 Task: Send an email with the signature Gary Collins with the subject Request for advice and the message I apologize for any misunderstandings and would like to clarify the situation. from softage.1@softage.net to softage.2@softage.net and softage.3@softage.net with an attached document Report.docx
Action: Mouse moved to (436, 541)
Screenshot: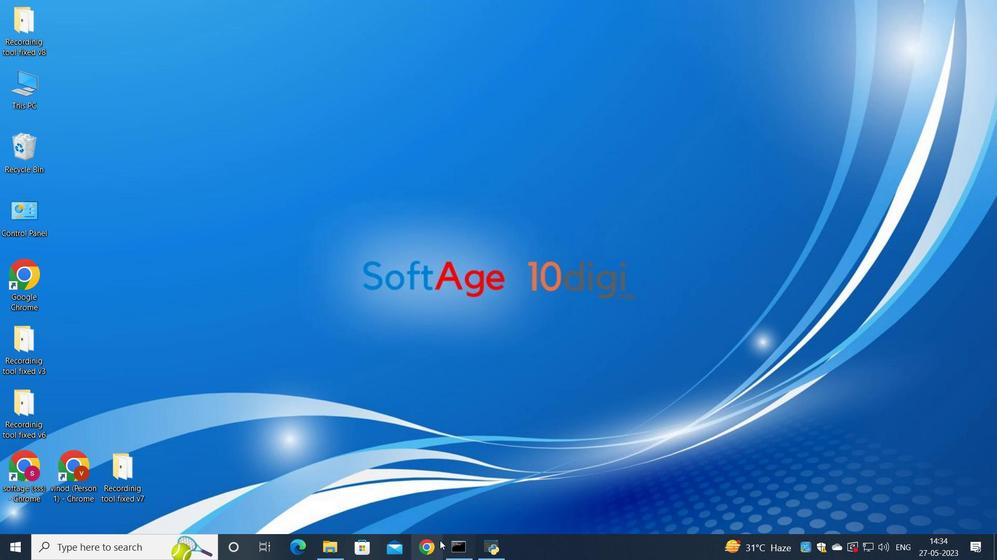 
Action: Mouse pressed left at (436, 541)
Screenshot: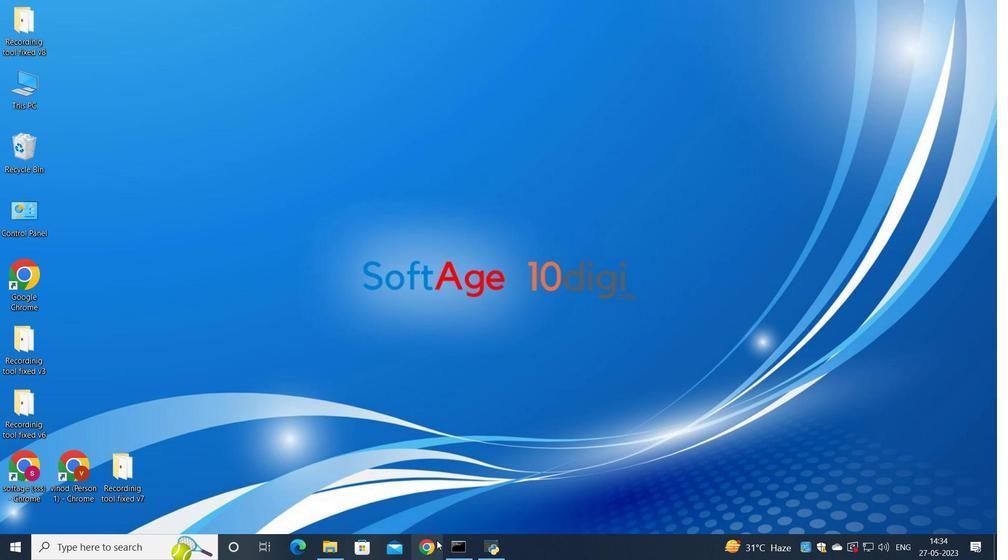 
Action: Mouse moved to (453, 343)
Screenshot: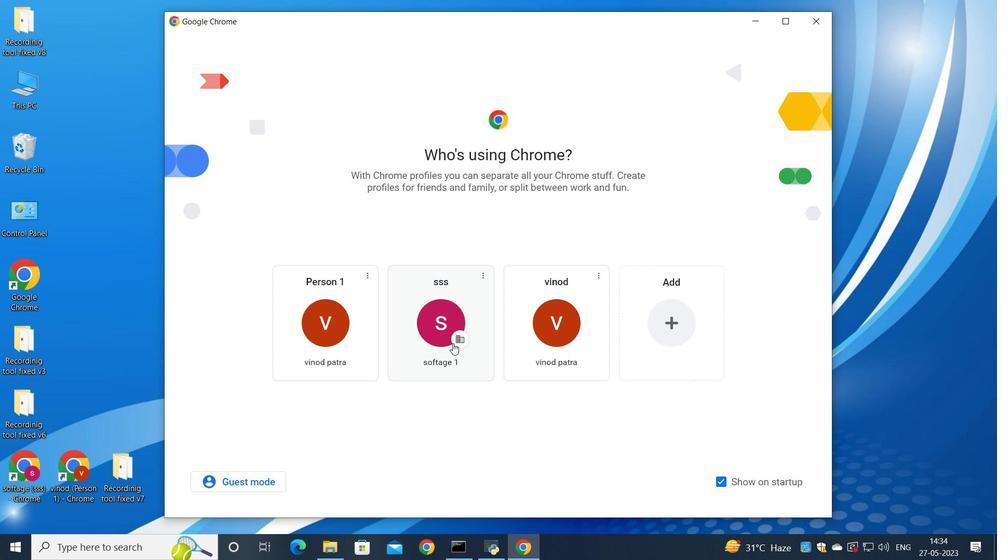 
Action: Mouse pressed left at (453, 343)
Screenshot: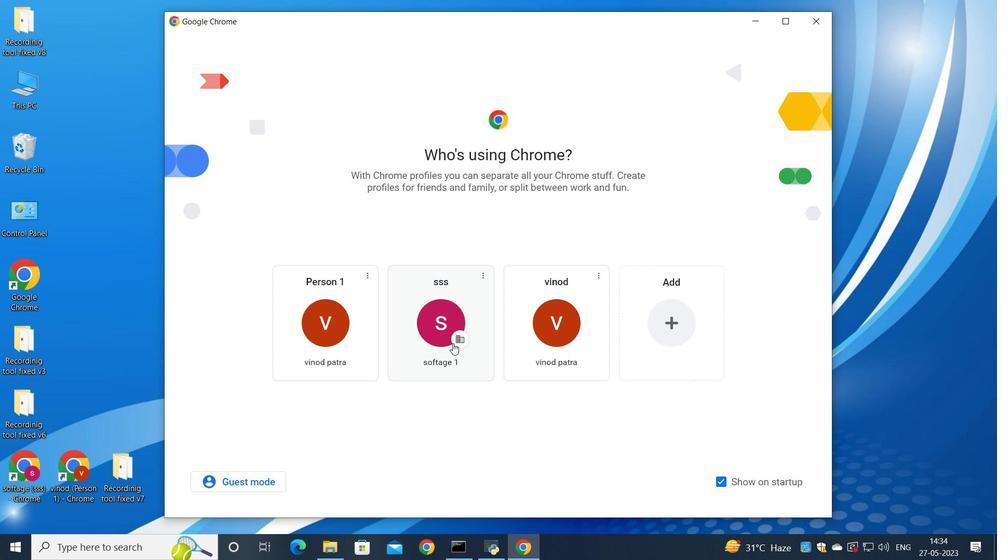 
Action: Mouse moved to (865, 67)
Screenshot: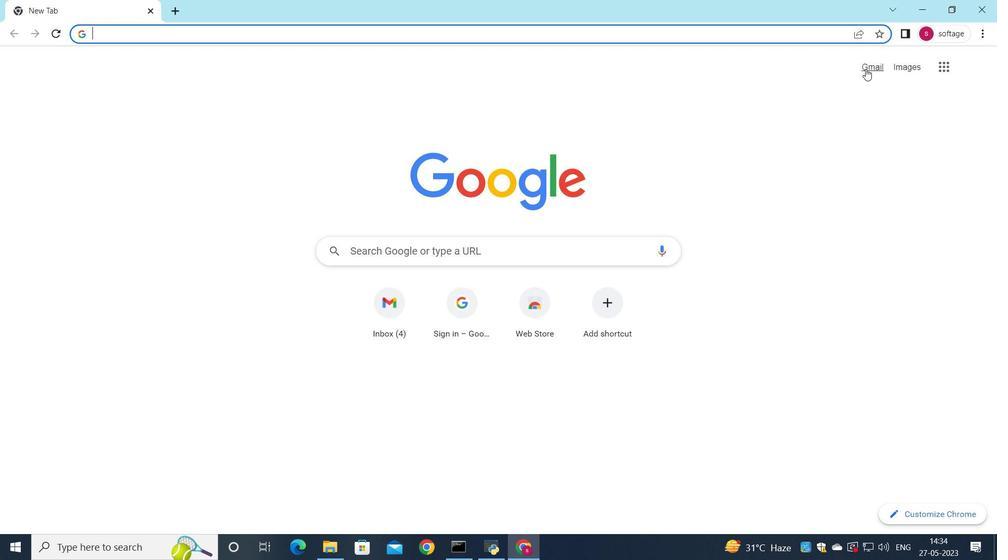 
Action: Mouse pressed left at (865, 67)
Screenshot: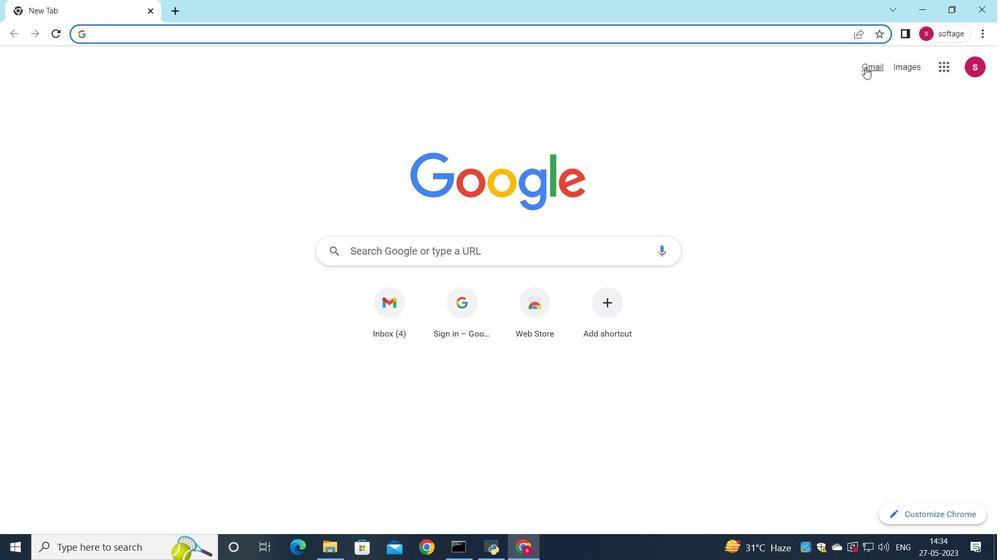 
Action: Mouse moved to (850, 85)
Screenshot: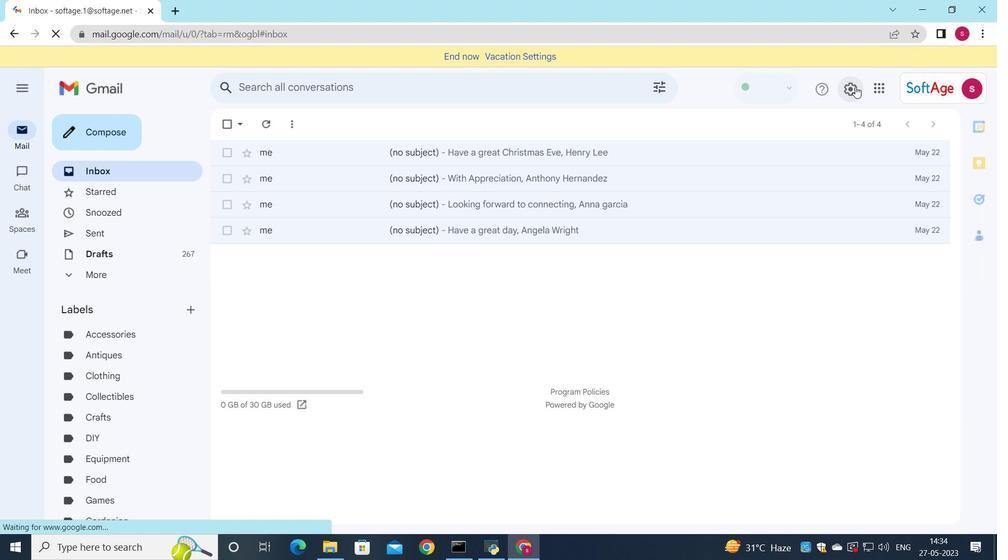 
Action: Mouse pressed left at (850, 85)
Screenshot: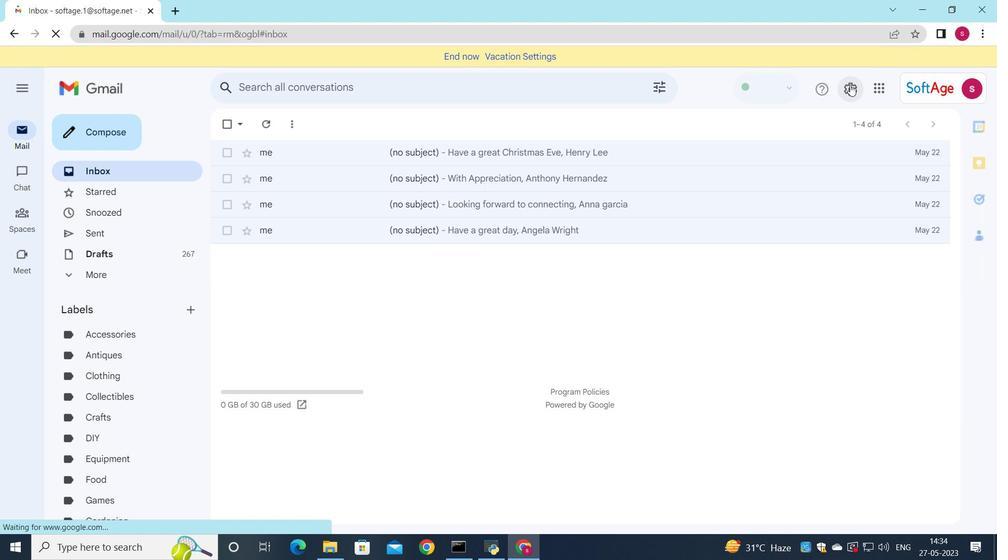 
Action: Mouse moved to (875, 151)
Screenshot: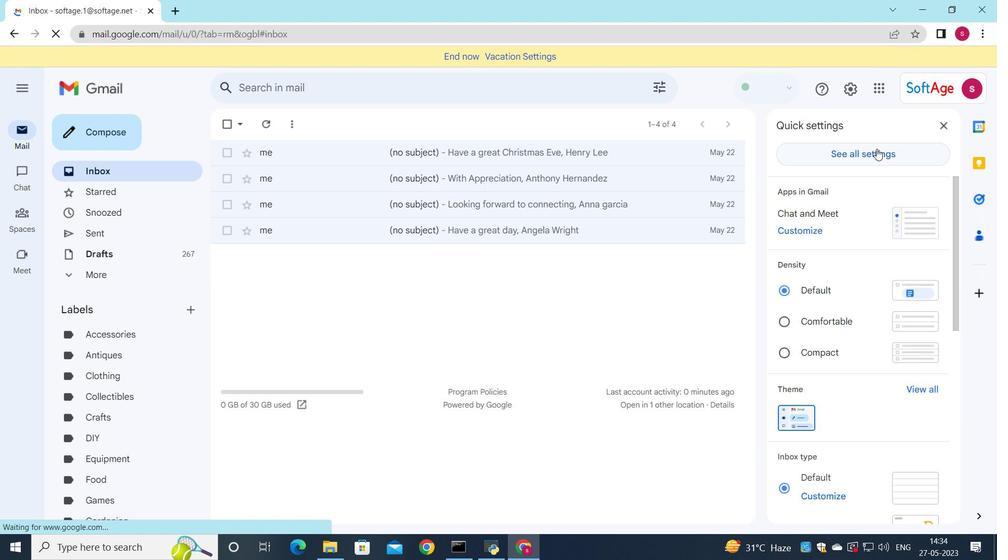 
Action: Mouse pressed left at (875, 151)
Screenshot: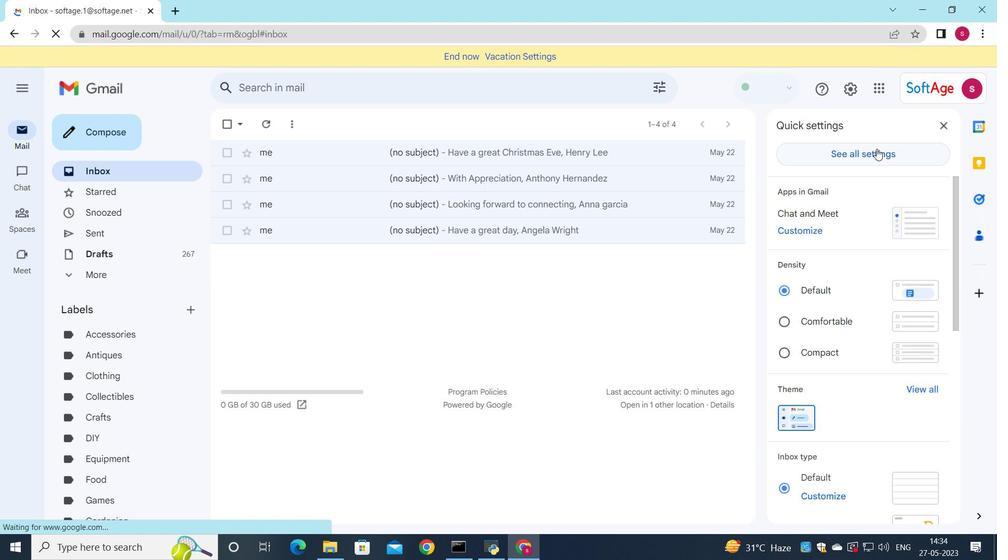 
Action: Mouse moved to (492, 236)
Screenshot: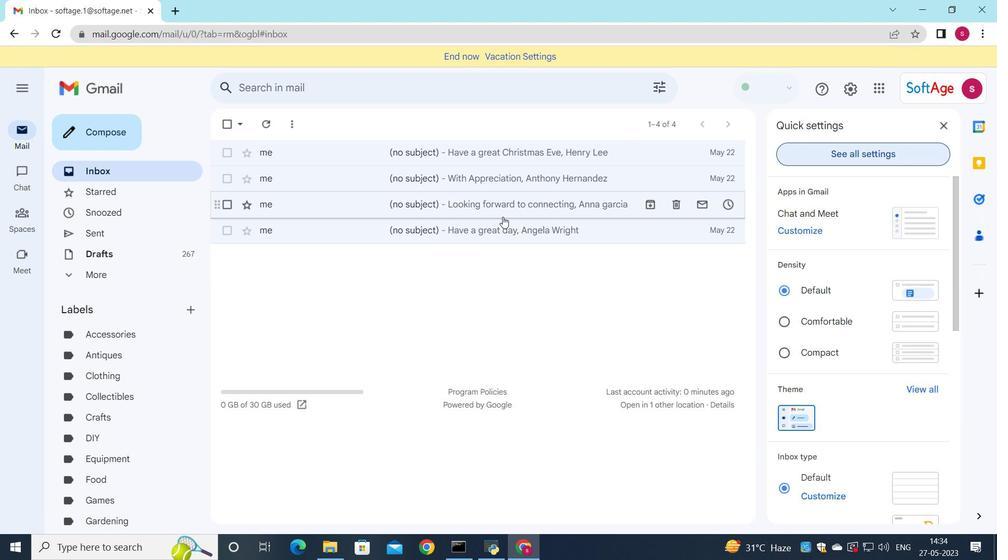 
Action: Mouse scrolled (492, 236) with delta (0, 0)
Screenshot: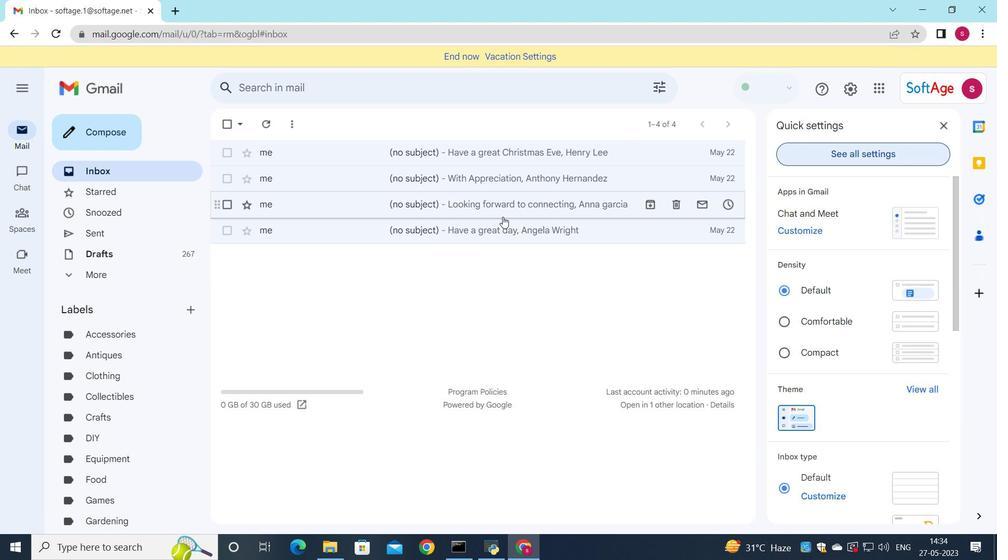 
Action: Mouse scrolled (492, 236) with delta (0, 0)
Screenshot: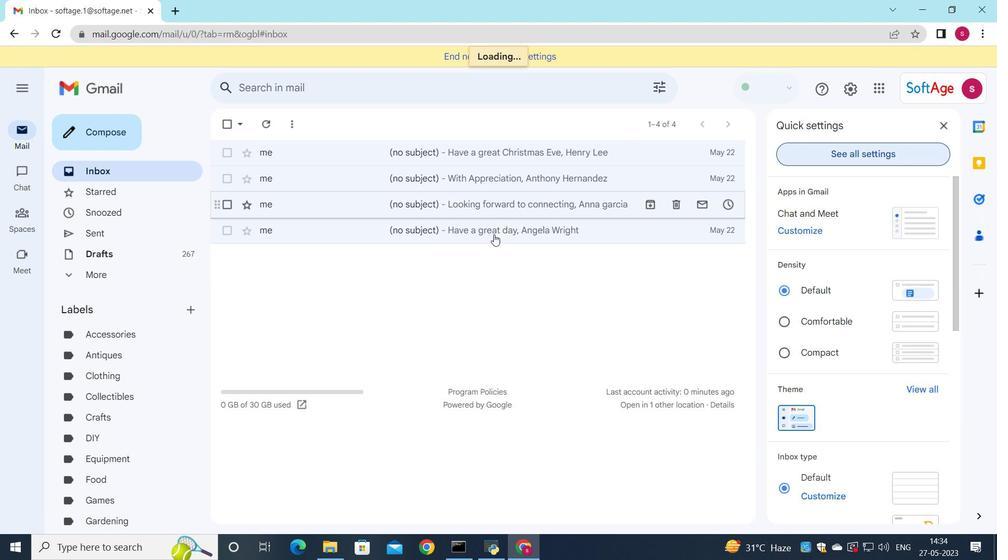 
Action: Mouse scrolled (492, 236) with delta (0, 0)
Screenshot: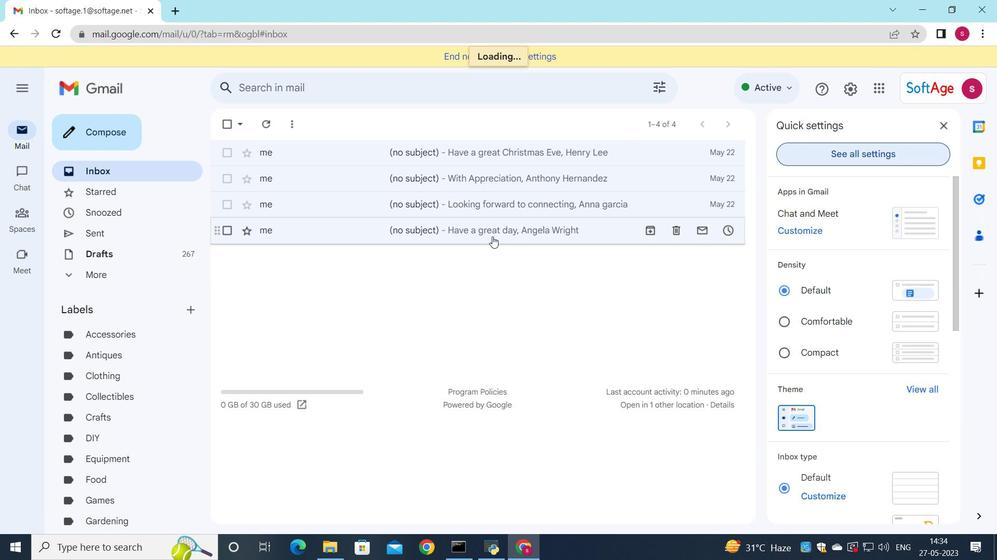 
Action: Mouse scrolled (492, 236) with delta (0, 0)
Screenshot: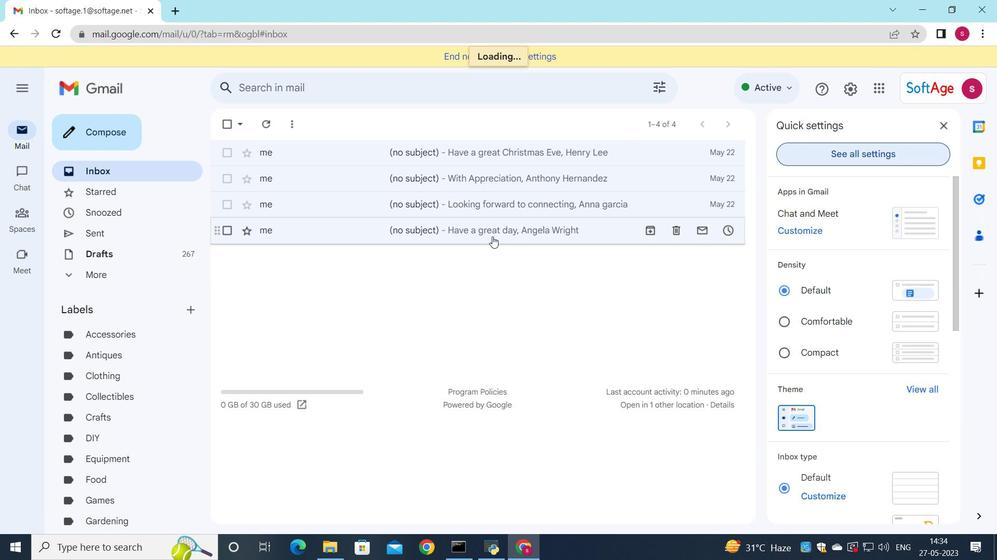 
Action: Mouse scrolled (492, 236) with delta (0, 0)
Screenshot: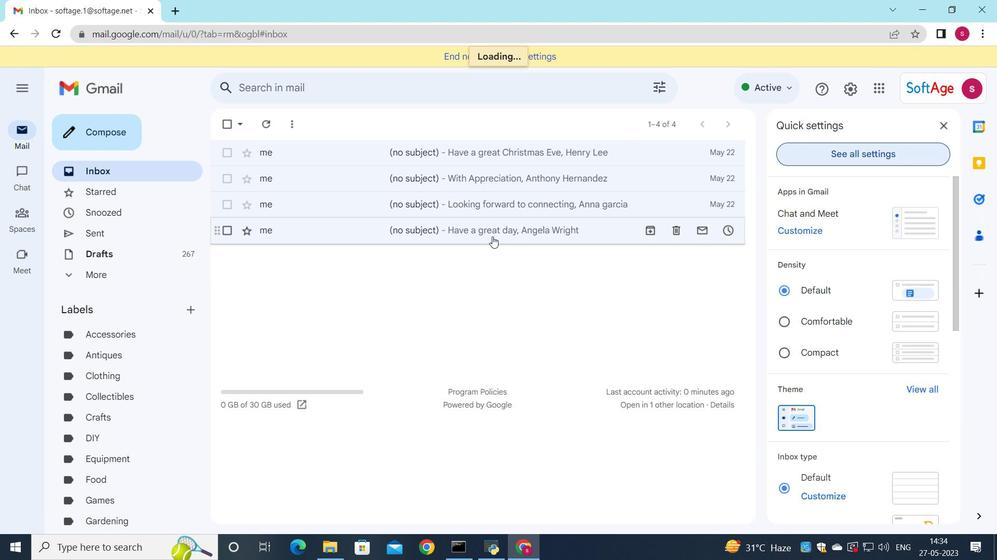 
Action: Mouse scrolled (492, 236) with delta (0, 0)
Screenshot: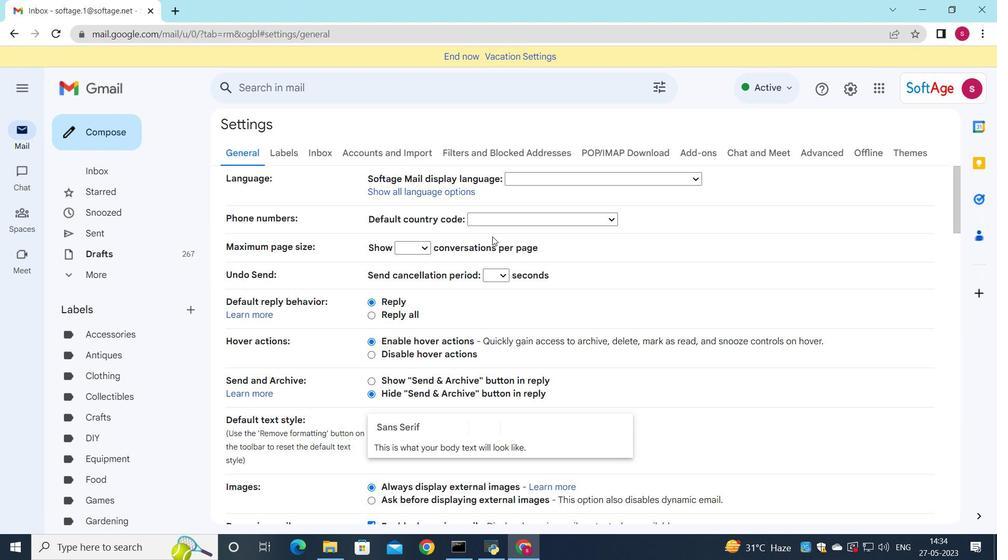 
Action: Mouse scrolled (492, 236) with delta (0, 0)
Screenshot: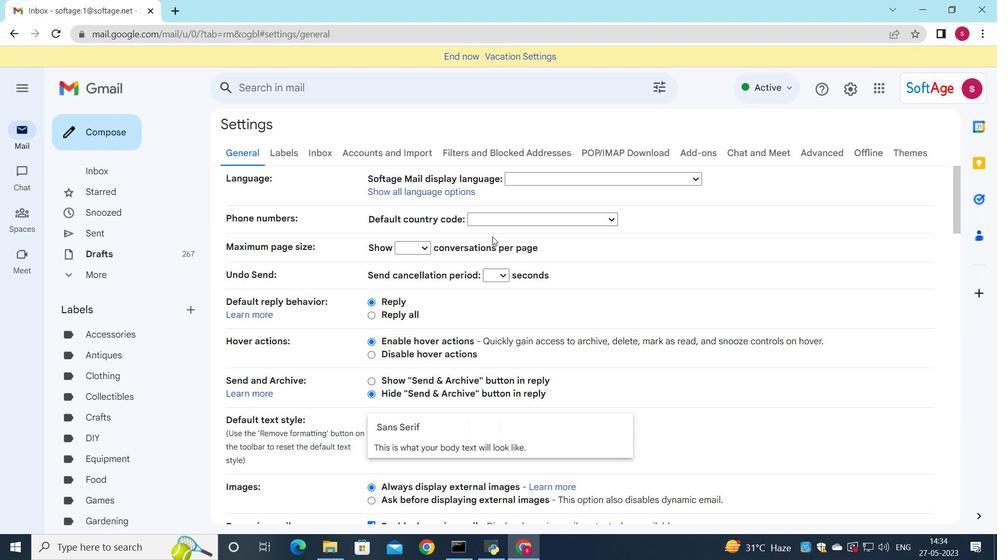 
Action: Mouse scrolled (492, 236) with delta (0, 0)
Screenshot: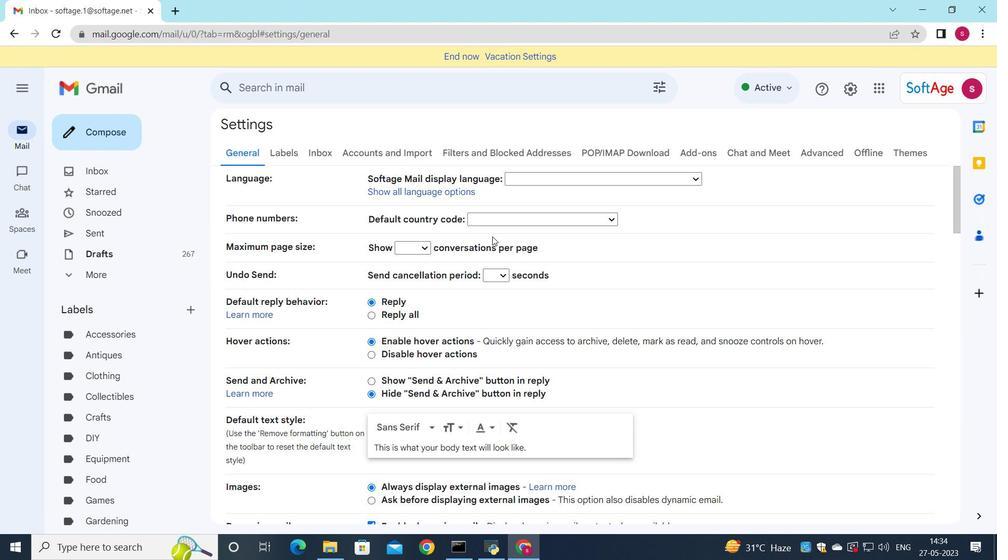 
Action: Mouse scrolled (492, 236) with delta (0, 0)
Screenshot: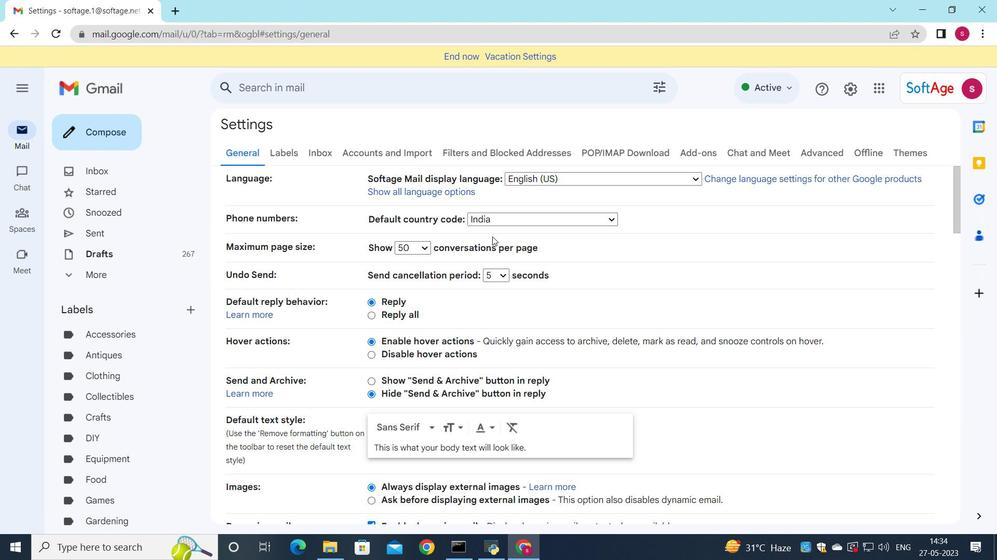 
Action: Mouse scrolled (492, 236) with delta (0, 0)
Screenshot: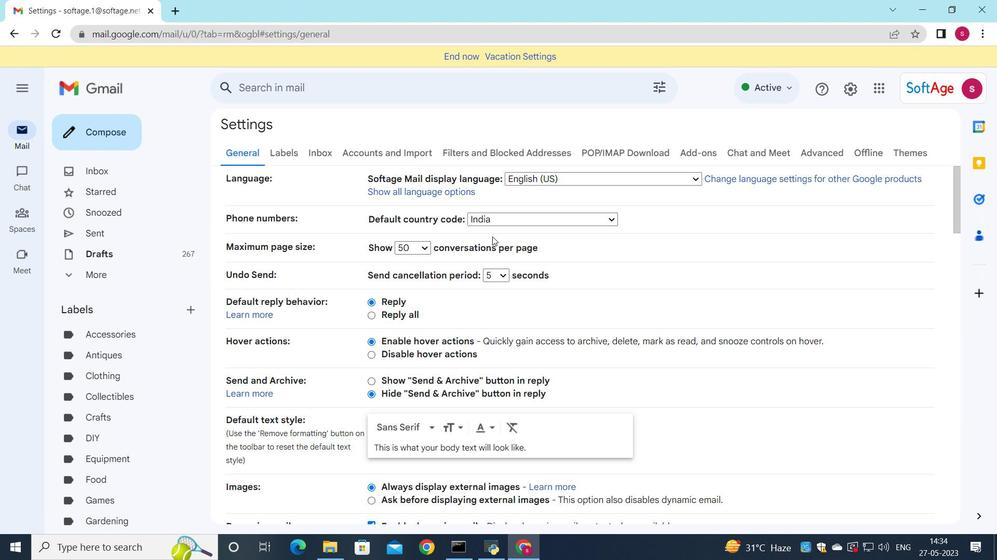 
Action: Mouse scrolled (492, 236) with delta (0, 0)
Screenshot: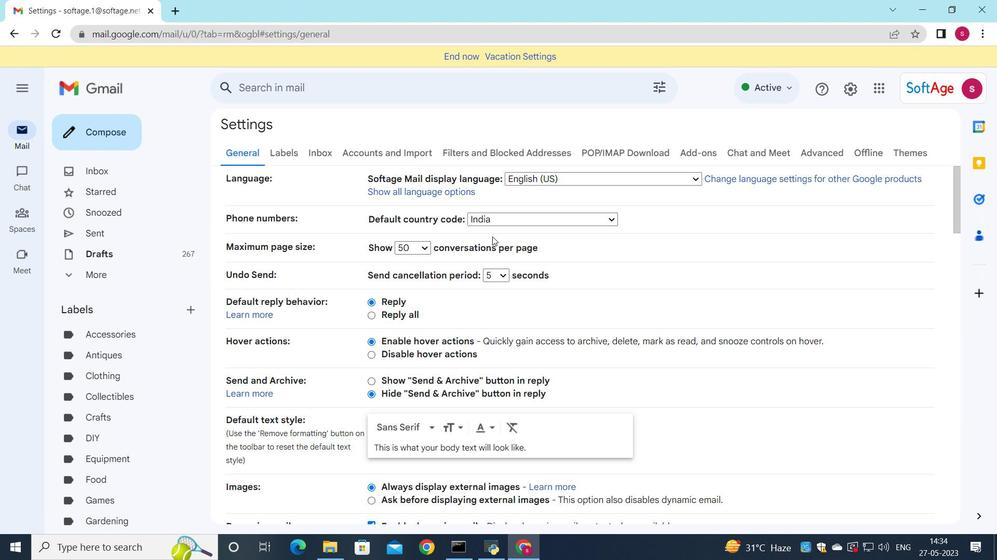 
Action: Mouse scrolled (492, 236) with delta (0, 0)
Screenshot: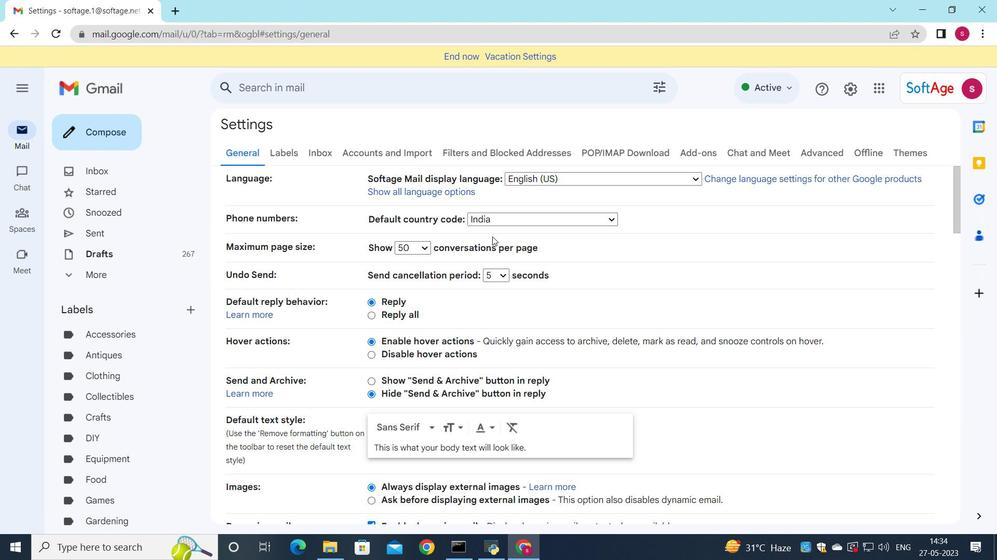 
Action: Mouse moved to (559, 300)
Screenshot: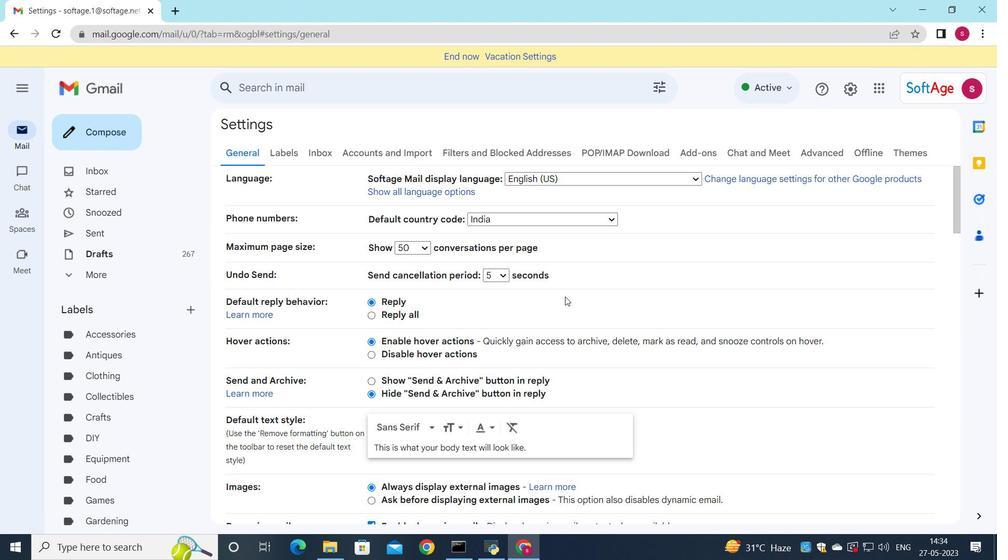 
Action: Mouse scrolled (559, 300) with delta (0, 0)
Screenshot: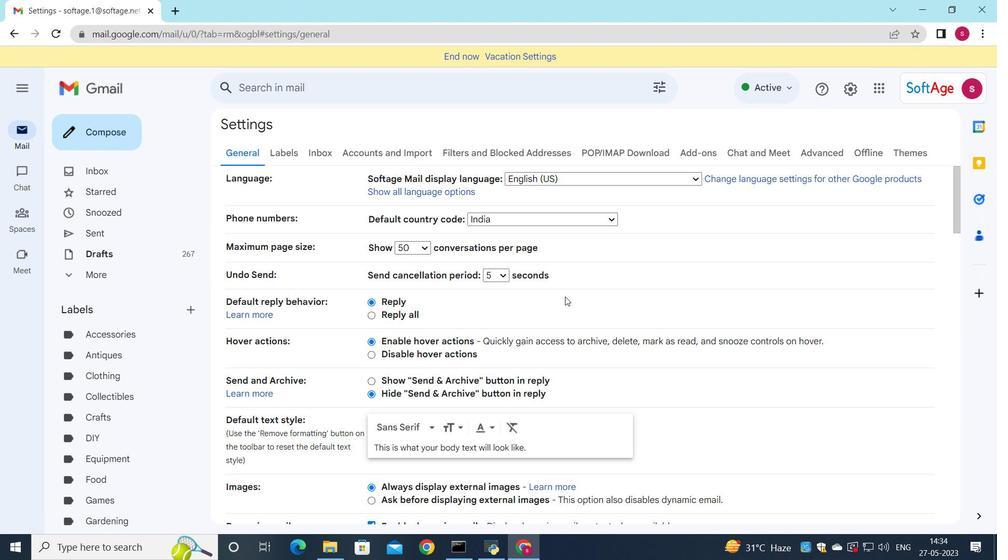 
Action: Mouse moved to (557, 305)
Screenshot: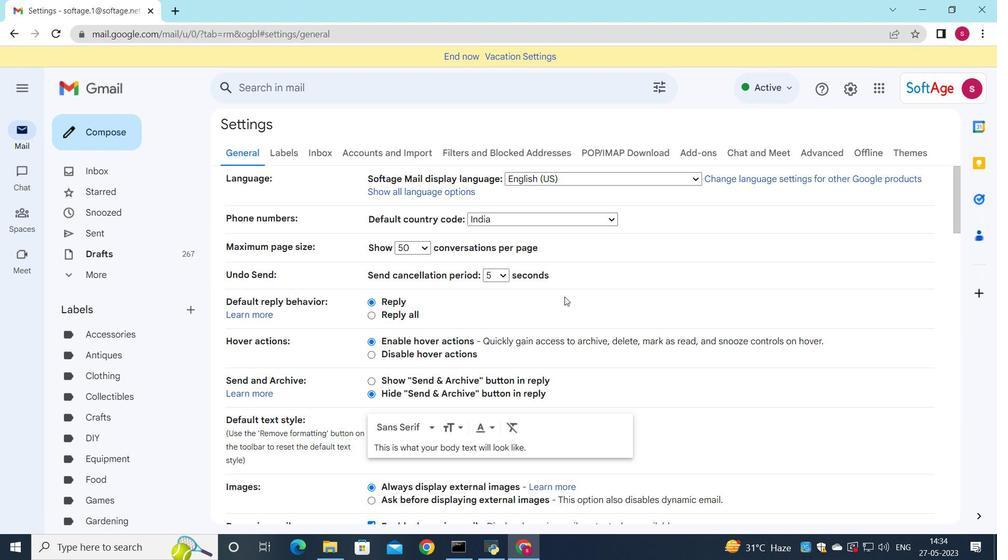 
Action: Mouse scrolled (557, 304) with delta (0, 0)
Screenshot: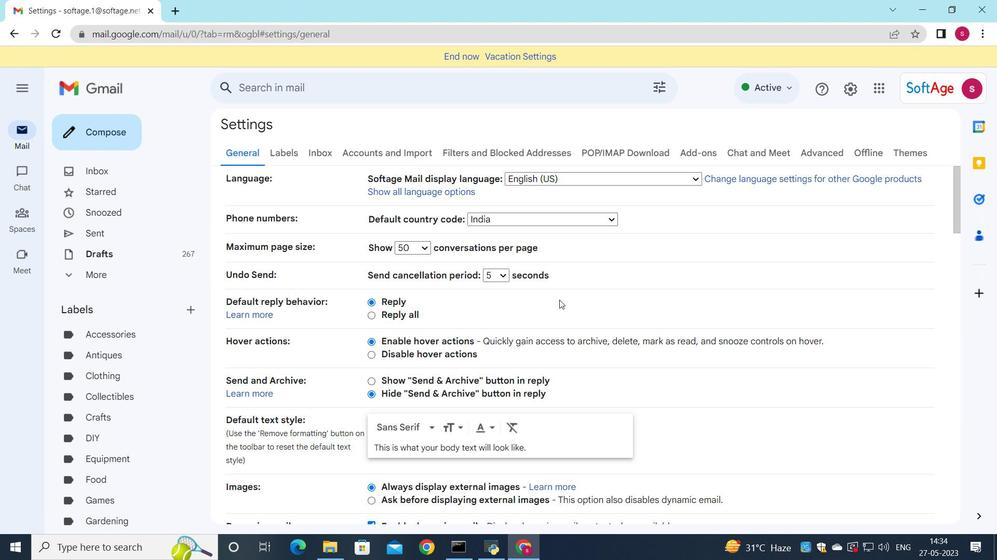 
Action: Mouse moved to (556, 306)
Screenshot: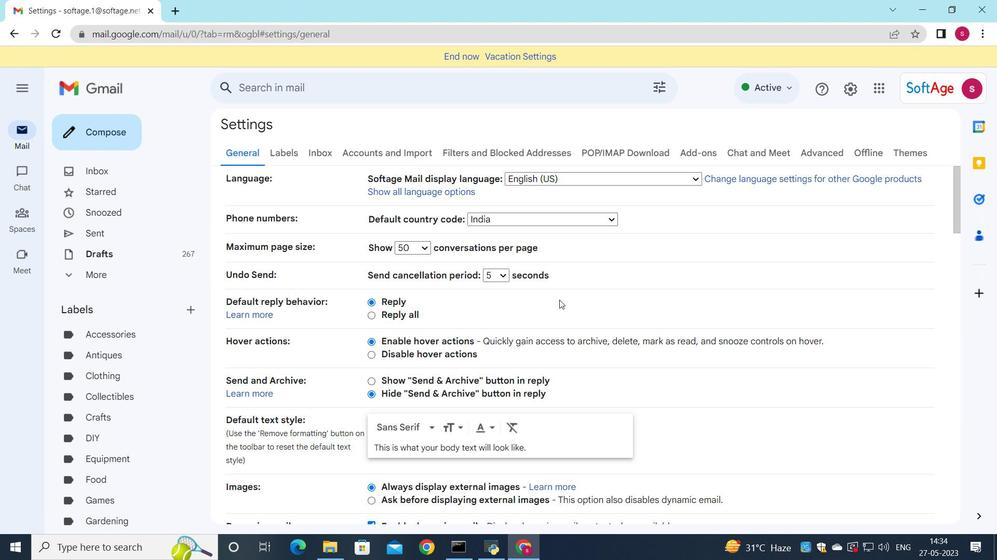 
Action: Mouse scrolled (556, 306) with delta (0, 0)
Screenshot: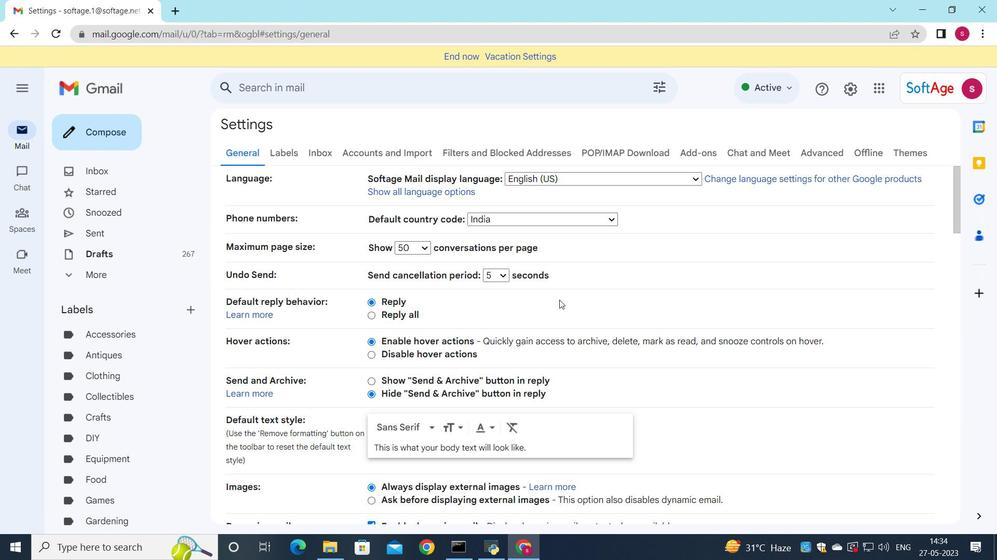 
Action: Mouse moved to (462, 351)
Screenshot: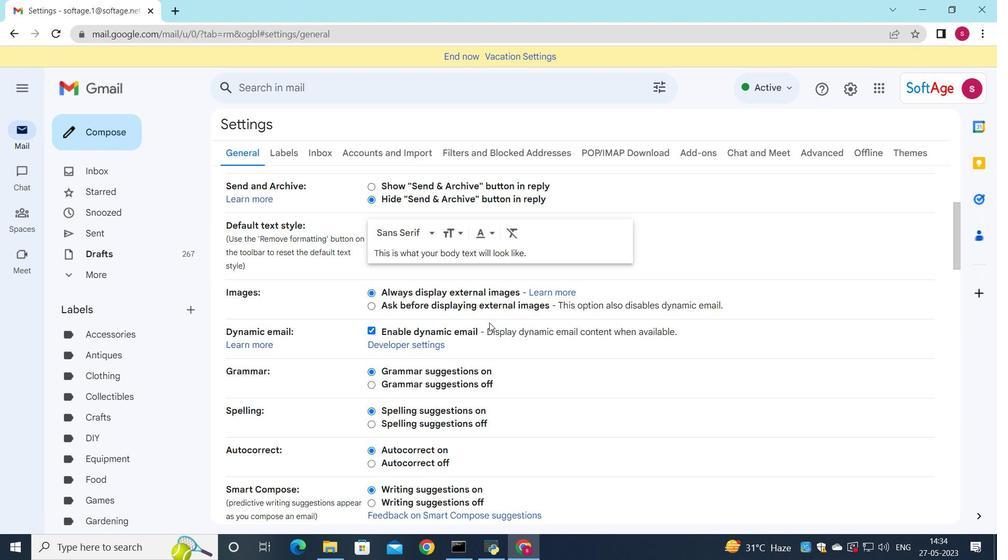 
Action: Mouse scrolled (462, 350) with delta (0, 0)
Screenshot: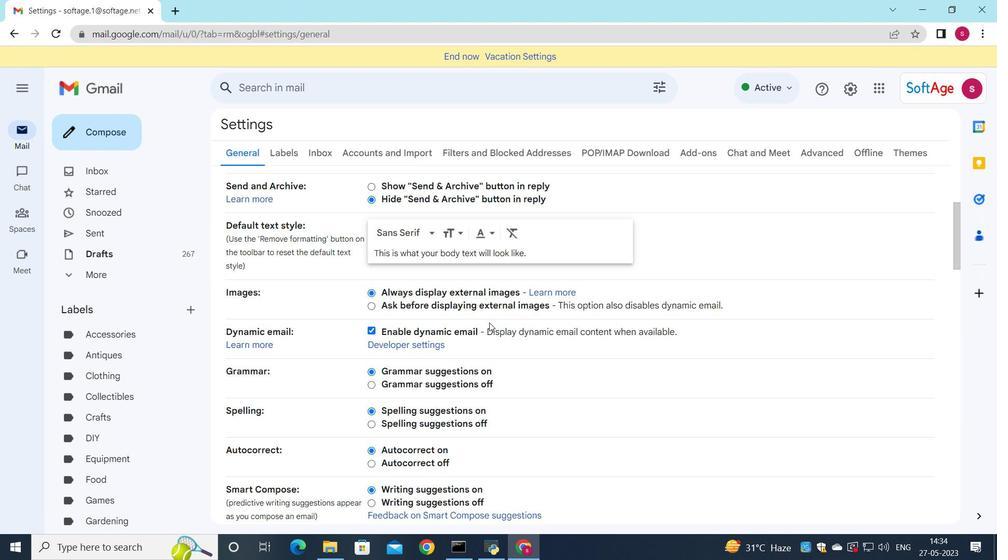 
Action: Mouse moved to (462, 351)
Screenshot: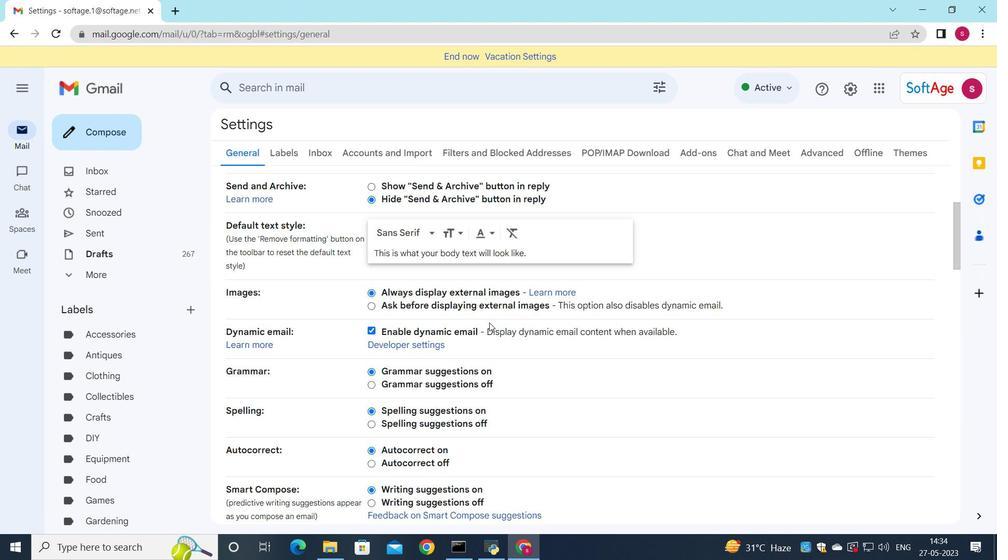 
Action: Mouse scrolled (462, 351) with delta (0, 0)
Screenshot: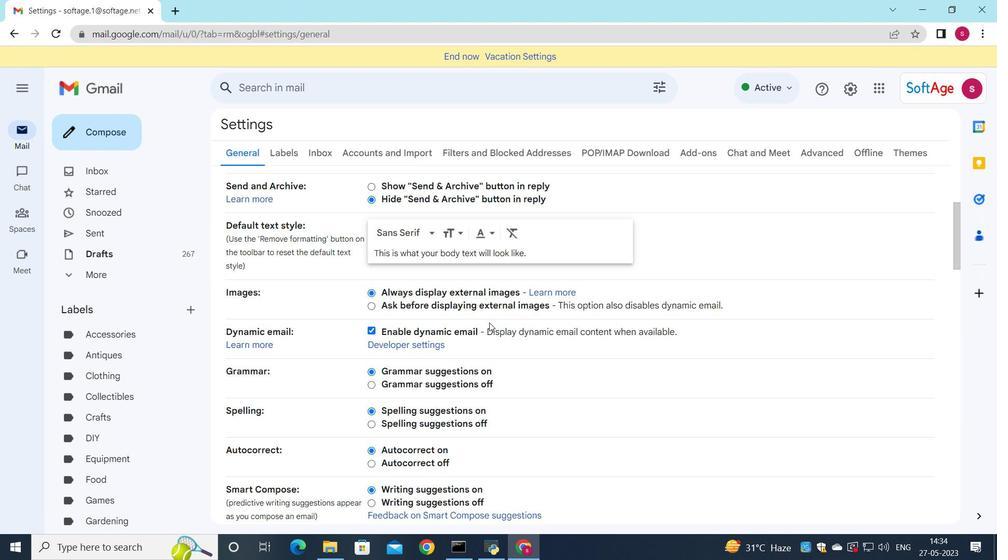 
Action: Mouse moved to (462, 352)
Screenshot: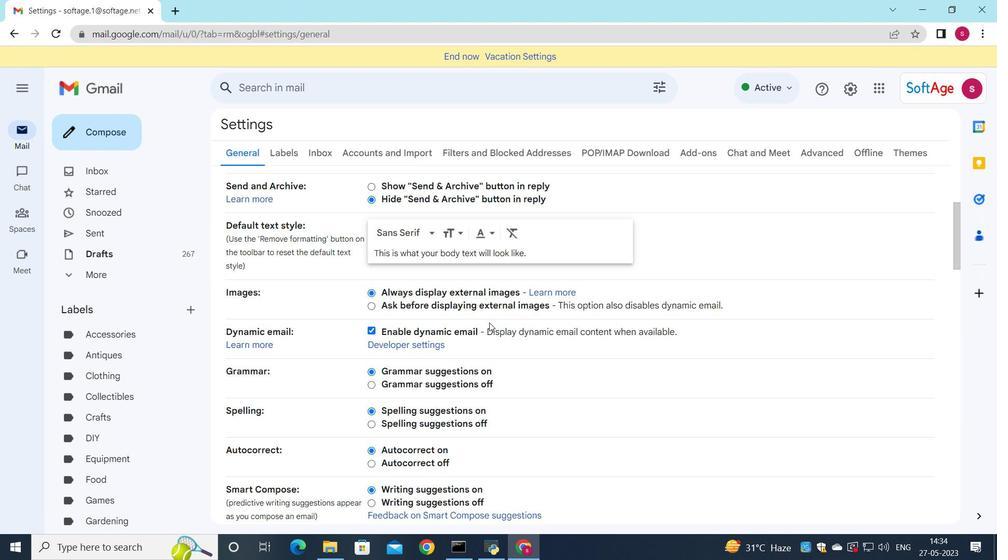 
Action: Mouse scrolled (462, 351) with delta (0, 0)
Screenshot: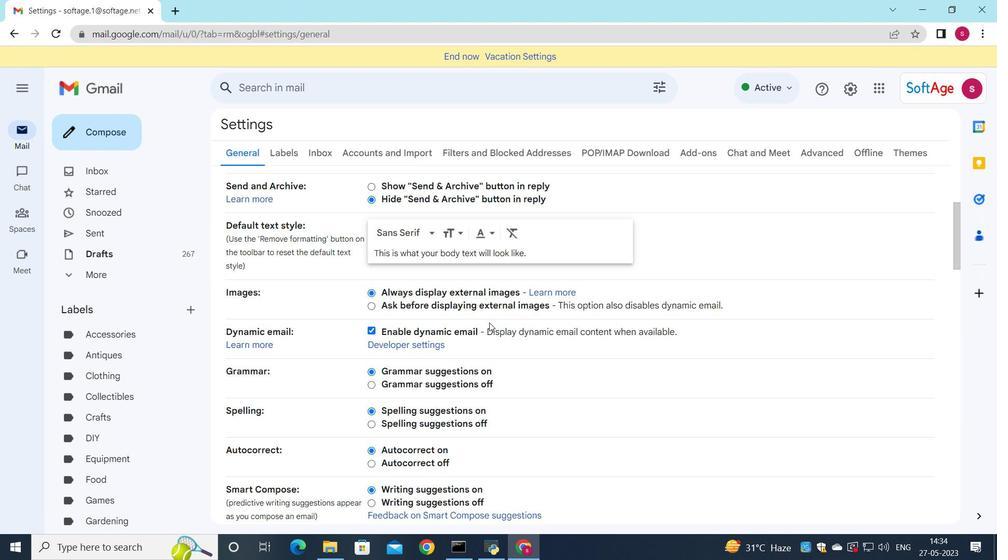 
Action: Mouse moved to (462, 352)
Screenshot: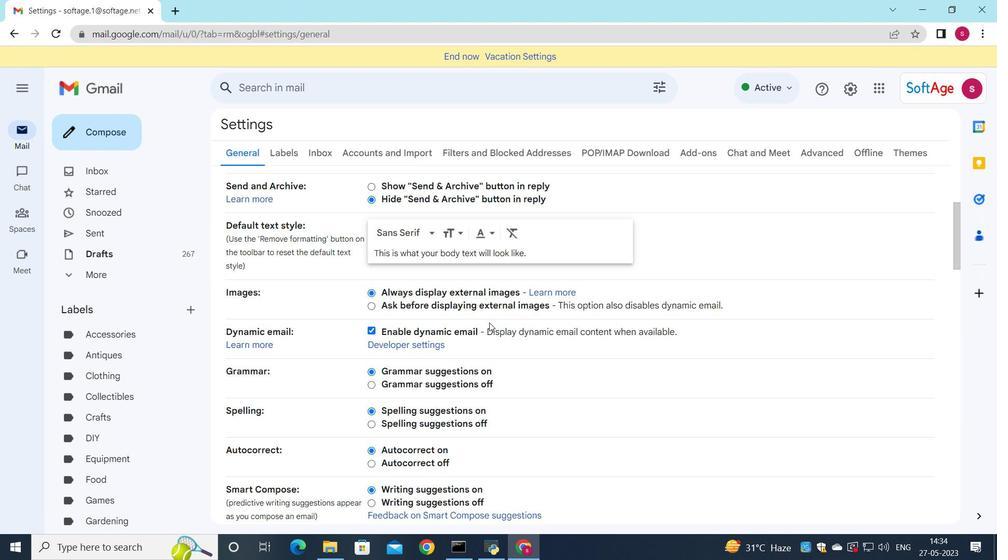 
Action: Mouse scrolled (462, 351) with delta (0, 0)
Screenshot: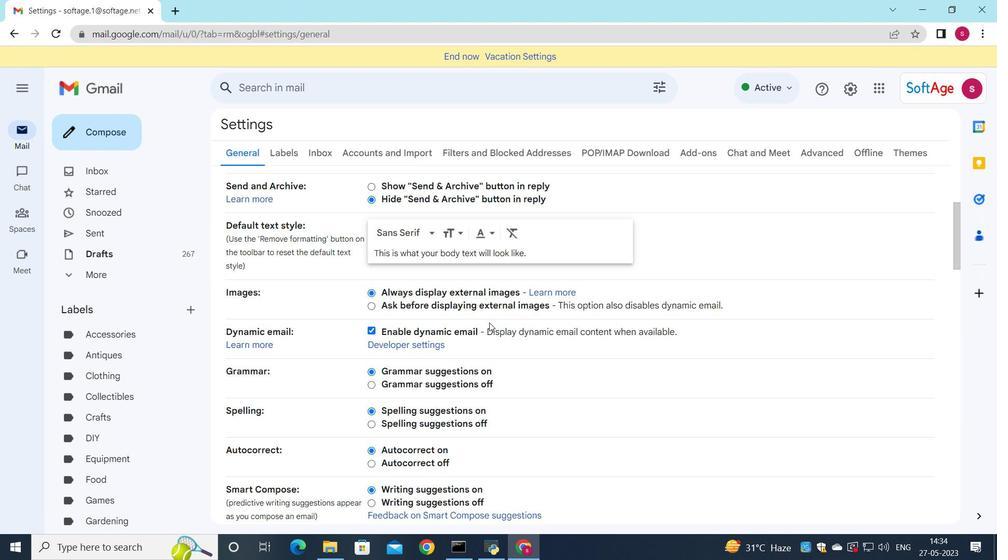
Action: Mouse moved to (457, 354)
Screenshot: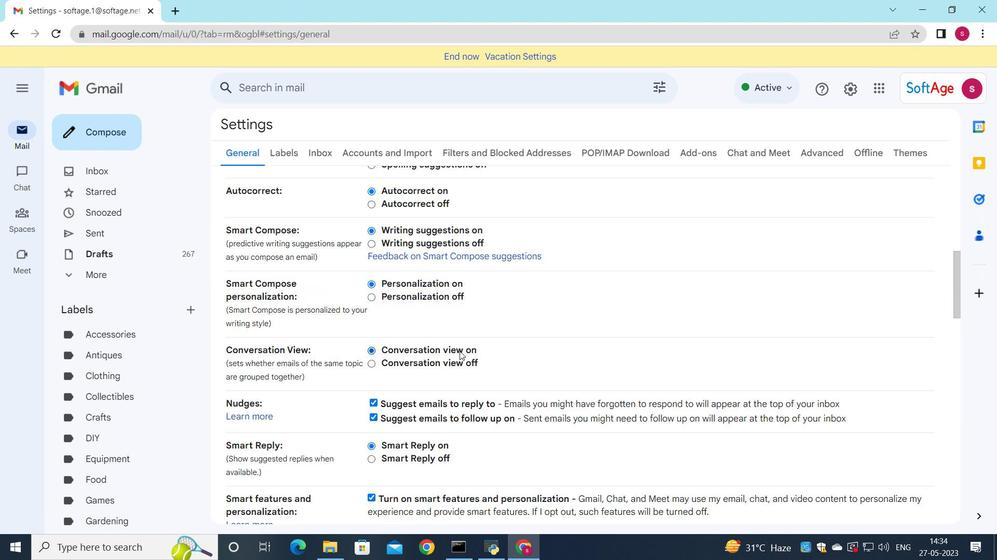
Action: Mouse scrolled (457, 354) with delta (0, 0)
Screenshot: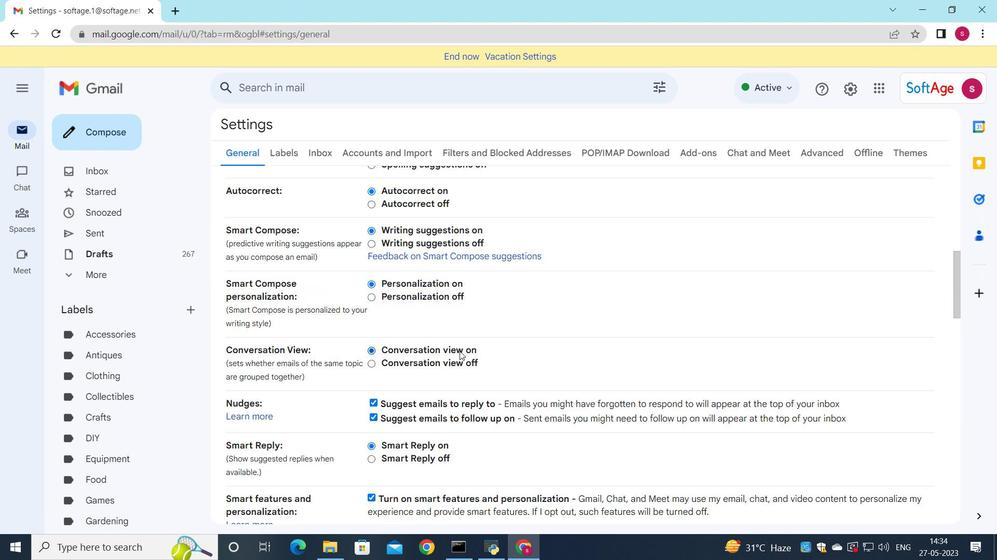 
Action: Mouse scrolled (457, 354) with delta (0, 0)
Screenshot: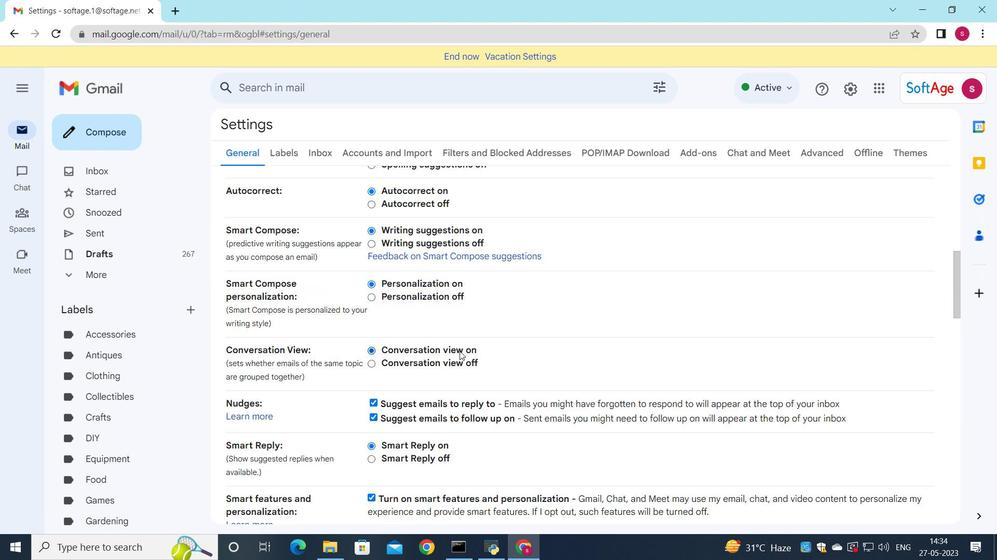 
Action: Mouse moved to (457, 355)
Screenshot: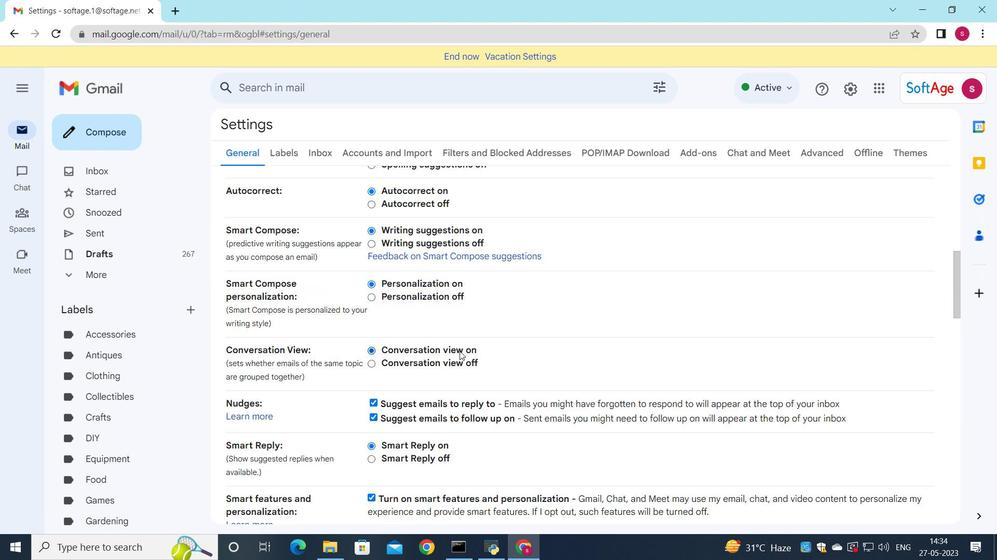 
Action: Mouse scrolled (457, 354) with delta (0, 0)
Screenshot: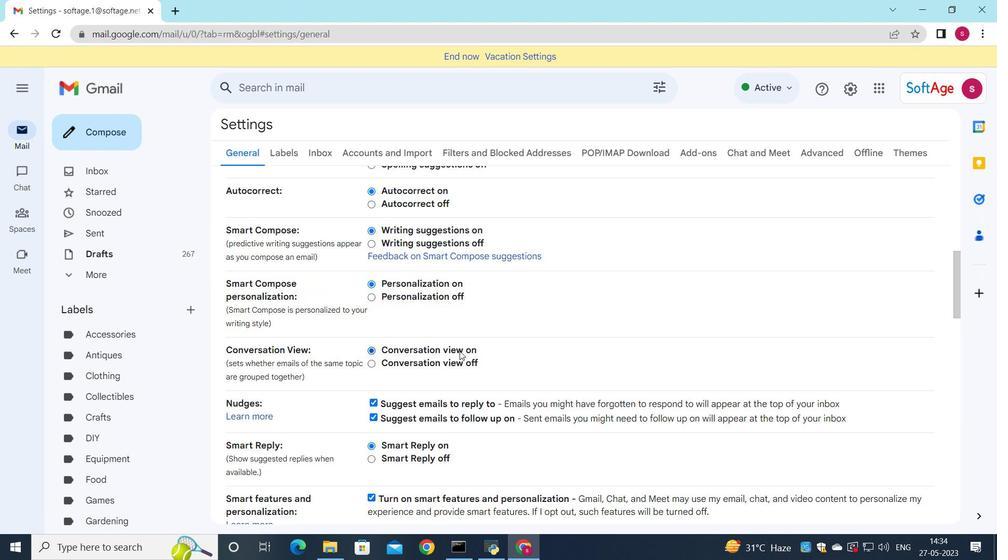 
Action: Mouse scrolled (457, 354) with delta (0, 0)
Screenshot: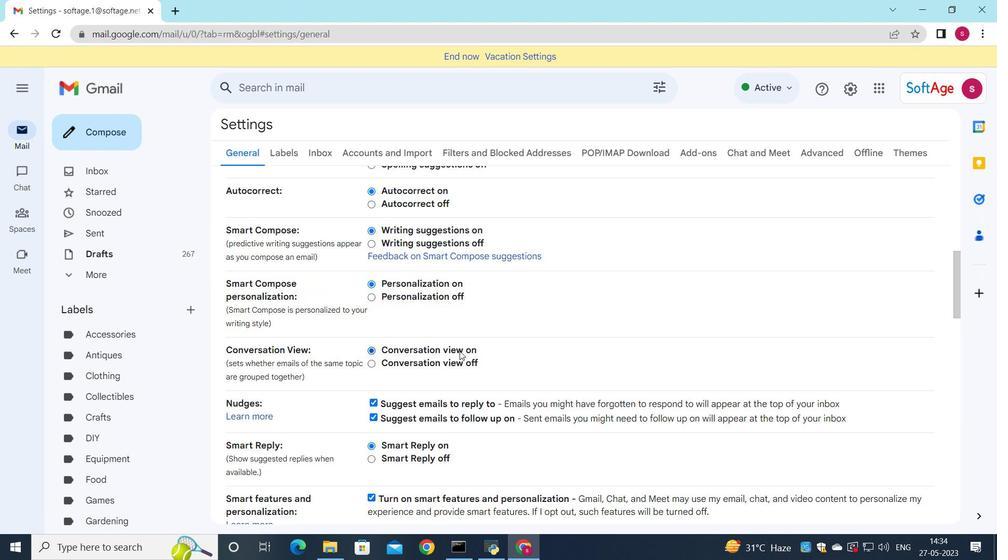 
Action: Mouse moved to (459, 357)
Screenshot: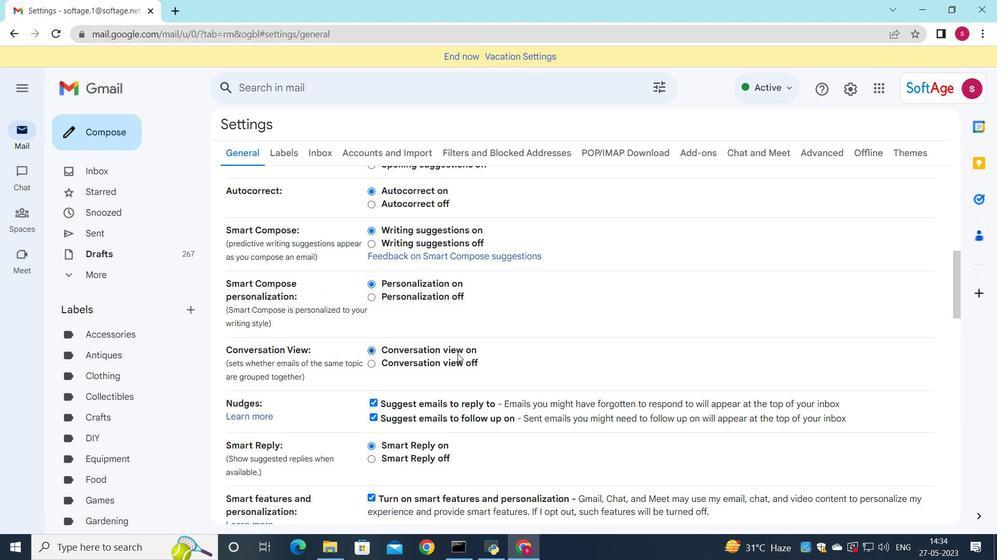 
Action: Mouse scrolled (459, 356) with delta (0, 0)
Screenshot: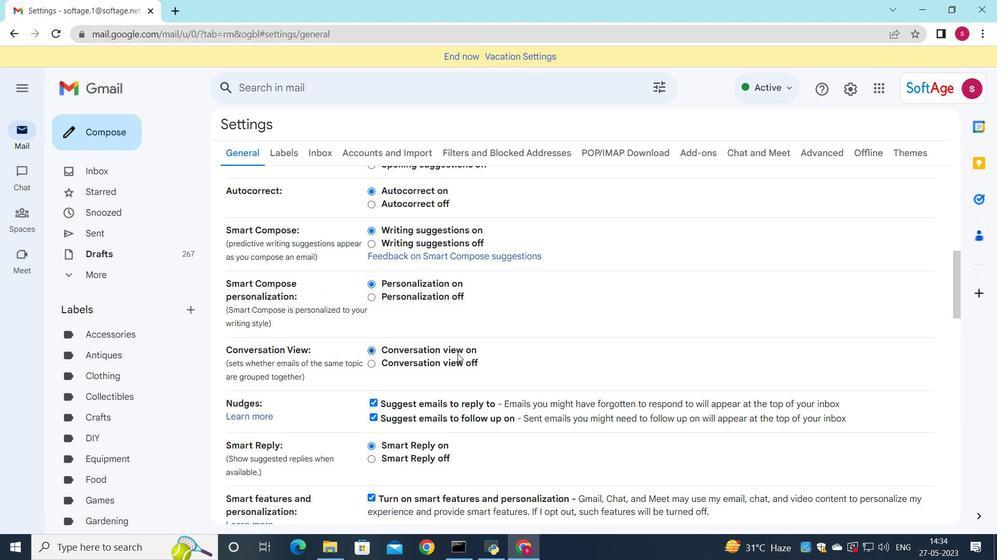 
Action: Mouse moved to (463, 360)
Screenshot: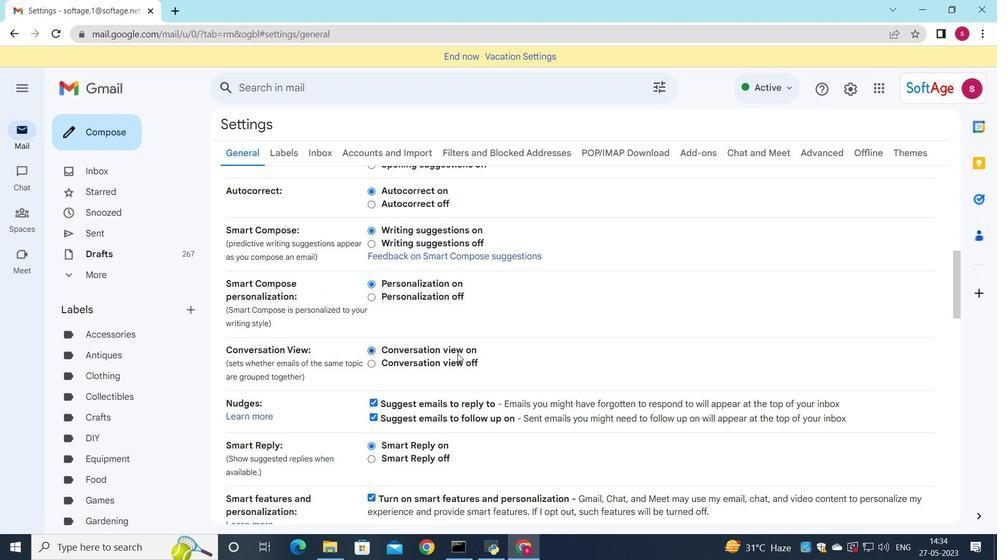
Action: Mouse scrolled (463, 360) with delta (0, 0)
Screenshot: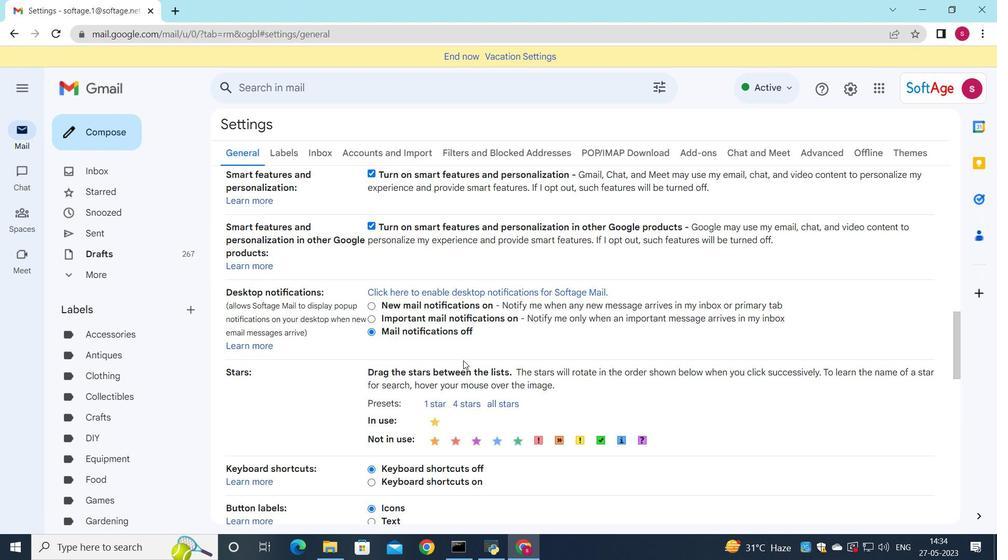 
Action: Mouse scrolled (463, 360) with delta (0, 0)
Screenshot: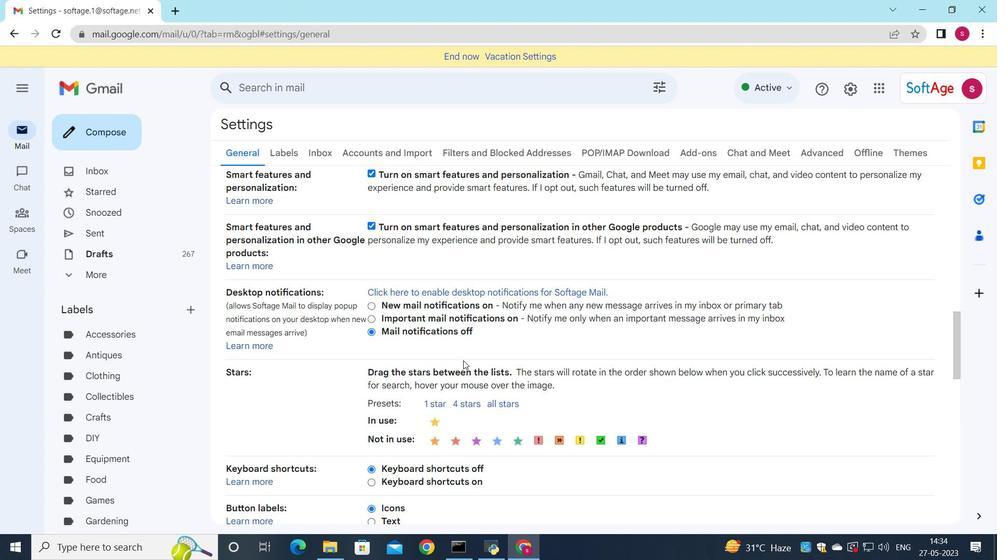 
Action: Mouse scrolled (463, 360) with delta (0, 0)
Screenshot: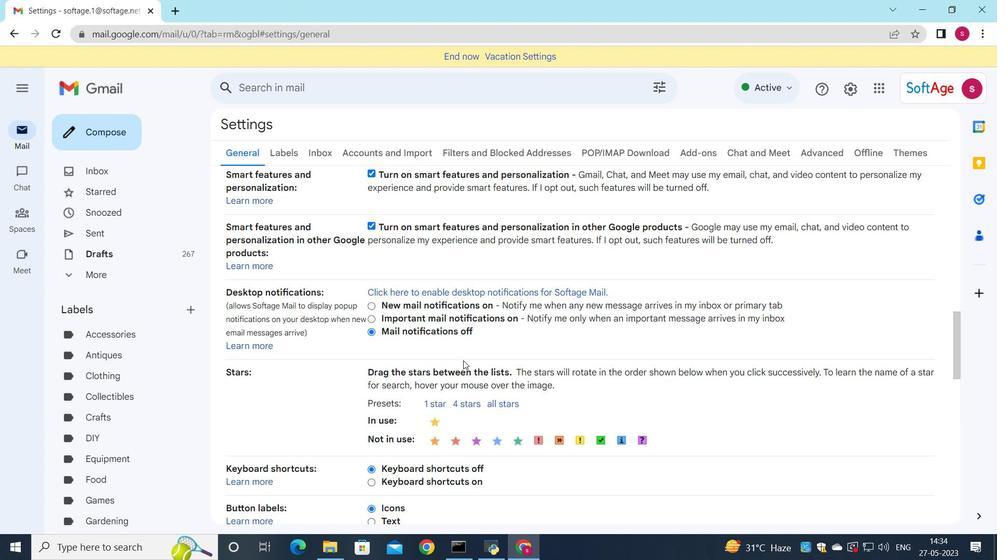 
Action: Mouse scrolled (463, 360) with delta (0, 0)
Screenshot: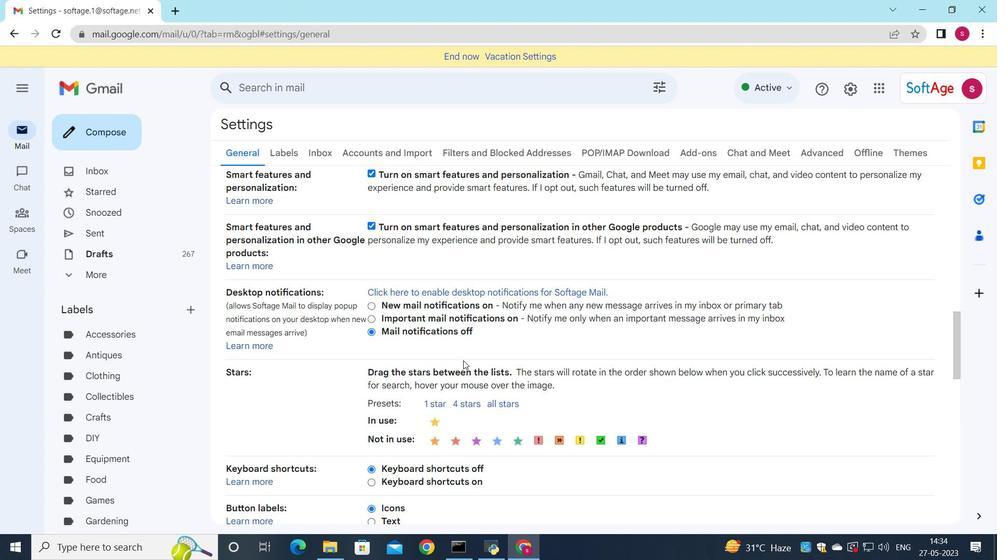 
Action: Mouse scrolled (463, 360) with delta (0, 0)
Screenshot: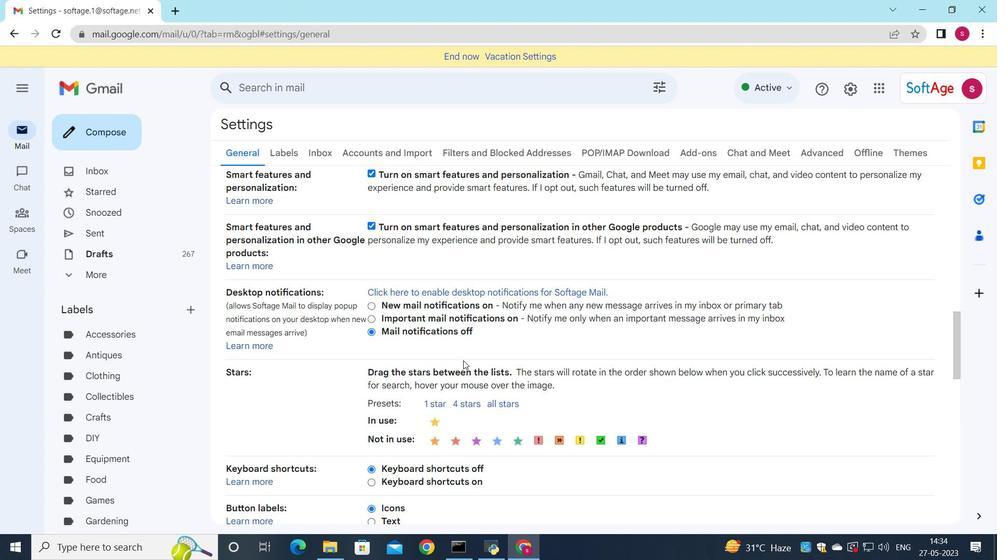 
Action: Mouse moved to (450, 355)
Screenshot: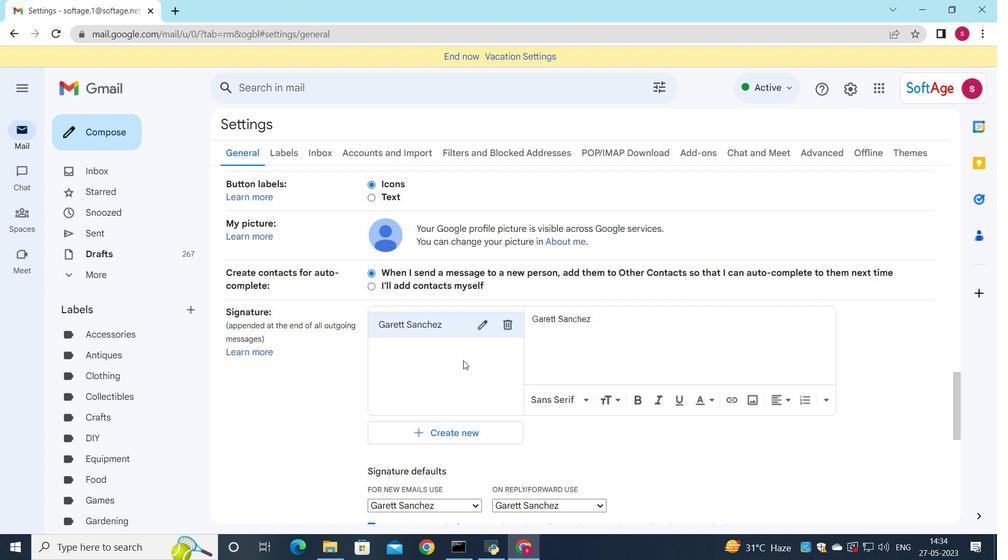 
Action: Mouse scrolled (450, 354) with delta (0, 0)
Screenshot: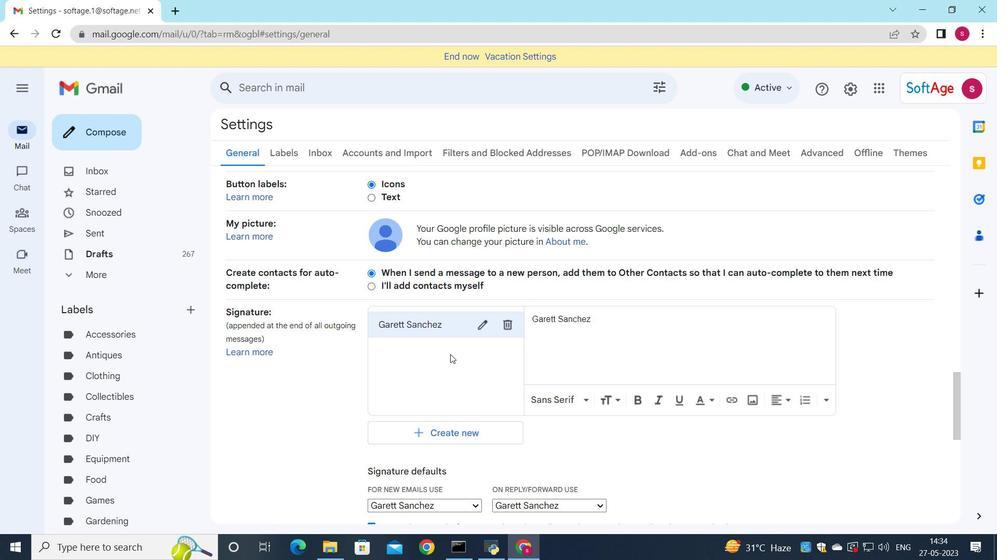 
Action: Mouse scrolled (450, 354) with delta (0, 0)
Screenshot: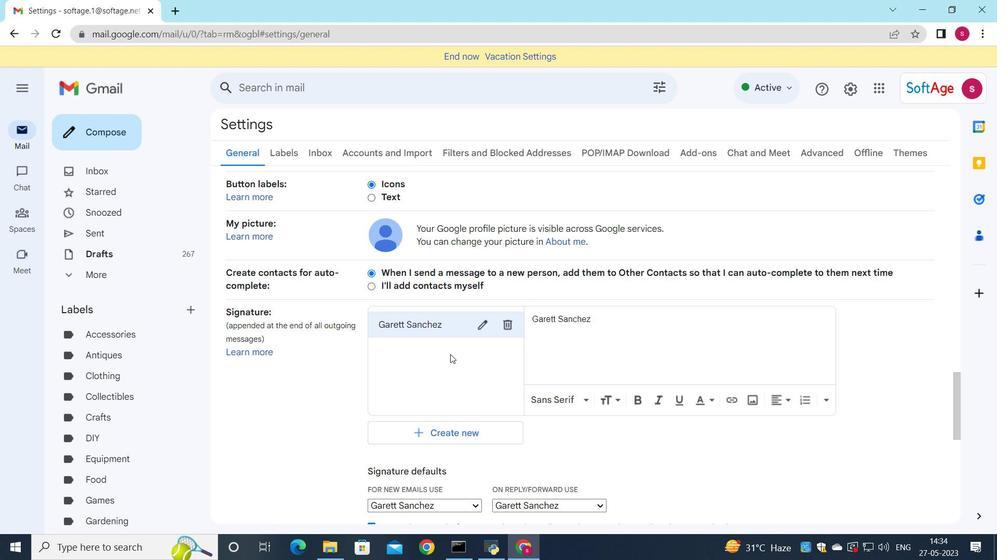 
Action: Mouse scrolled (450, 354) with delta (0, 0)
Screenshot: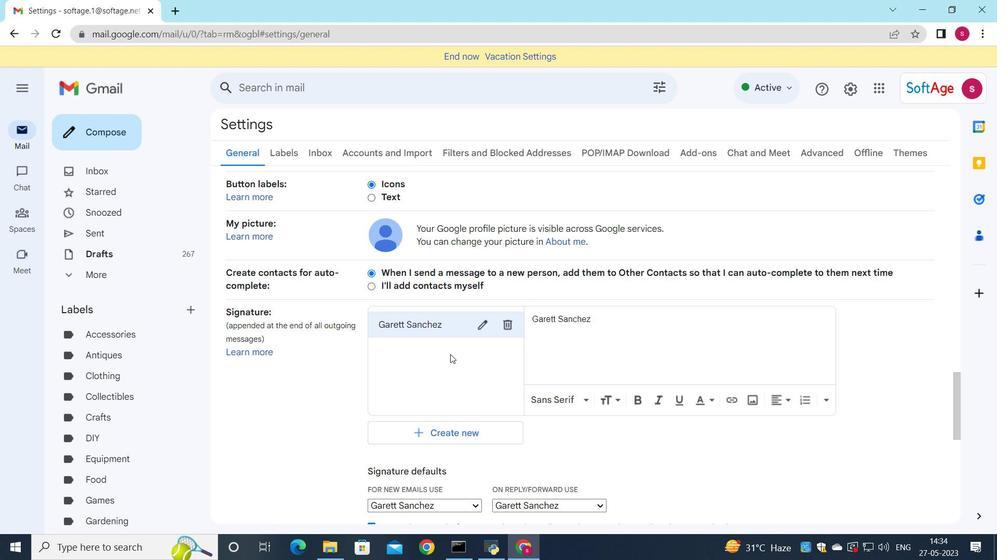 
Action: Mouse scrolled (450, 355) with delta (0, 0)
Screenshot: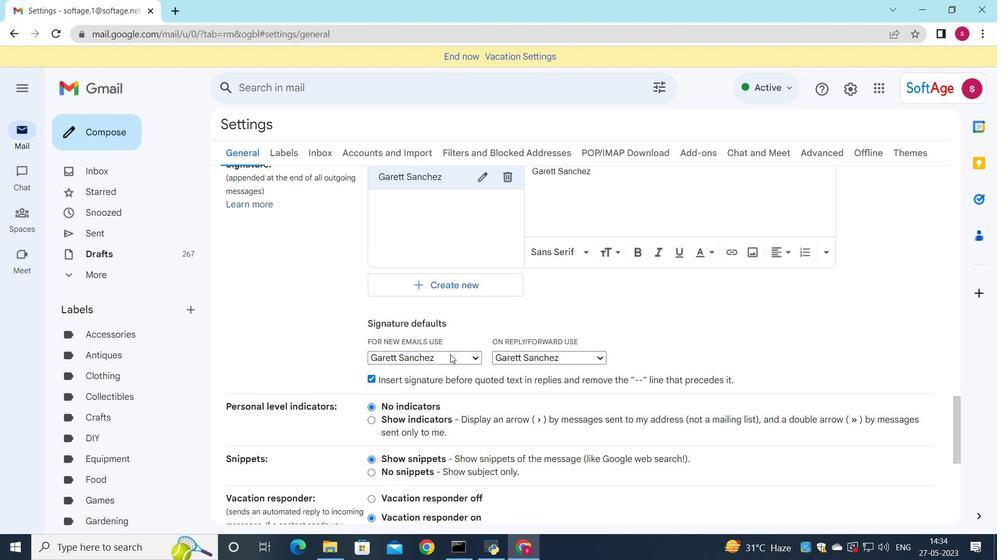 
Action: Mouse scrolled (450, 355) with delta (0, 0)
Screenshot: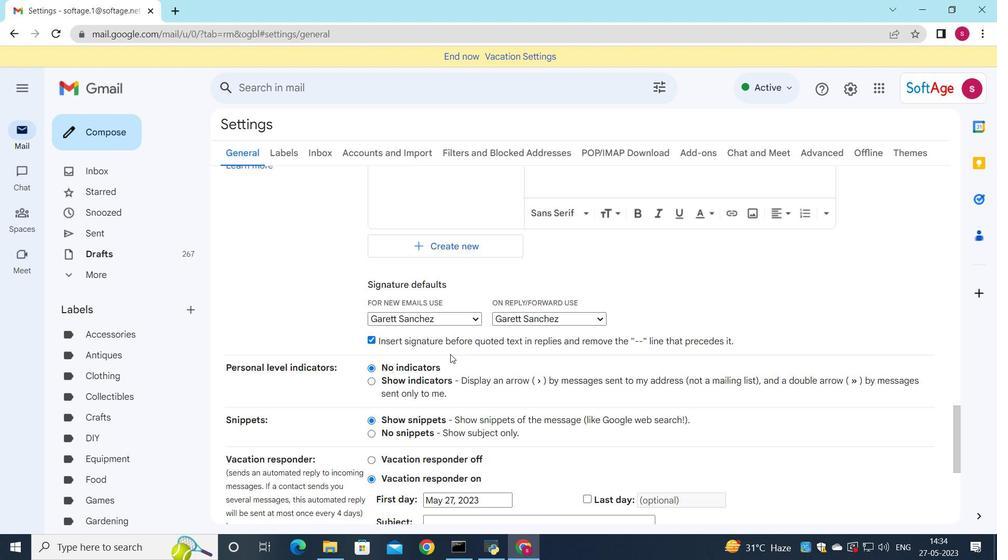 
Action: Mouse scrolled (450, 355) with delta (0, 0)
Screenshot: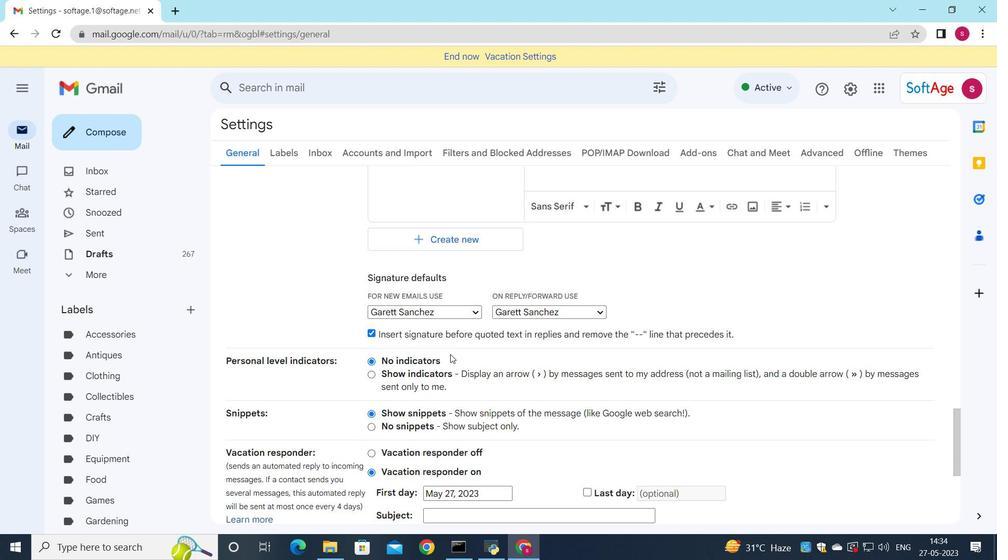 
Action: Mouse moved to (504, 333)
Screenshot: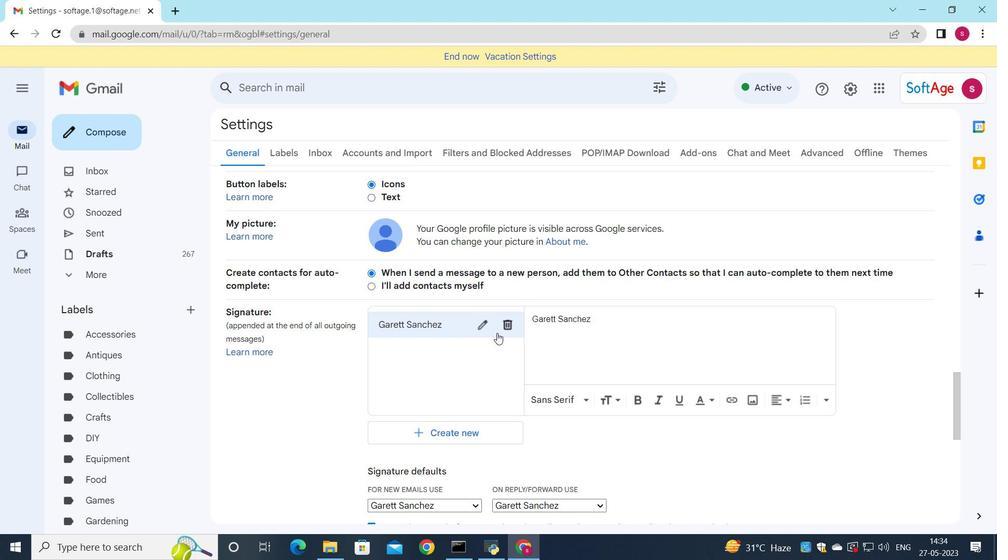 
Action: Mouse pressed left at (504, 333)
Screenshot: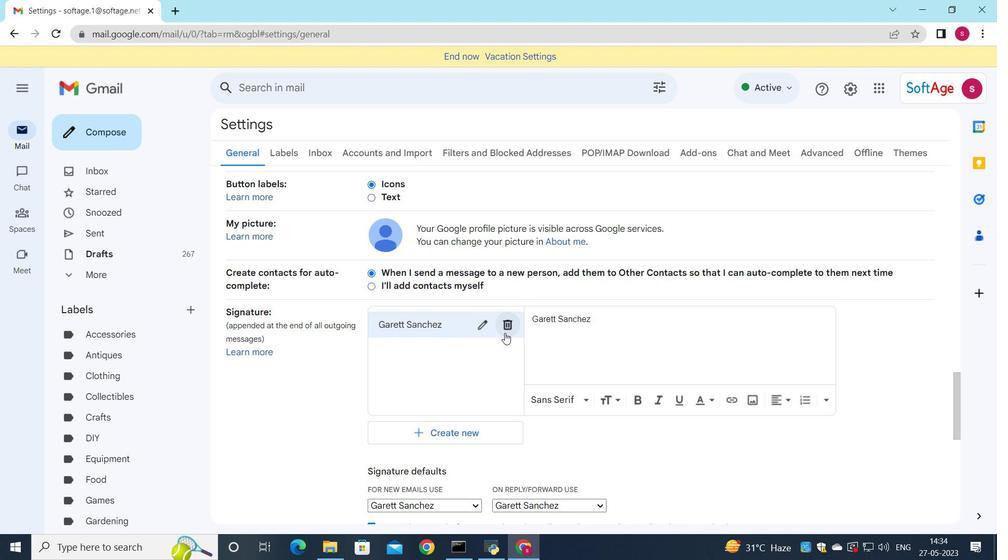 
Action: Mouse moved to (612, 327)
Screenshot: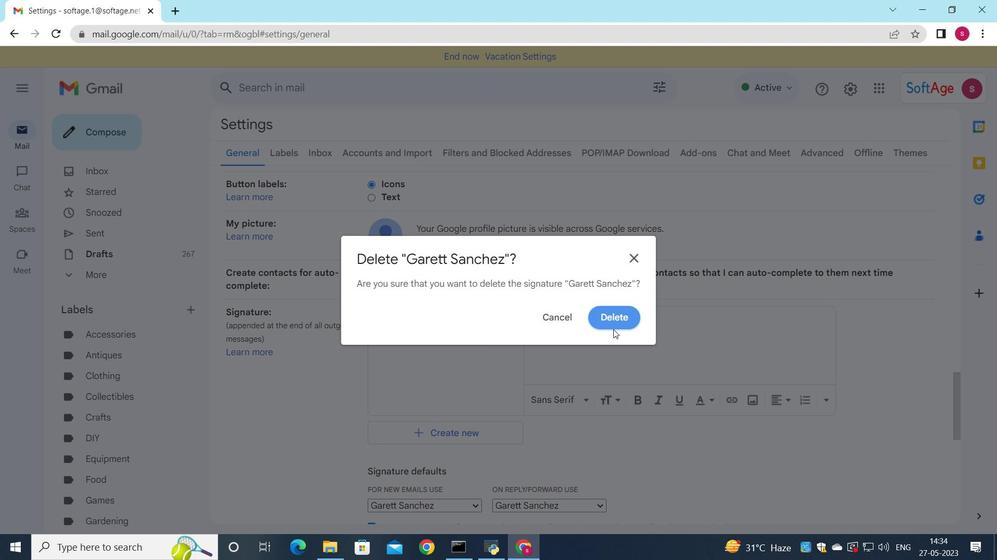 
Action: Mouse pressed left at (612, 327)
Screenshot: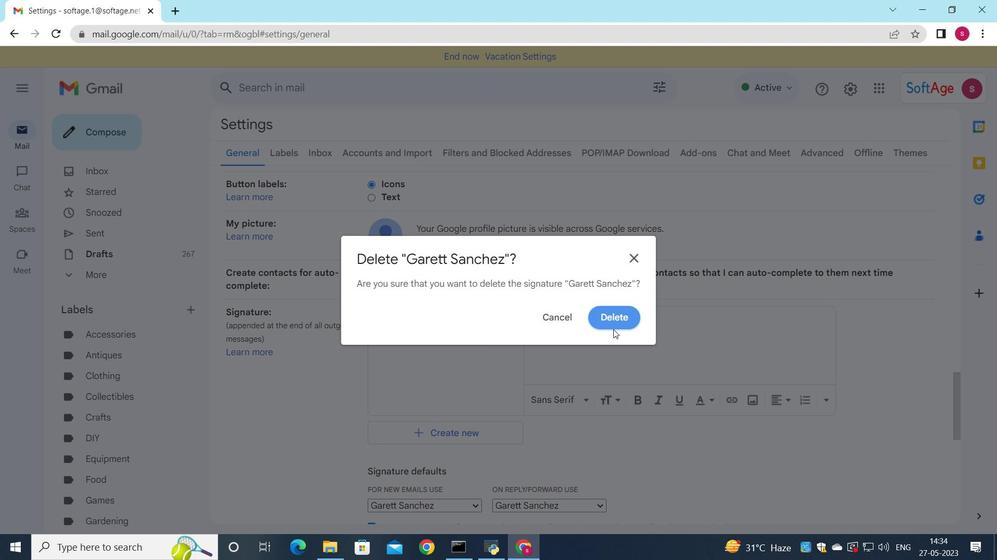 
Action: Mouse moved to (448, 335)
Screenshot: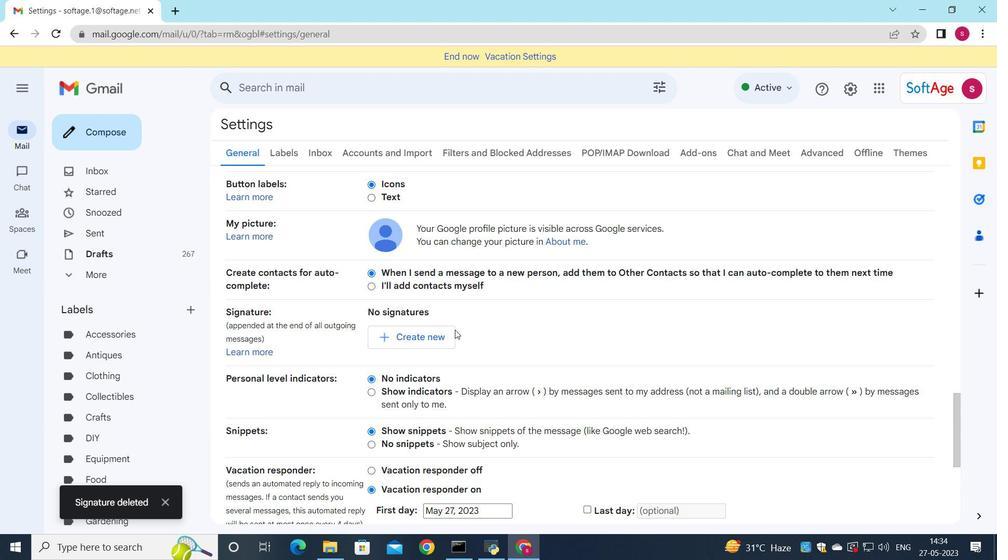 
Action: Mouse pressed left at (448, 335)
Screenshot: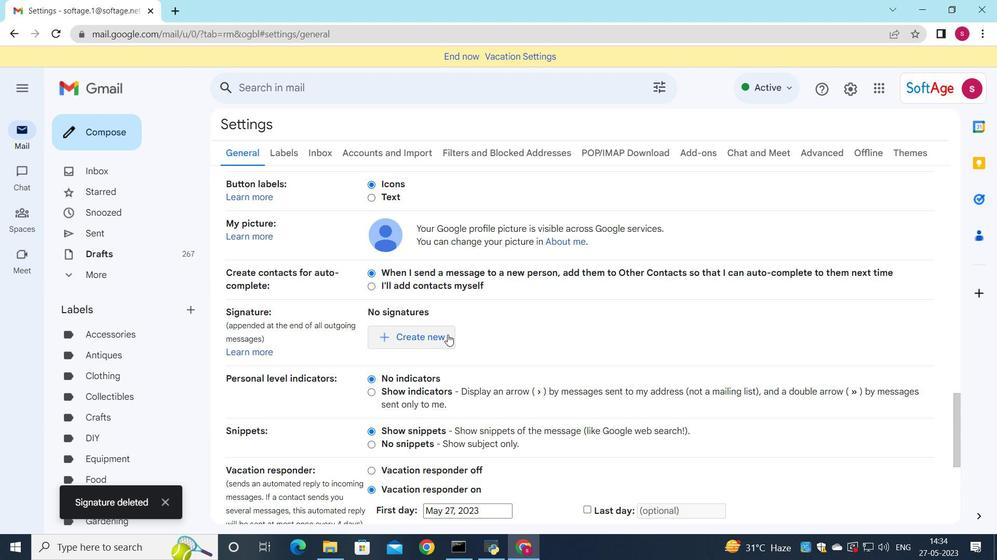 
Action: Mouse moved to (486, 338)
Screenshot: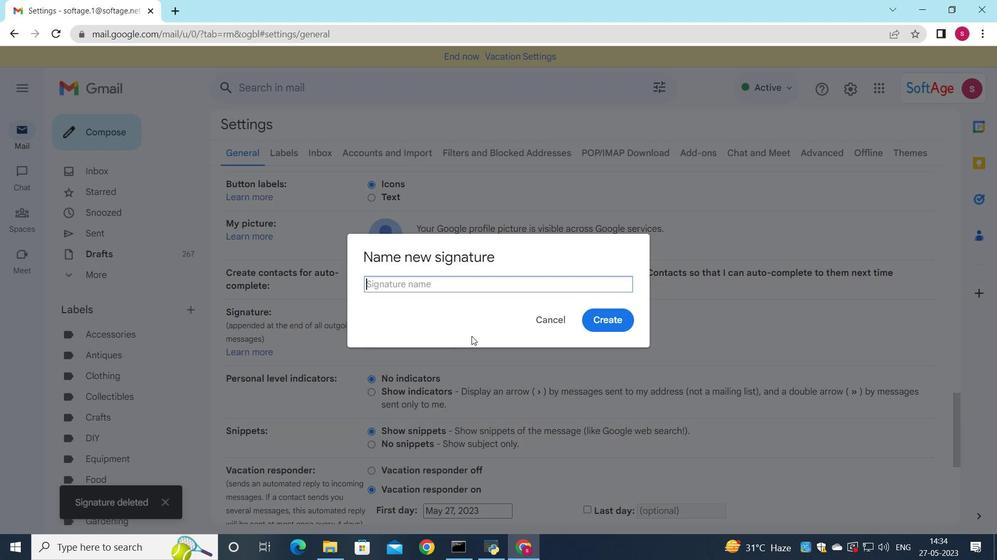 
Action: Key pressed <Key.shift>Gary<Key.space><Key.shift>Collins
Screenshot: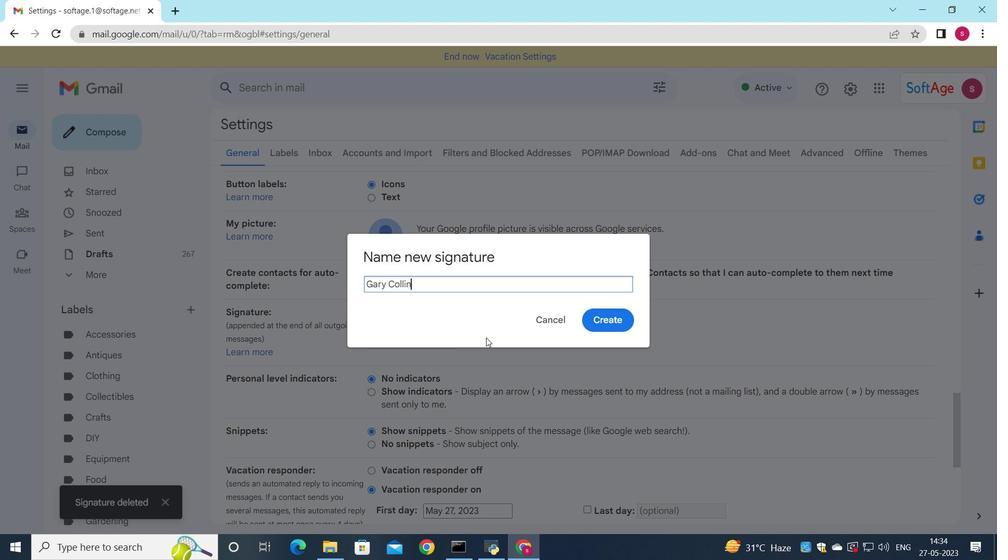 
Action: Mouse moved to (614, 321)
Screenshot: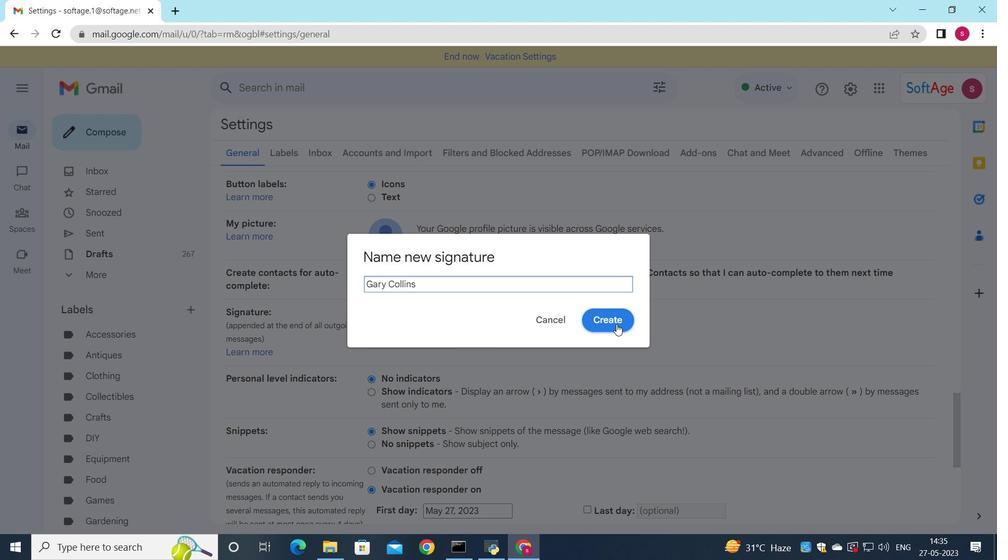 
Action: Mouse pressed left at (614, 321)
Screenshot: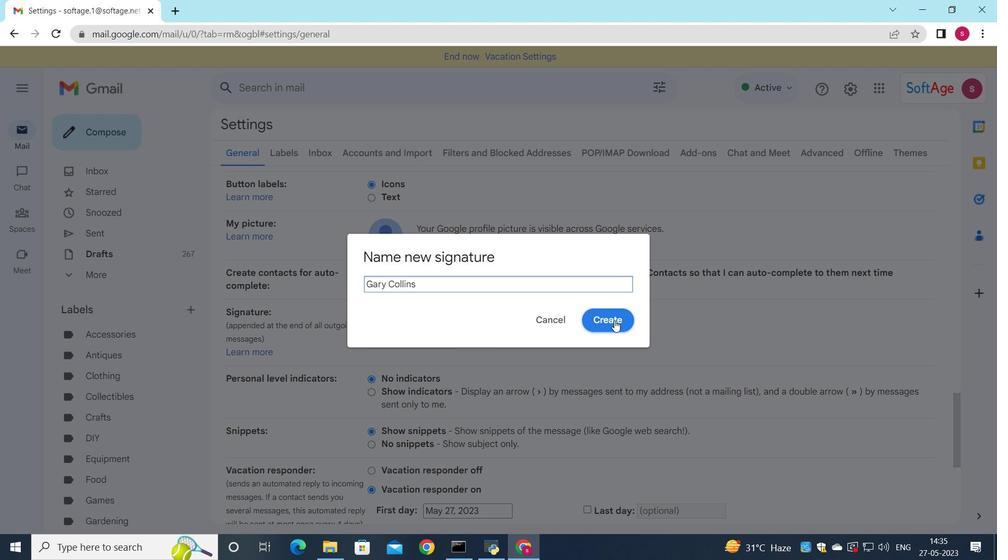 
Action: Mouse moved to (566, 325)
Screenshot: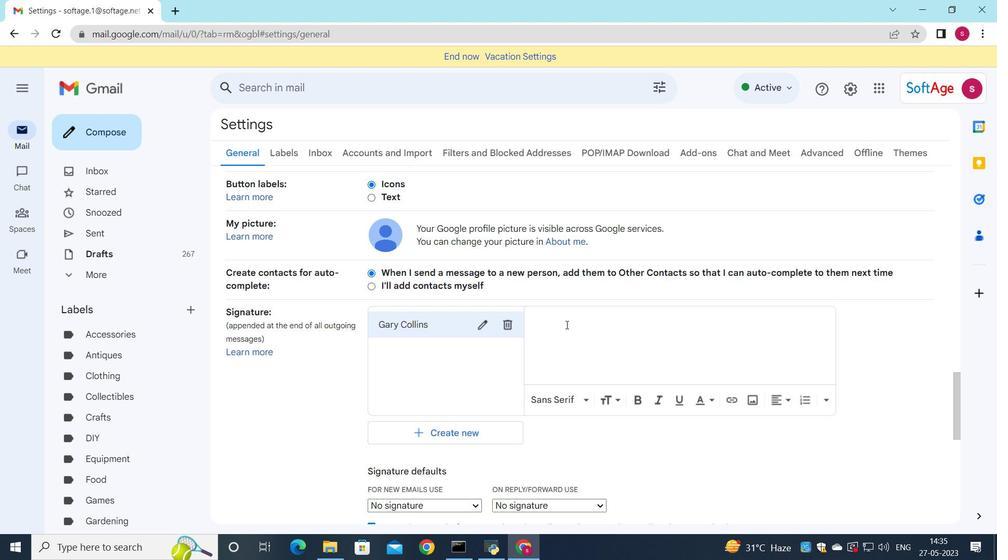 
Action: Mouse pressed left at (566, 325)
Screenshot: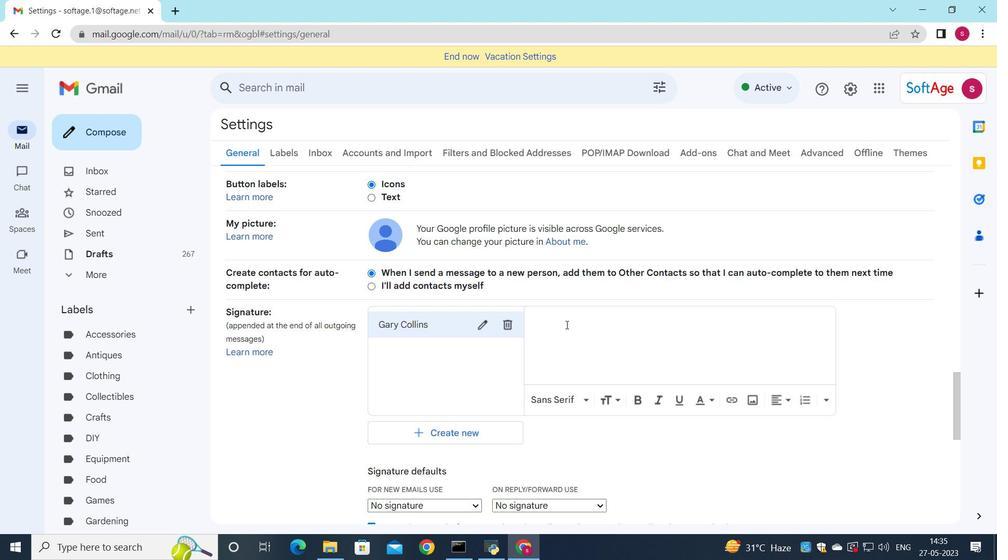 
Action: Mouse moved to (565, 325)
Screenshot: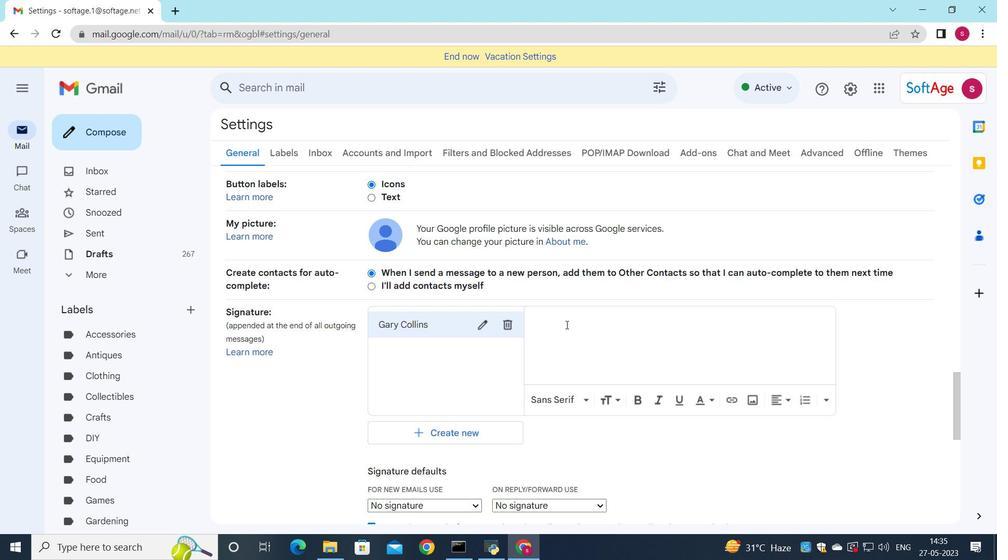 
Action: Key pressed <Key.shift><Key.shift><Key.shift><Key.shift><Key.shift><Key.shift><Key.shift><Key.shift><Key.shift><Key.shift><Key.shift><Key.shift><Key.shift><Key.shift><Key.shift><Key.shift><Key.shift><Key.shift><Key.shift><Key.shift><Key.shift><Key.shift><Key.shift><Key.shift><Key.shift>Garru<Key.backspace>y<Key.space><Key.shift><Key.shift>Collins
Screenshot: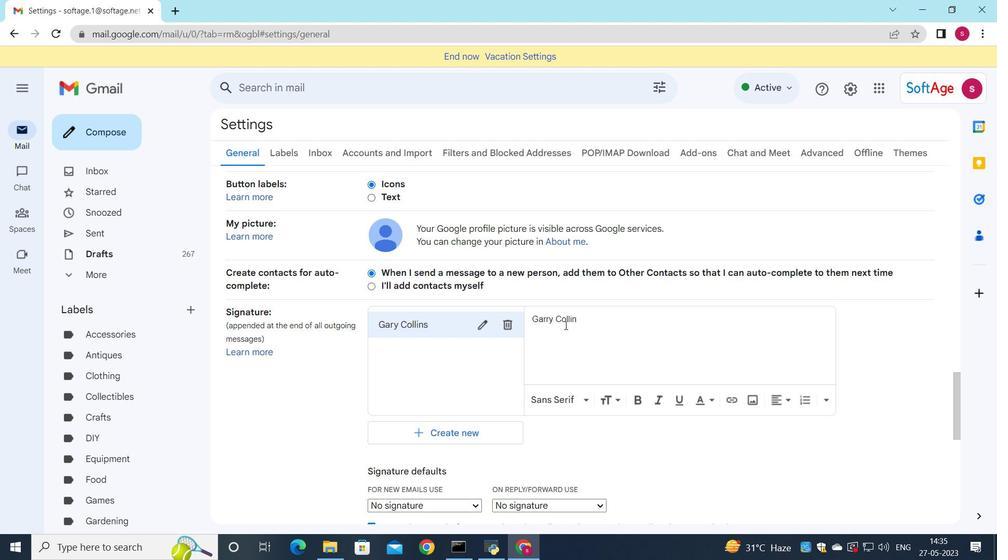 
Action: Mouse moved to (537, 339)
Screenshot: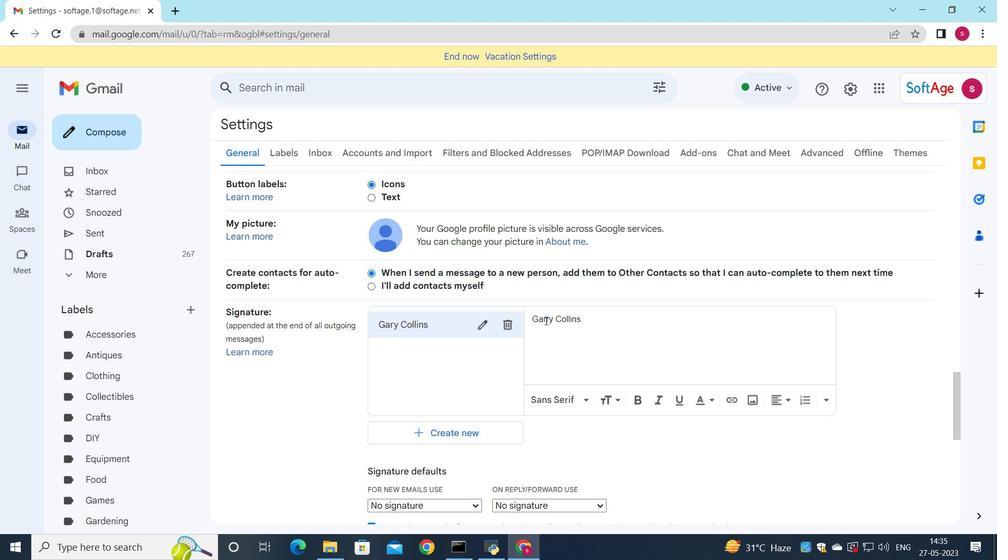 
Action: Mouse scrolled (537, 338) with delta (0, 0)
Screenshot: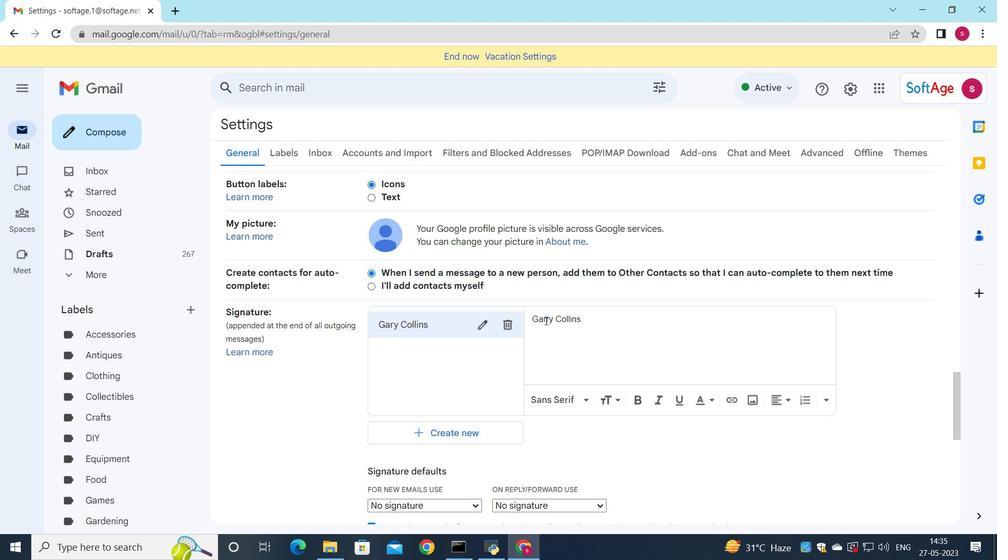 
Action: Mouse moved to (534, 348)
Screenshot: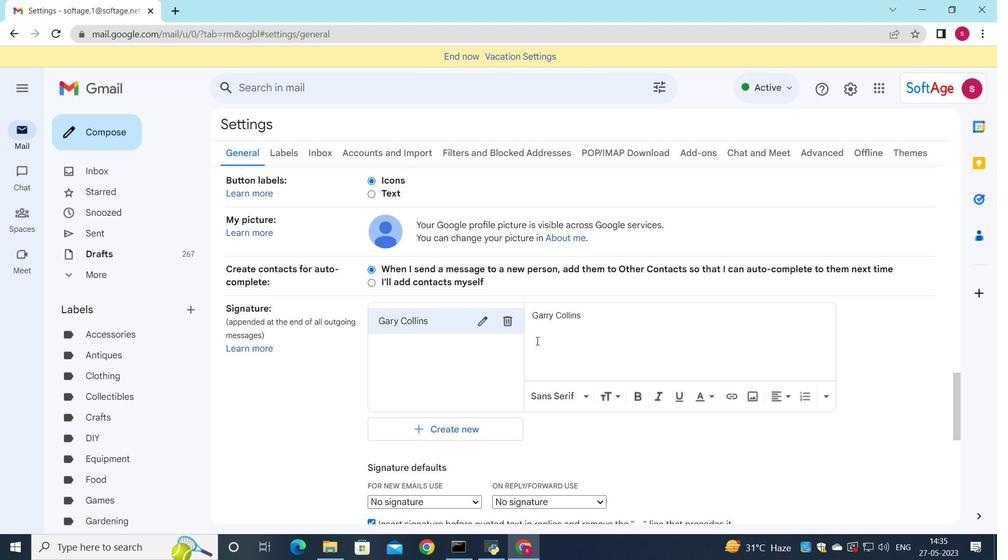 
Action: Mouse scrolled (534, 347) with delta (0, 0)
Screenshot: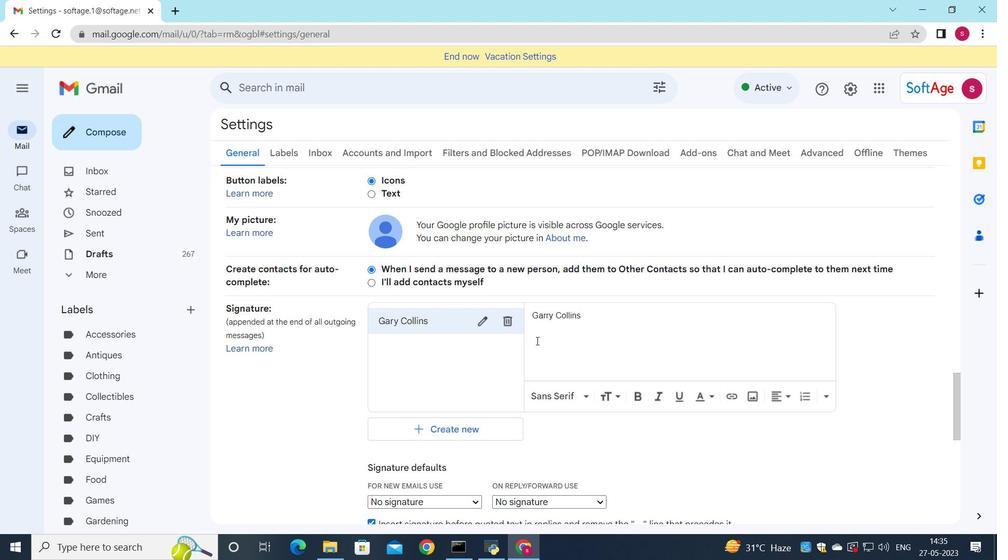
Action: Mouse moved to (420, 377)
Screenshot: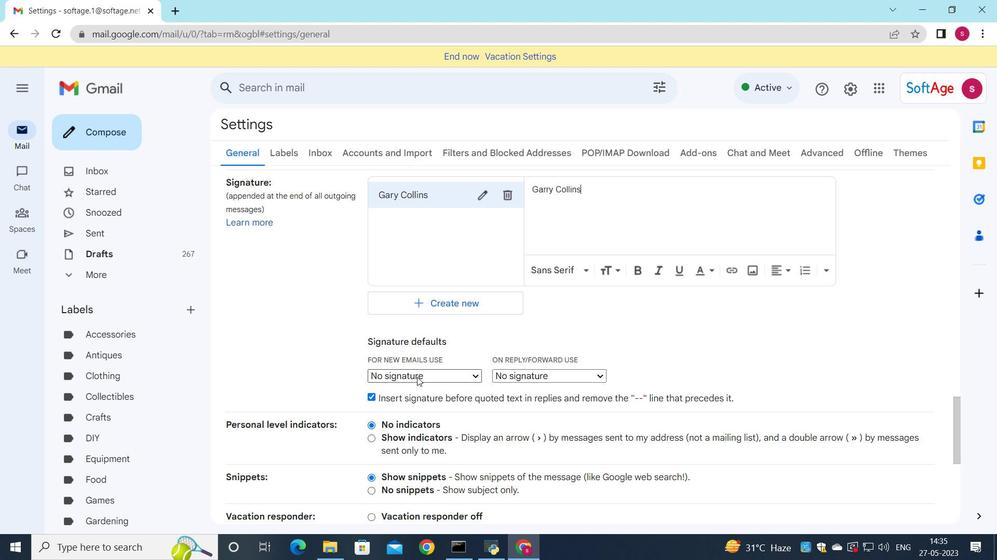 
Action: Mouse pressed left at (420, 377)
Screenshot: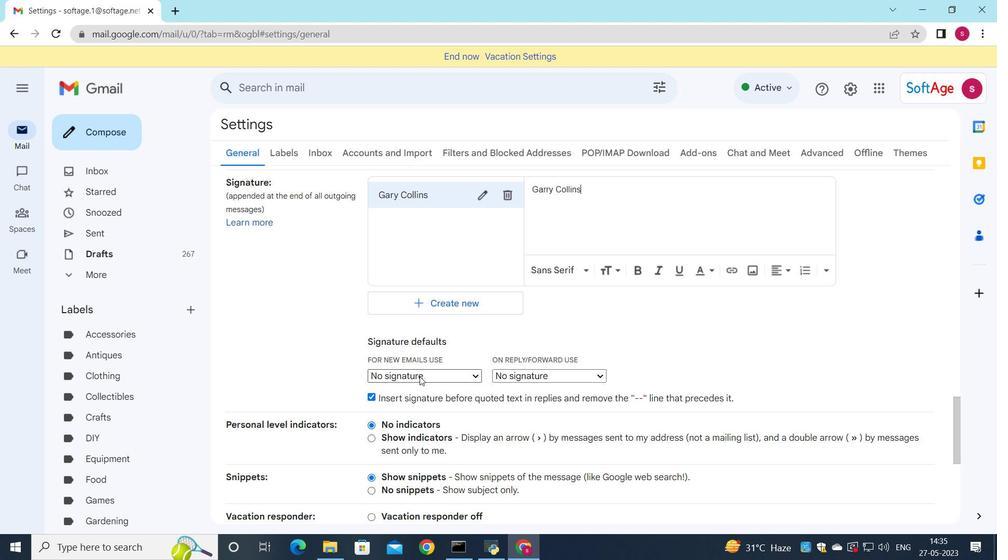 
Action: Mouse moved to (419, 395)
Screenshot: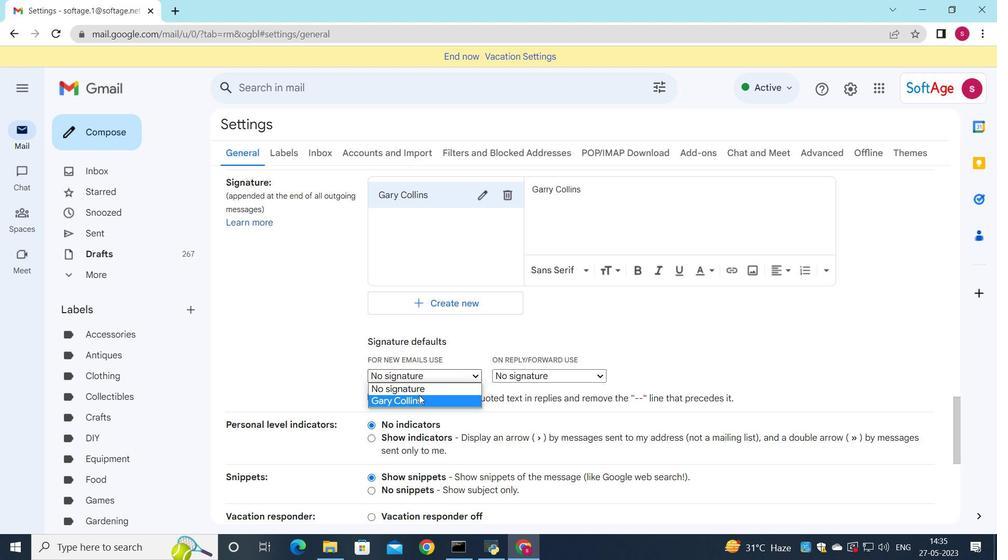 
Action: Mouse pressed left at (419, 395)
Screenshot: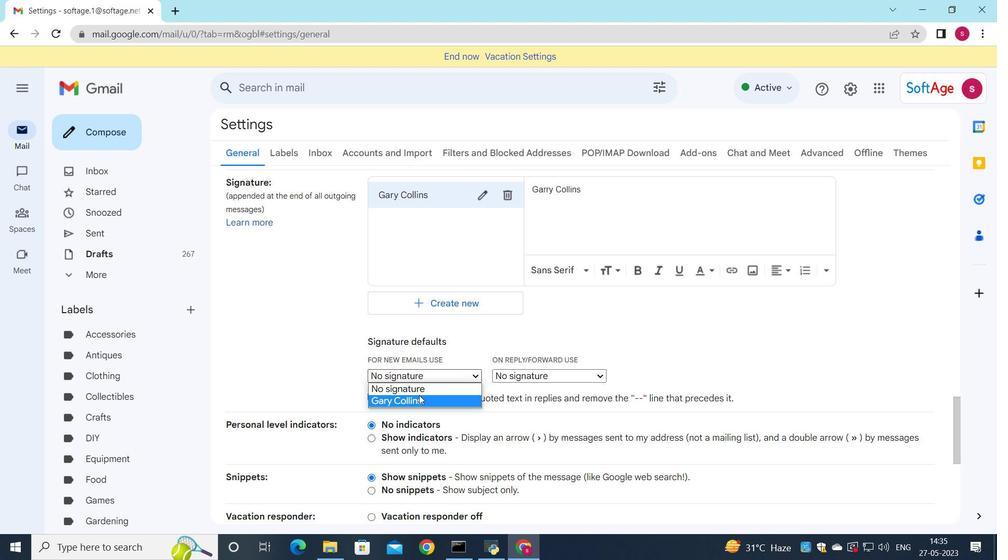 
Action: Mouse moved to (519, 380)
Screenshot: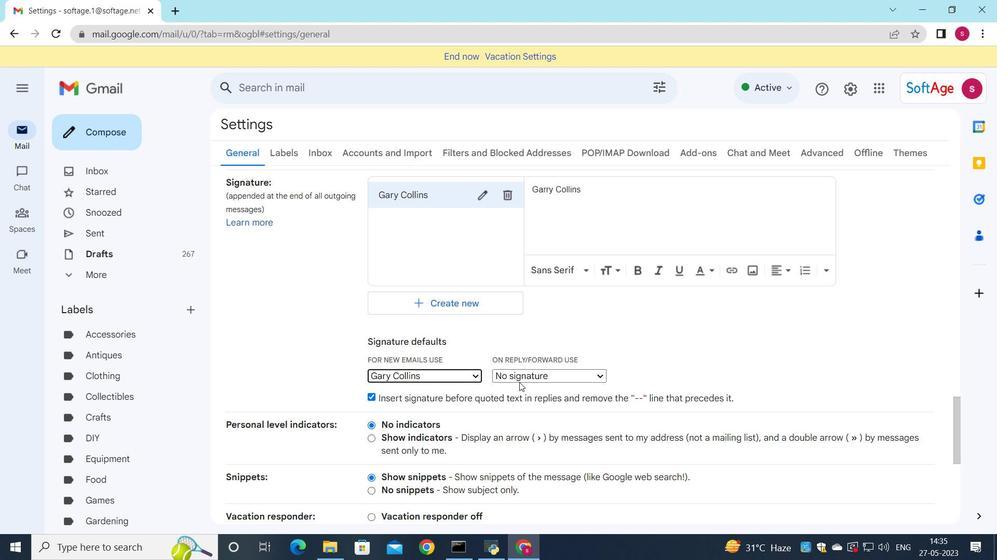 
Action: Mouse pressed left at (519, 380)
Screenshot: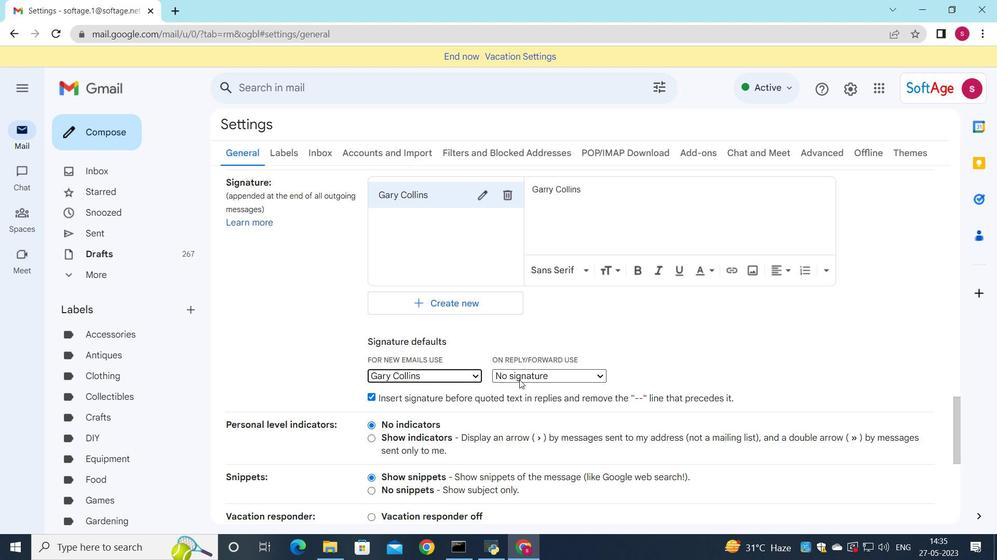
Action: Mouse moved to (518, 400)
Screenshot: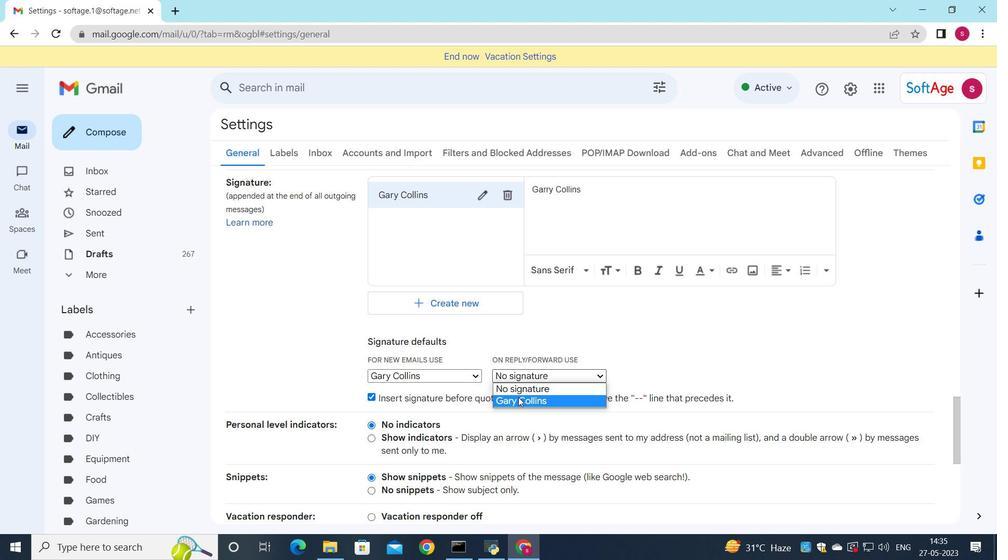 
Action: Mouse pressed left at (518, 400)
Screenshot: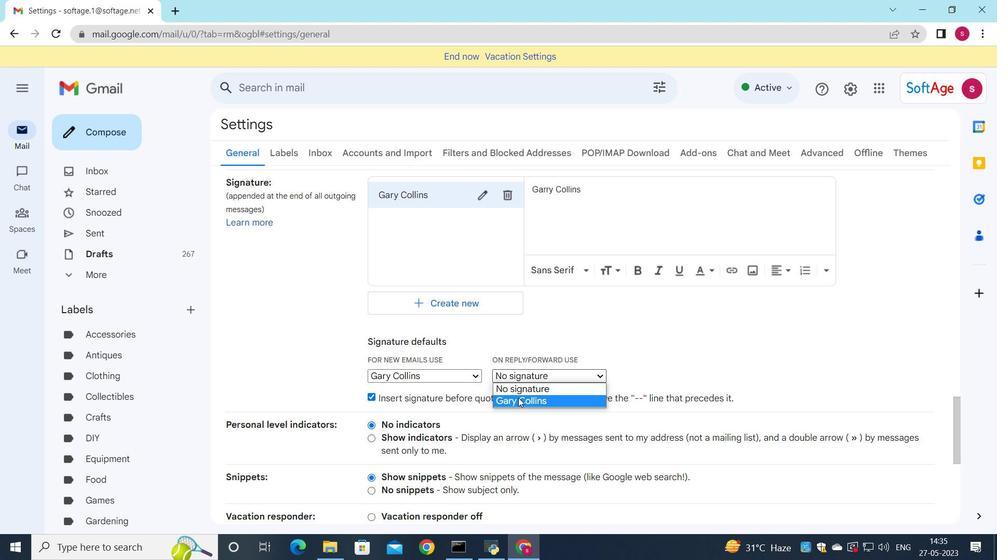 
Action: Mouse moved to (509, 396)
Screenshot: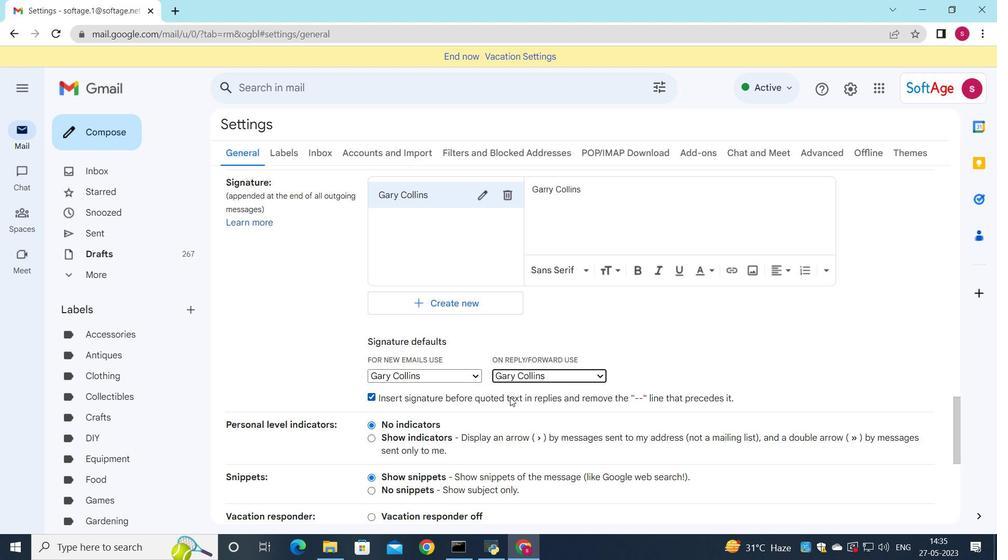 
Action: Mouse scrolled (509, 395) with delta (0, 0)
Screenshot: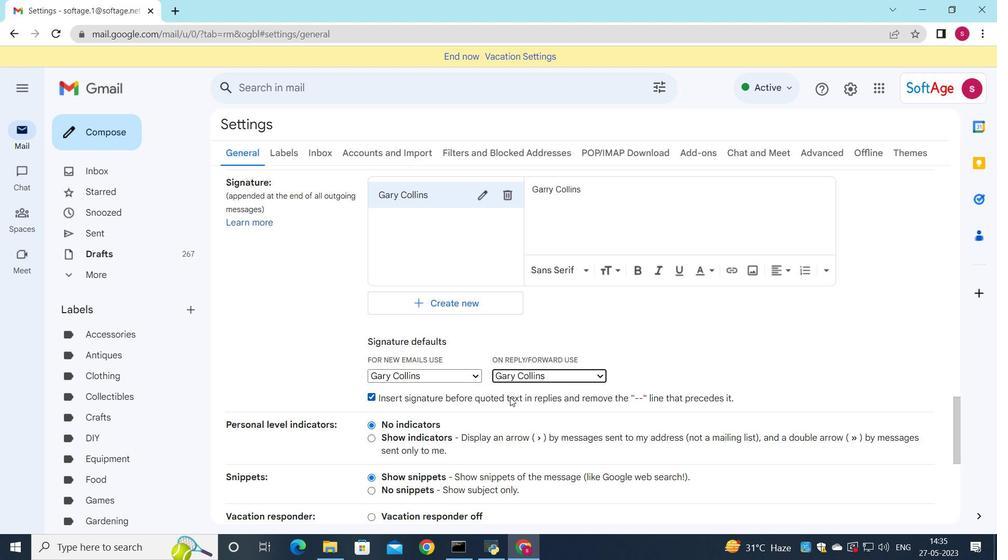 
Action: Mouse scrolled (509, 395) with delta (0, 0)
Screenshot: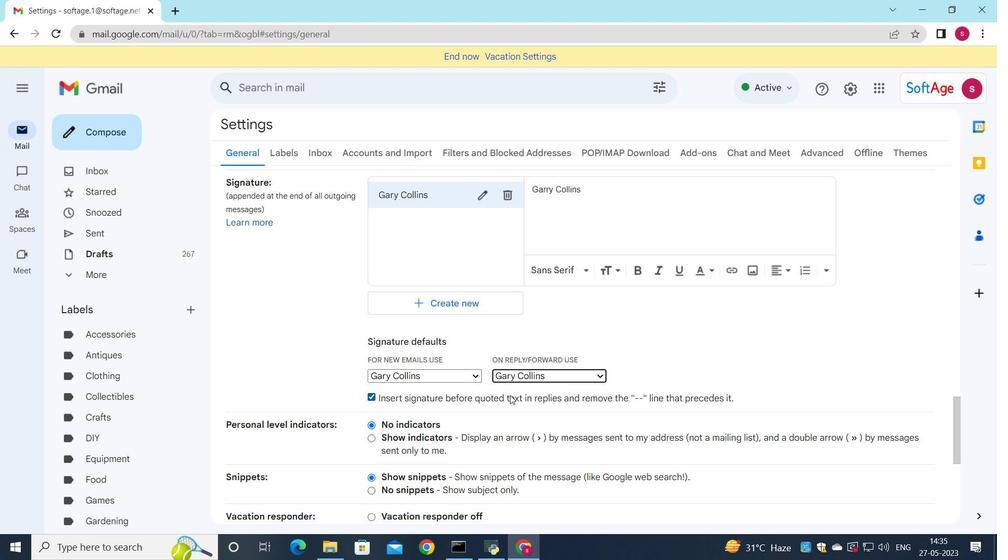 
Action: Mouse scrolled (509, 395) with delta (0, 0)
Screenshot: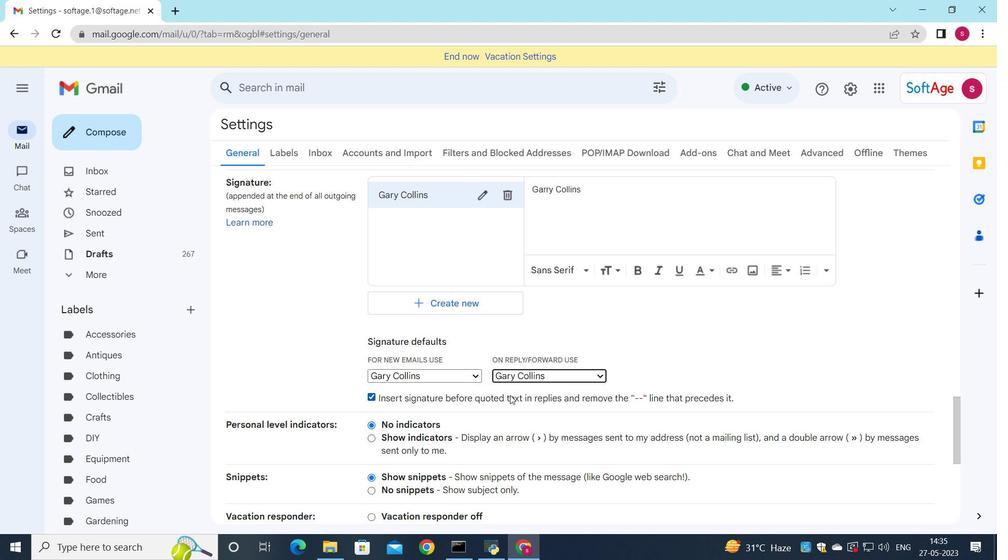 
Action: Mouse moved to (509, 396)
Screenshot: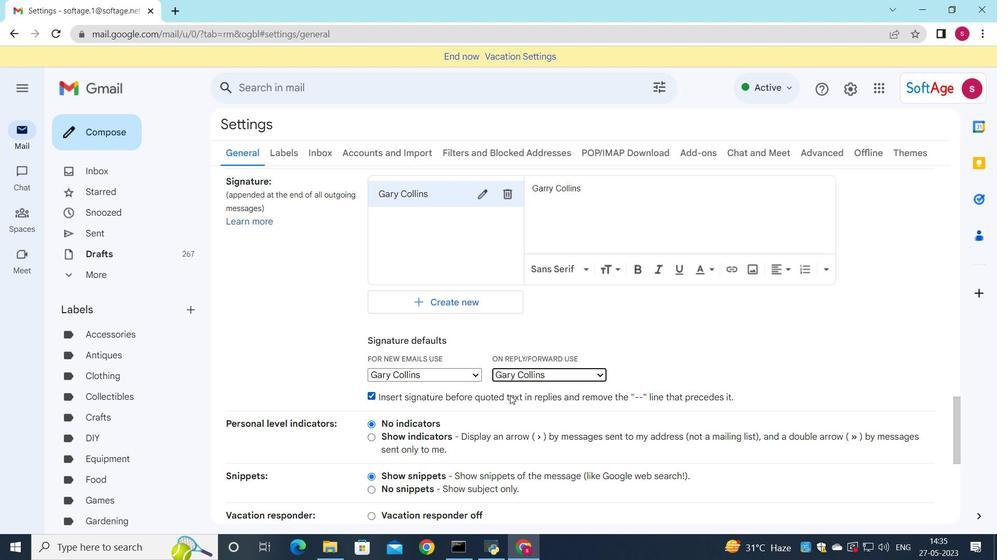 
Action: Mouse scrolled (509, 396) with delta (0, 0)
Screenshot: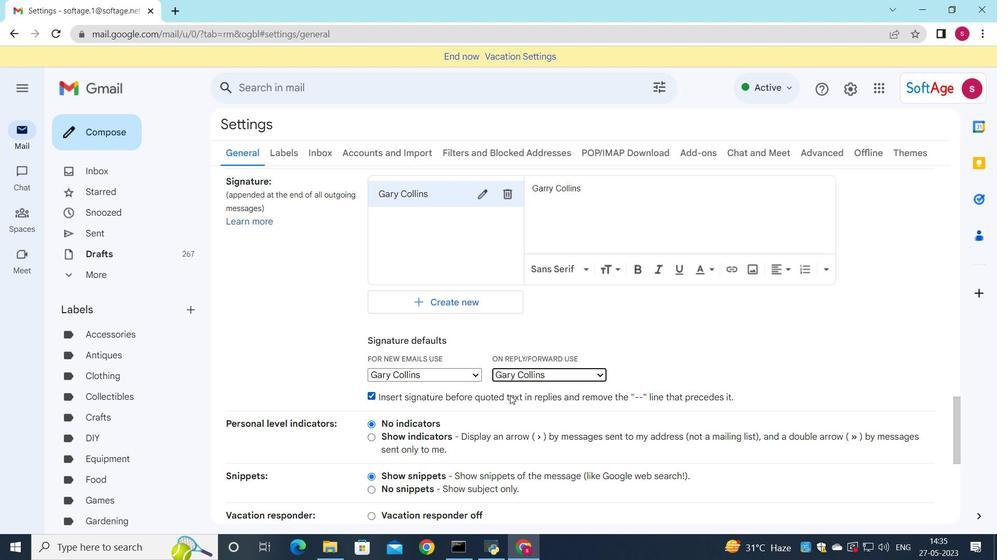 
Action: Mouse moved to (508, 396)
Screenshot: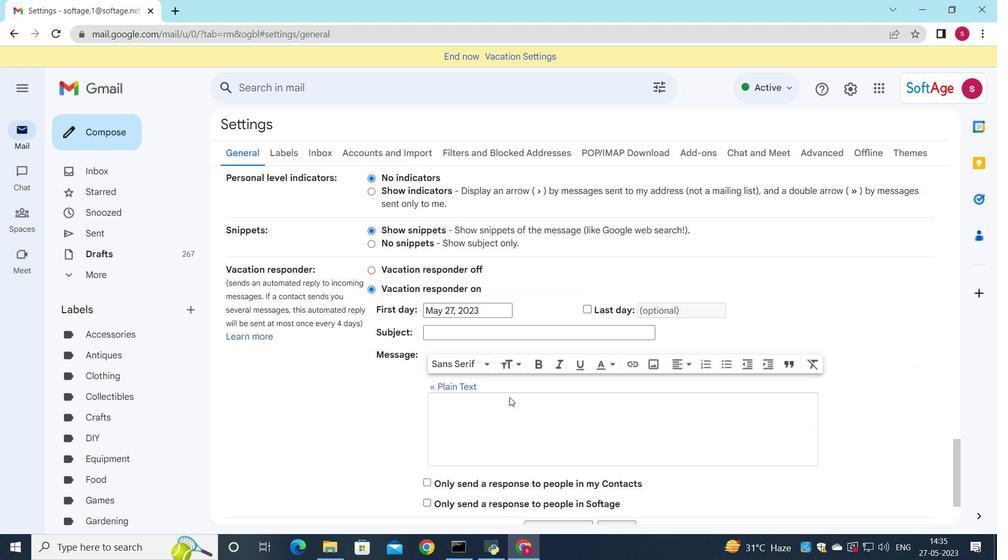 
Action: Mouse scrolled (508, 395) with delta (0, 0)
Screenshot: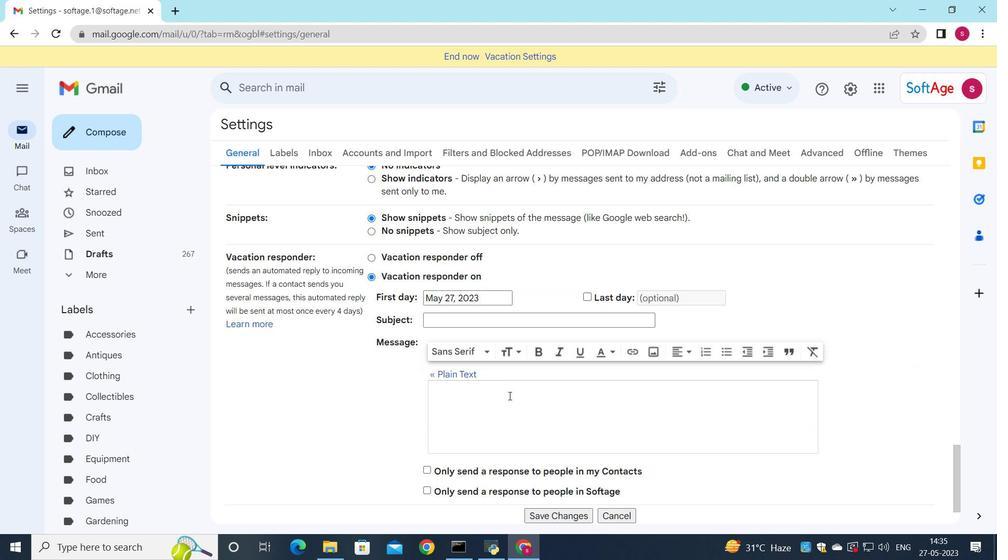 
Action: Mouse moved to (508, 396)
Screenshot: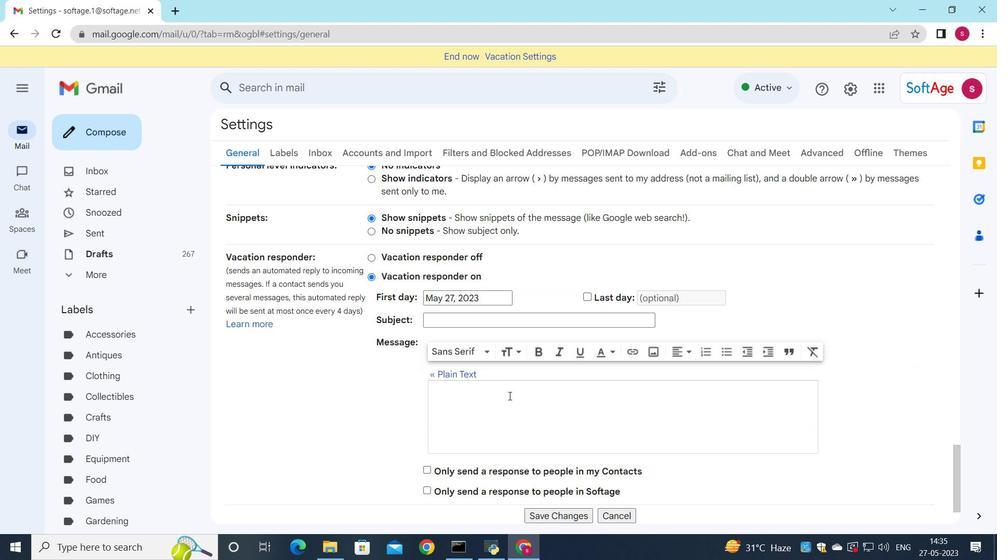 
Action: Mouse scrolled (508, 395) with delta (0, 0)
Screenshot: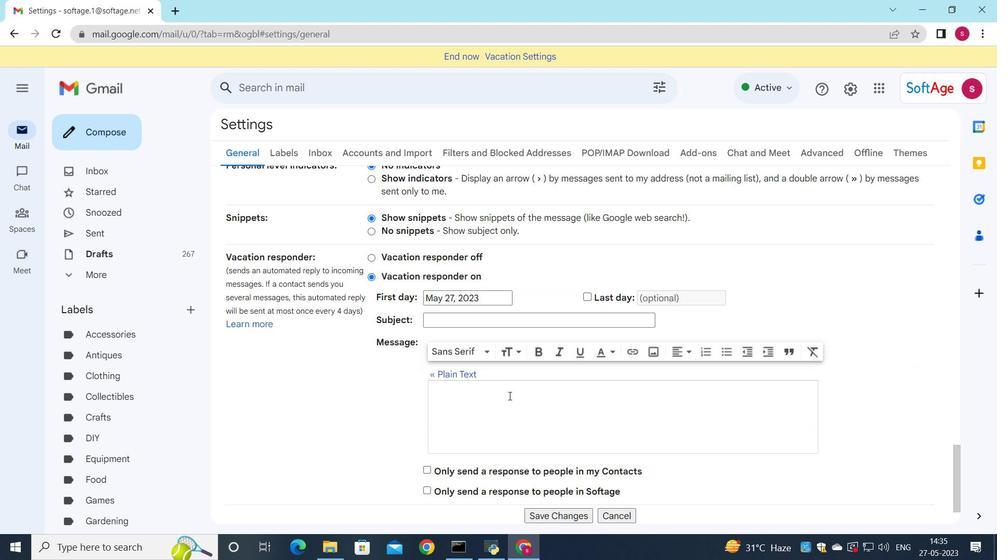 
Action: Mouse moved to (507, 396)
Screenshot: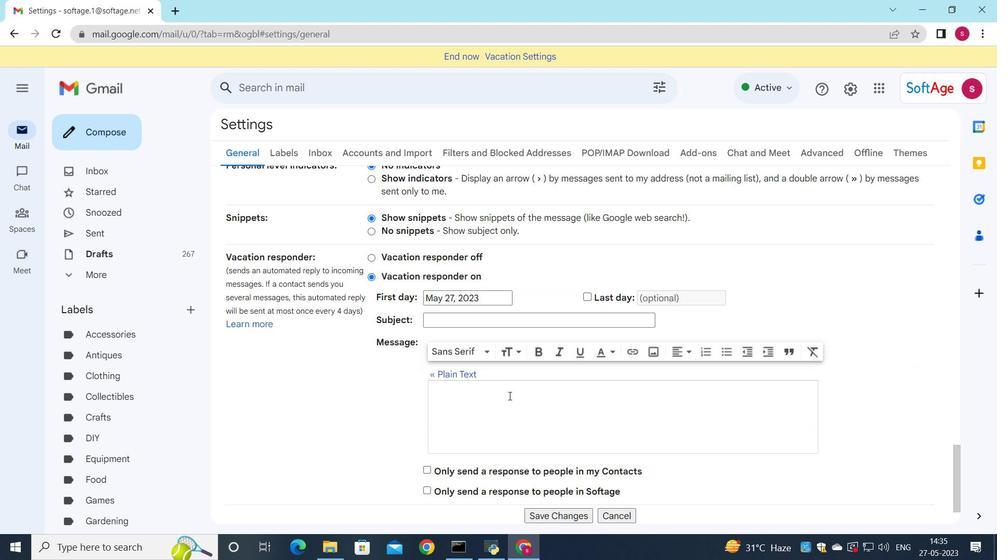 
Action: Mouse scrolled (507, 395) with delta (0, 0)
Screenshot: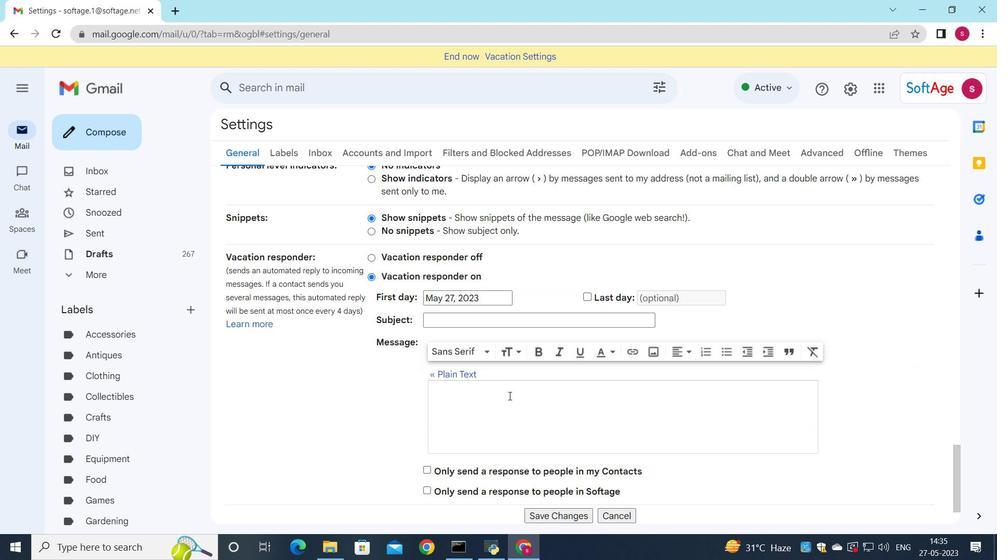 
Action: Mouse moved to (507, 396)
Screenshot: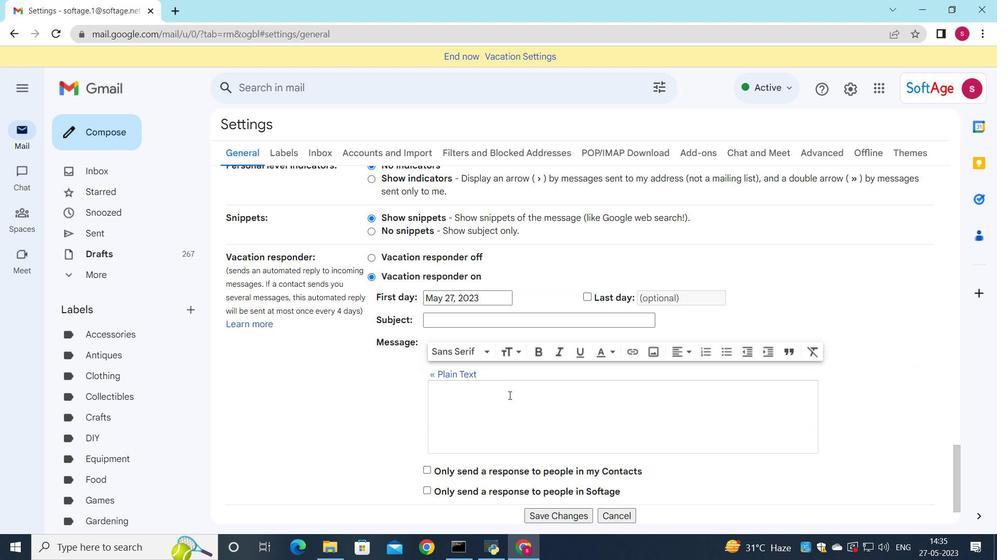 
Action: Mouse scrolled (507, 395) with delta (0, 0)
Screenshot: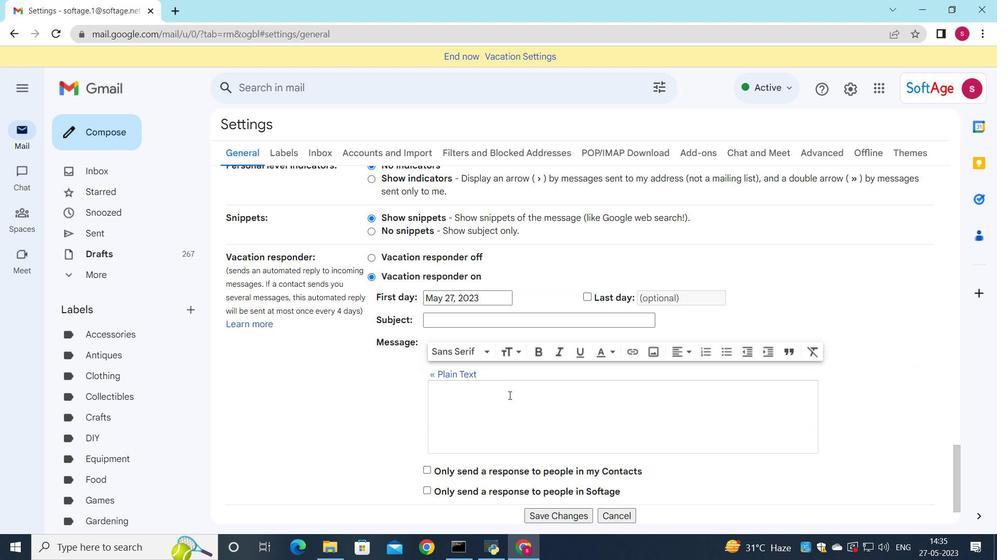 
Action: Mouse moved to (505, 400)
Screenshot: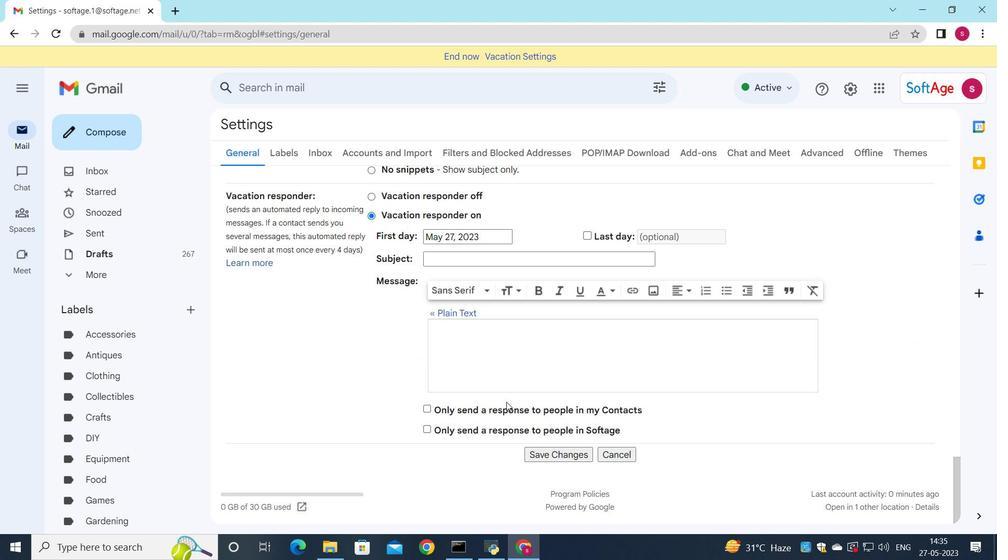 
Action: Mouse scrolled (505, 399) with delta (0, 0)
Screenshot: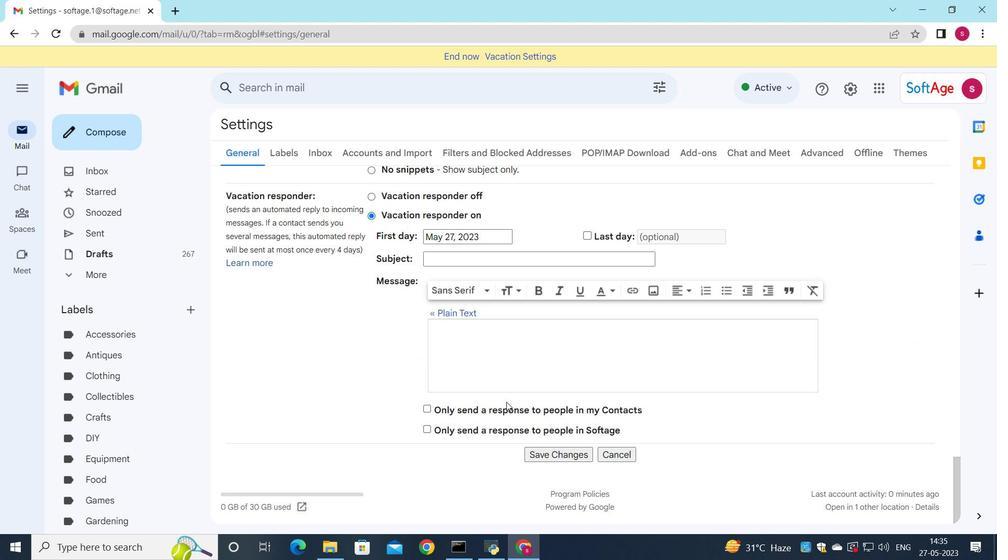 
Action: Mouse moved to (505, 400)
Screenshot: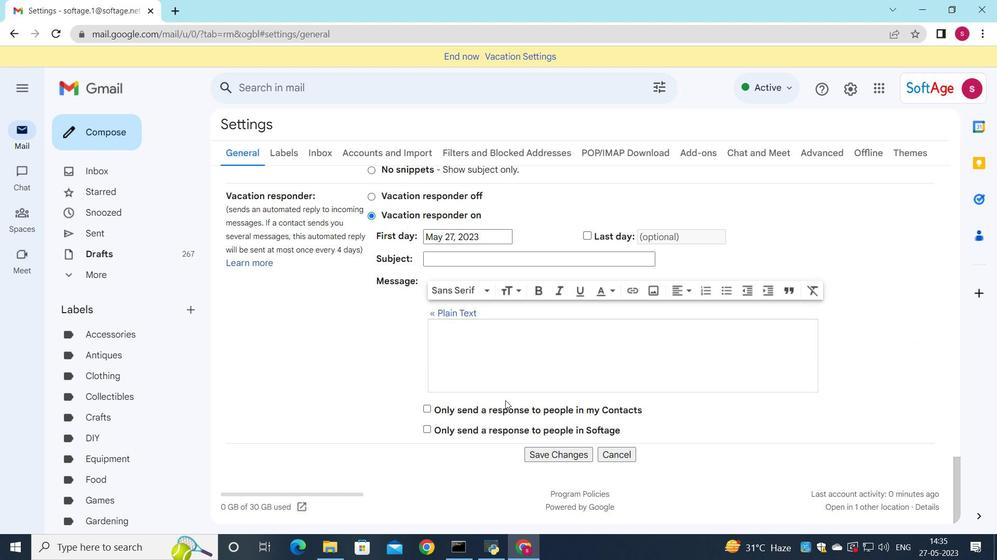 
Action: Mouse scrolled (505, 399) with delta (0, 0)
Screenshot: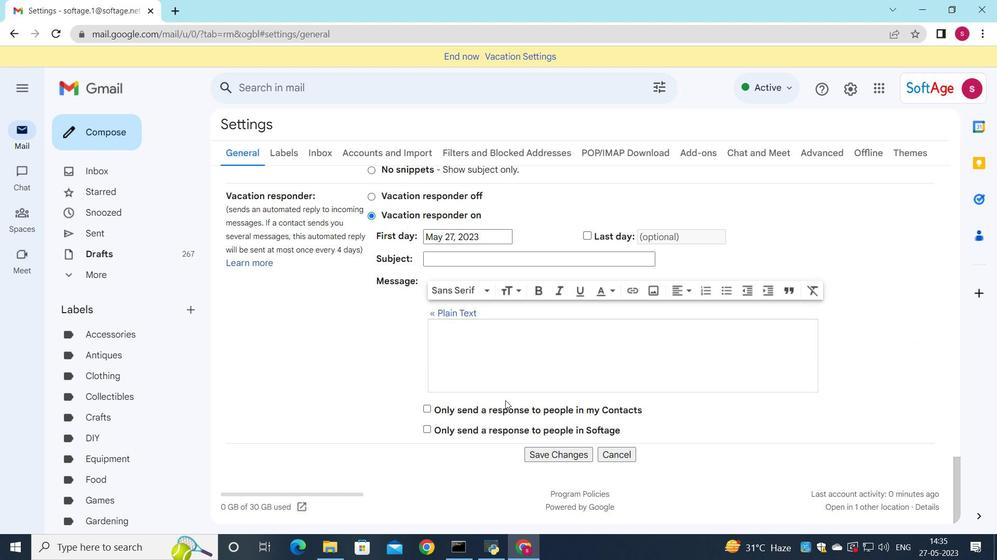 
Action: Mouse moved to (505, 401)
Screenshot: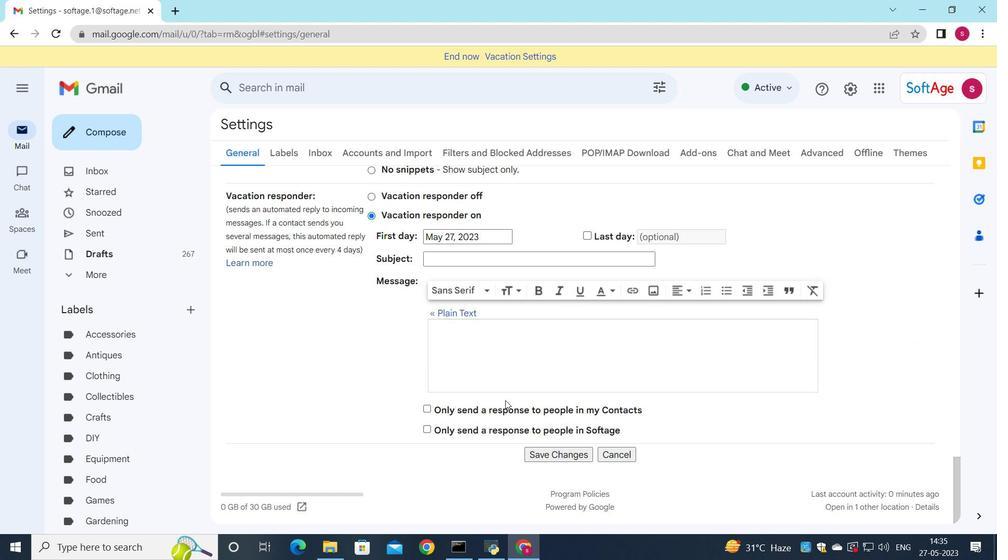 
Action: Mouse scrolled (505, 400) with delta (0, 0)
Screenshot: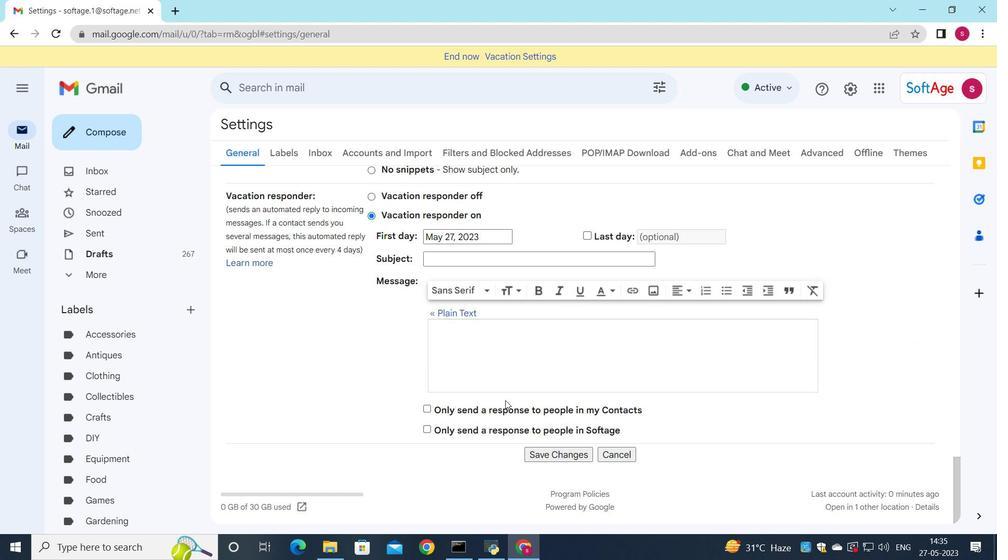 
Action: Mouse moved to (505, 405)
Screenshot: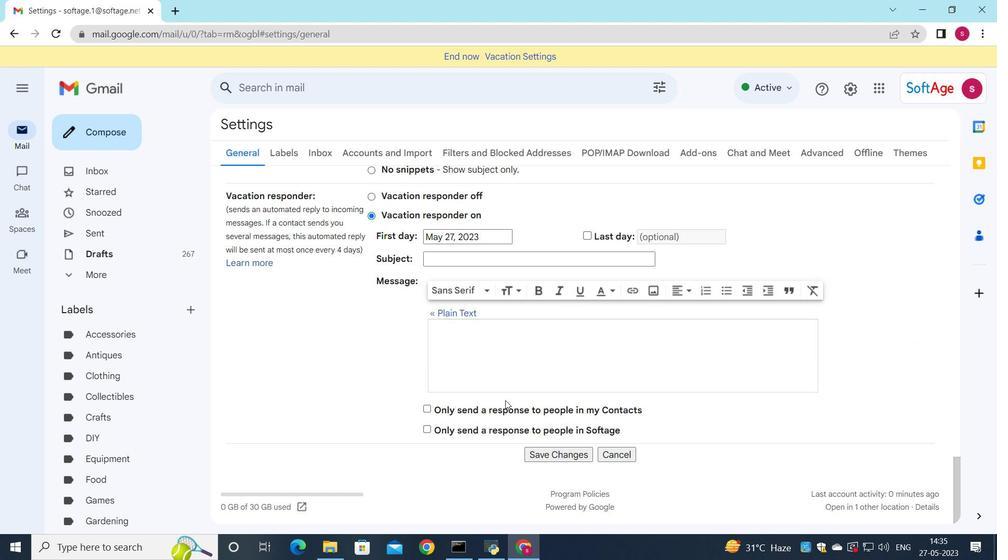 
Action: Mouse scrolled (505, 404) with delta (0, 0)
Screenshot: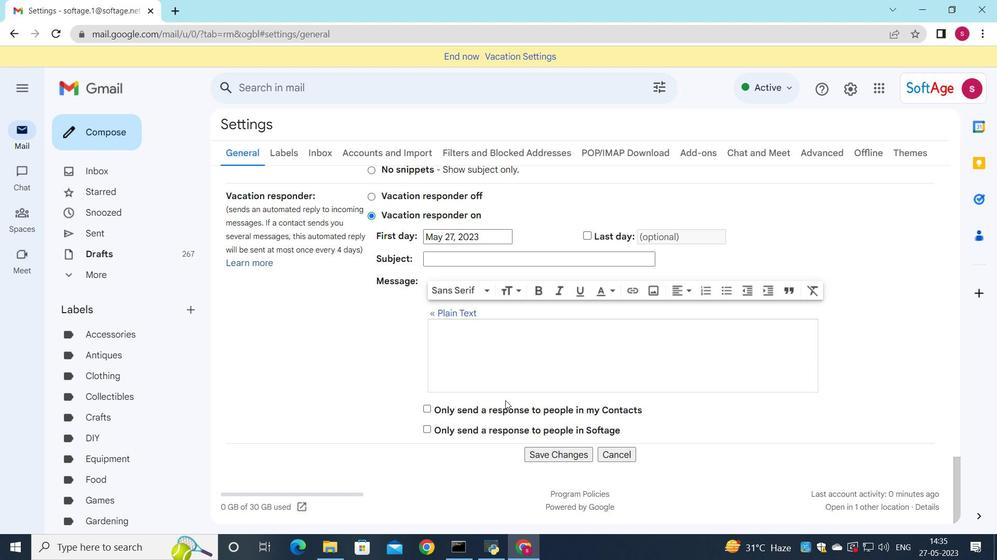 
Action: Mouse moved to (538, 455)
Screenshot: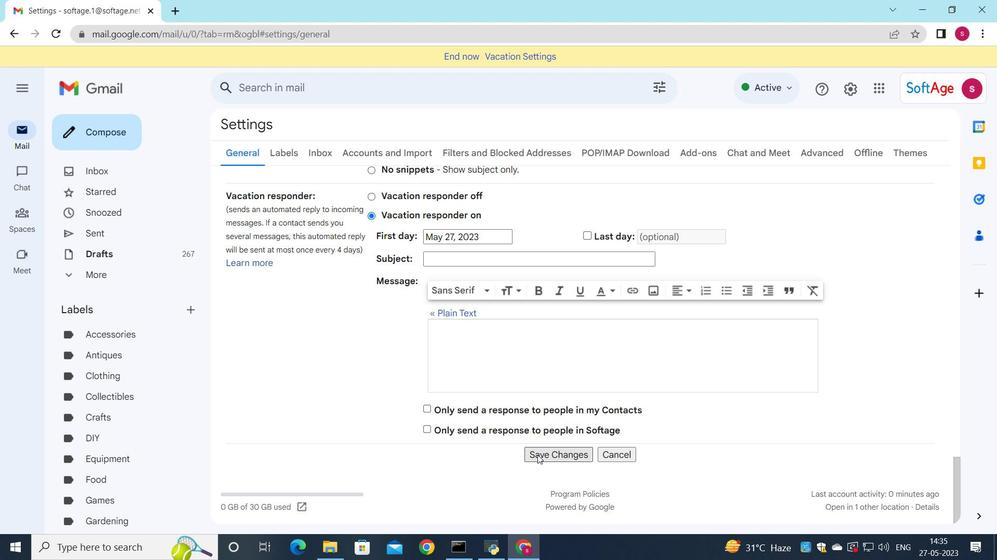 
Action: Mouse pressed left at (538, 455)
Screenshot: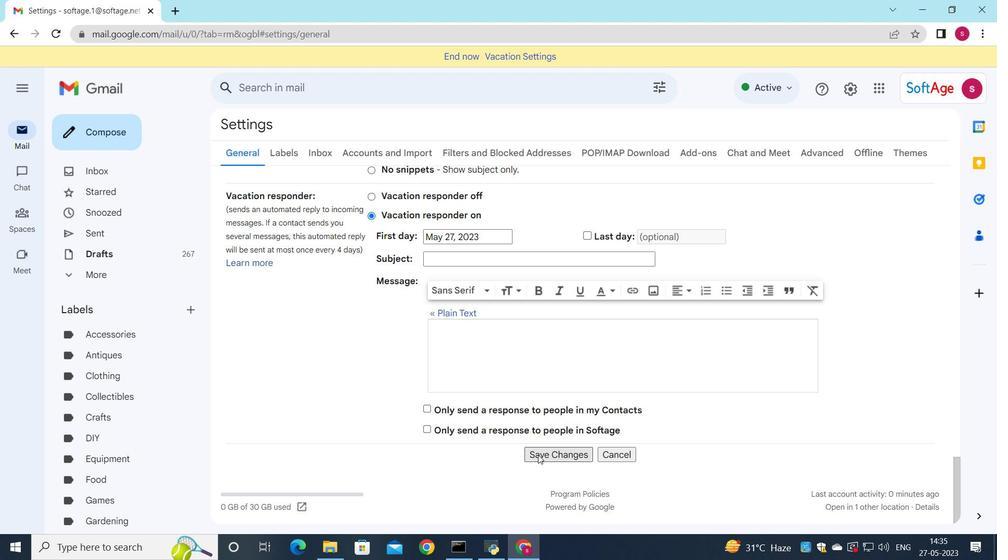 
Action: Mouse moved to (86, 139)
Screenshot: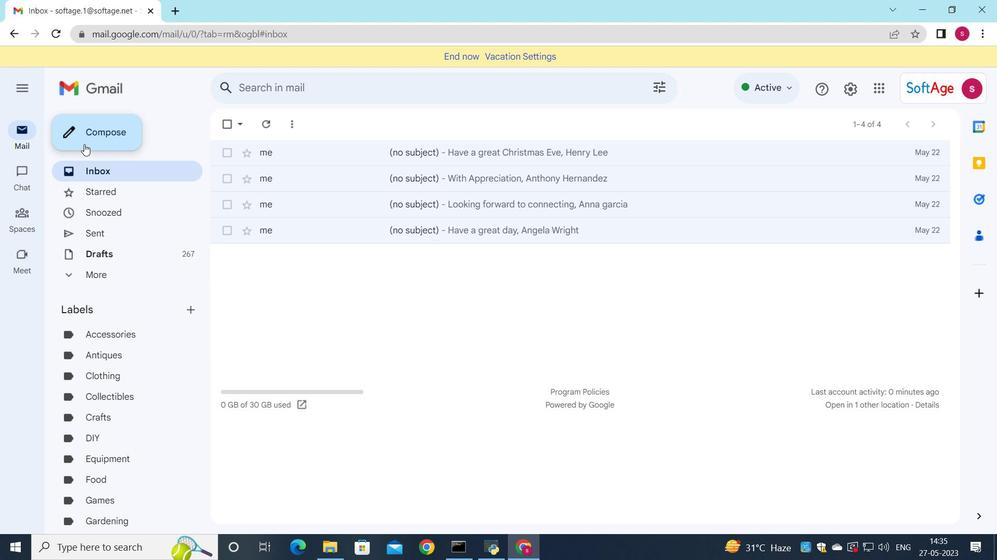 
Action: Mouse pressed left at (86, 139)
Screenshot: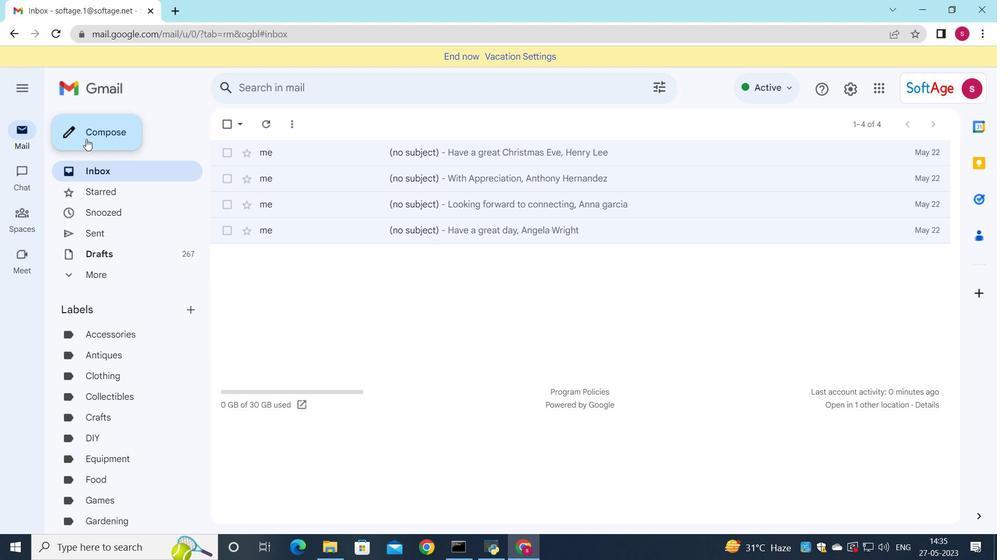 
Action: Mouse moved to (731, 213)
Screenshot: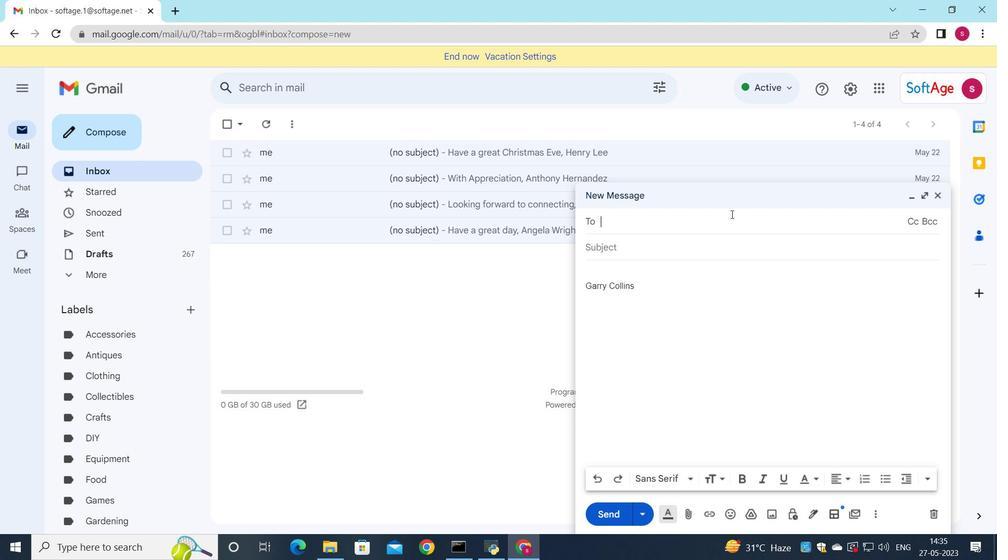 
Action: Key pressed so
Screenshot: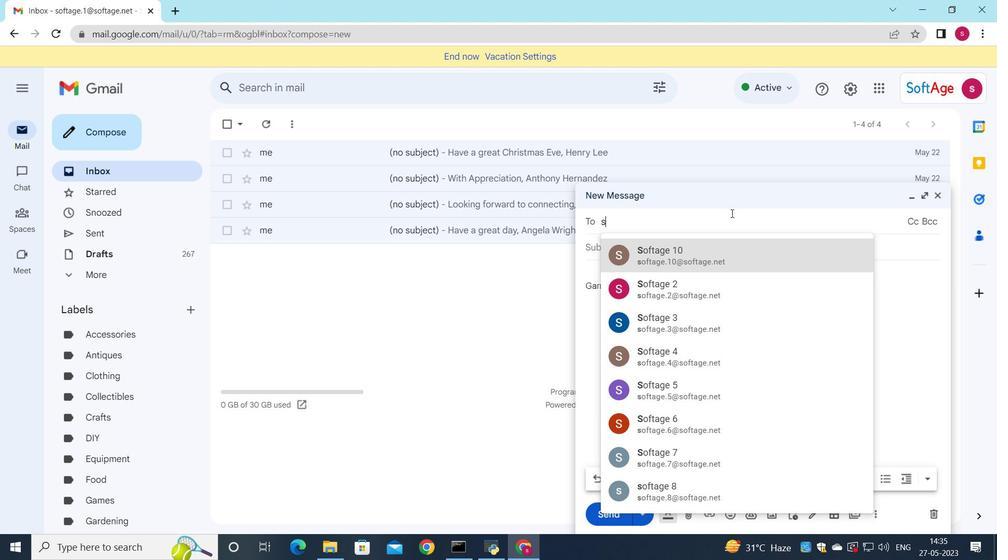 
Action: Mouse moved to (728, 291)
Screenshot: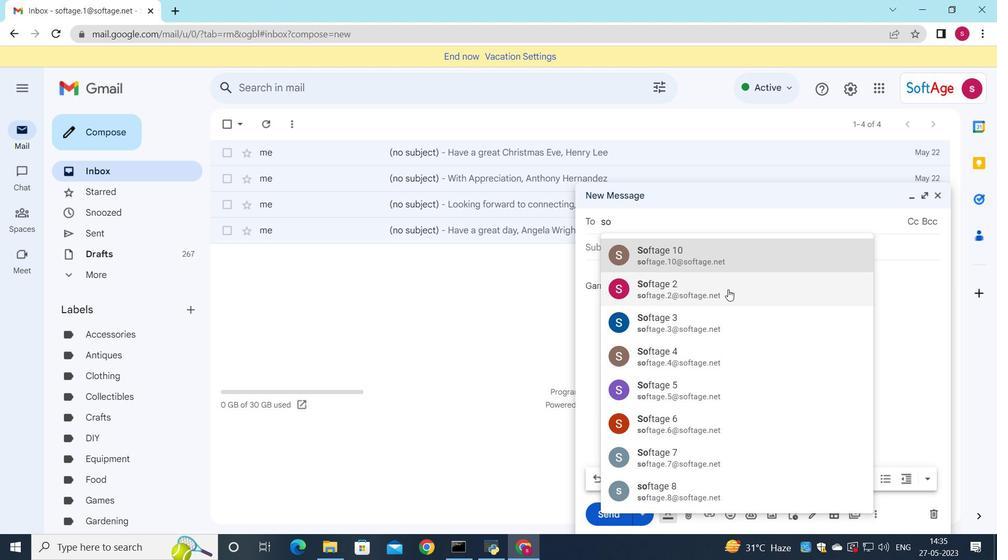 
Action: Mouse pressed left at (728, 291)
Screenshot: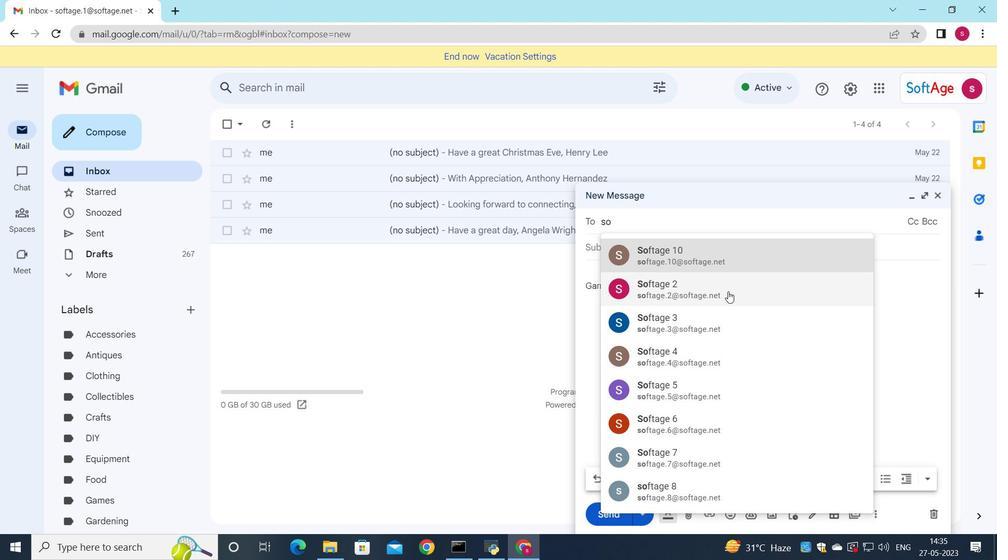 
Action: Mouse moved to (730, 285)
Screenshot: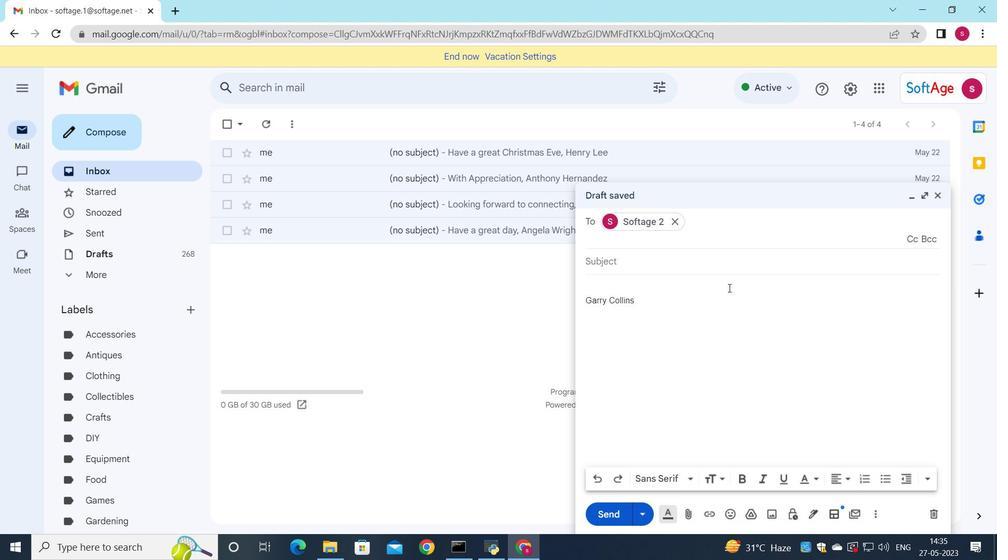 
Action: Key pressed s
Screenshot: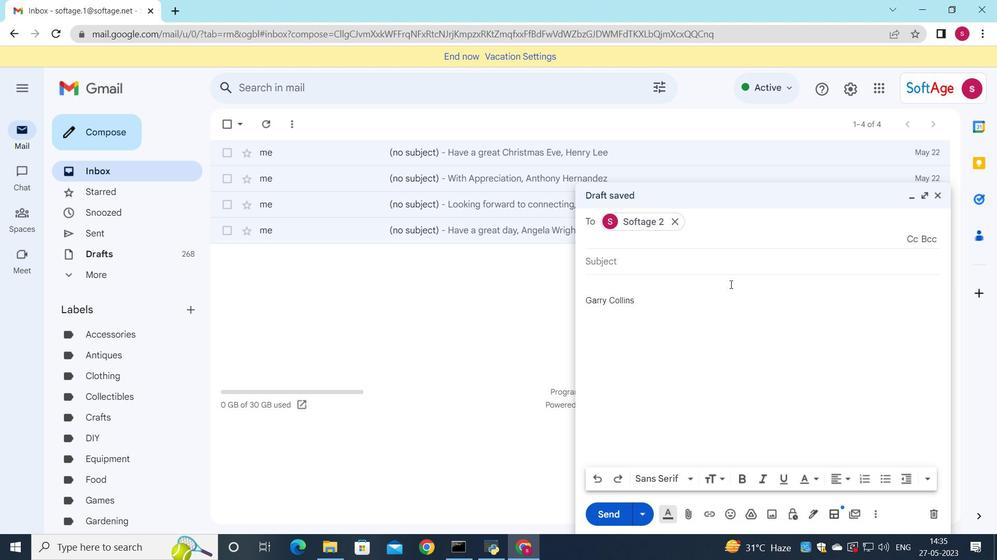 
Action: Mouse moved to (757, 325)
Screenshot: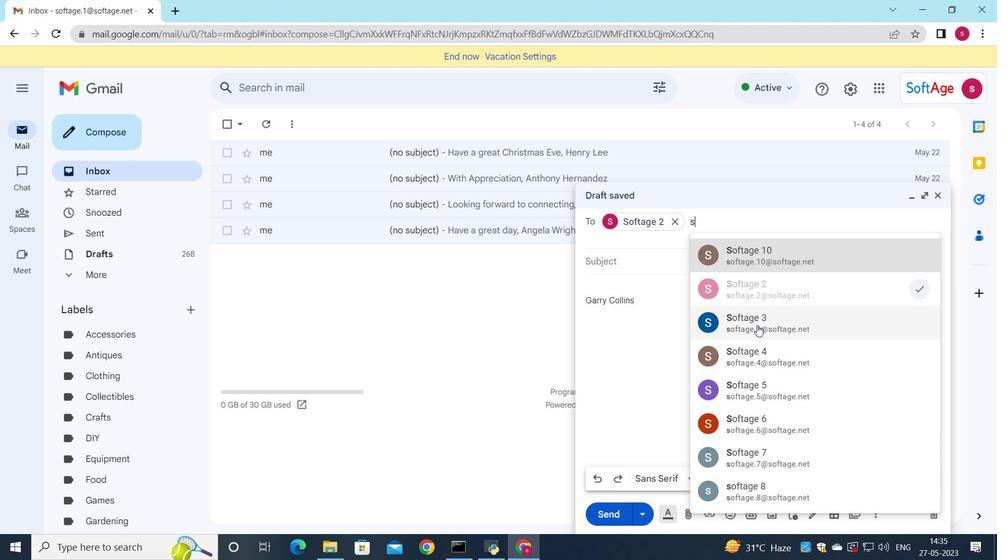
Action: Mouse pressed left at (757, 325)
Screenshot: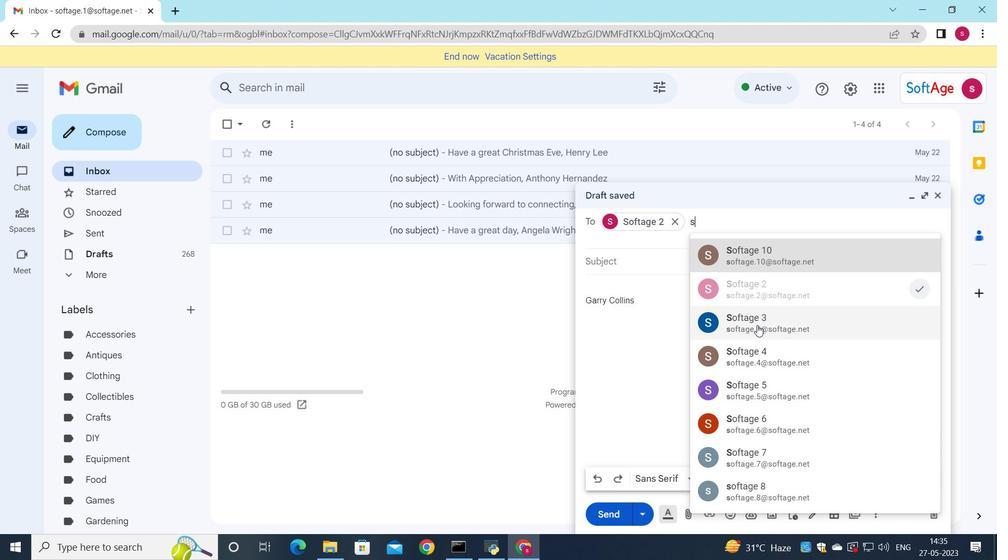 
Action: Mouse moved to (630, 266)
Screenshot: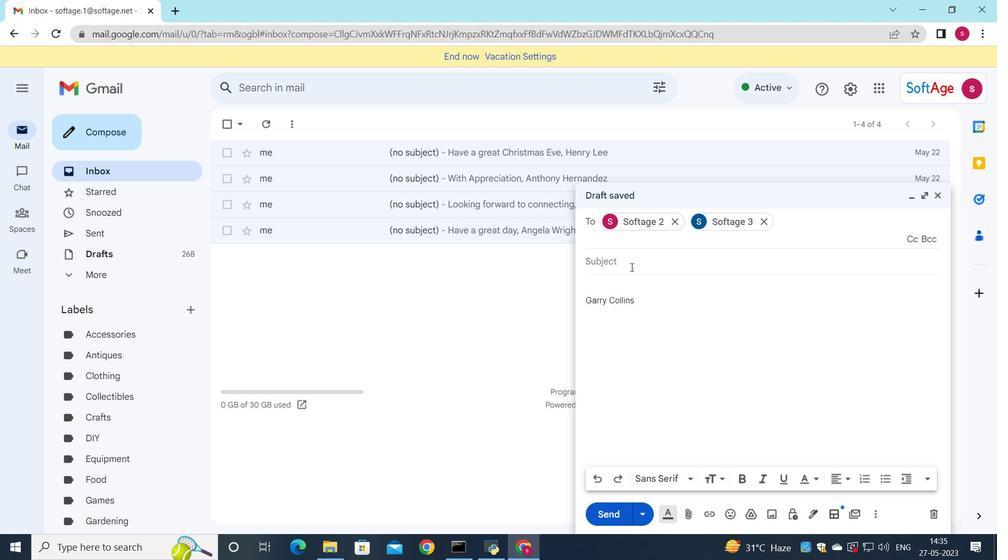 
Action: Mouse pressed left at (630, 266)
Screenshot: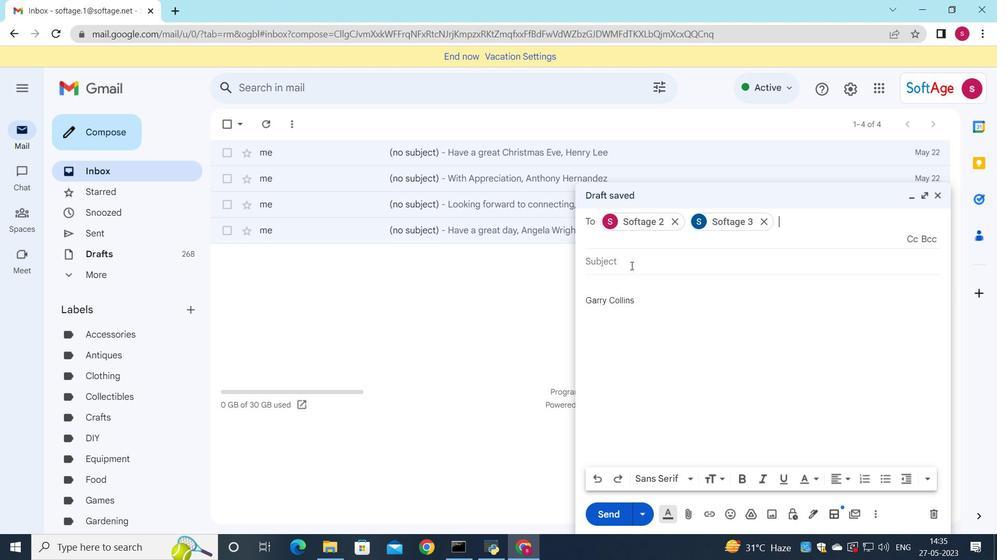 
Action: Mouse moved to (628, 267)
Screenshot: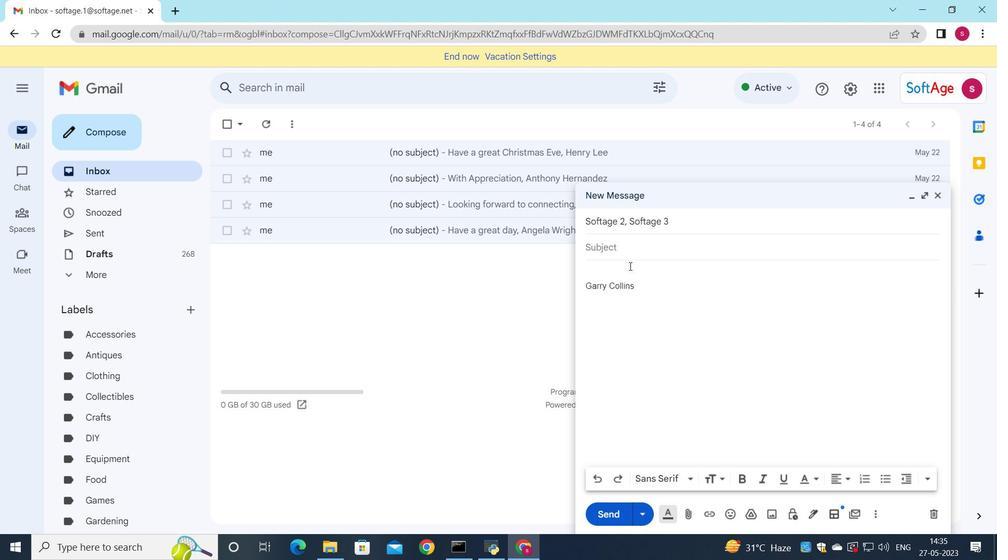 
Action: Key pressed <Key.shift>Request<Key.space>for<Key.space>advice<Key.space>
Screenshot: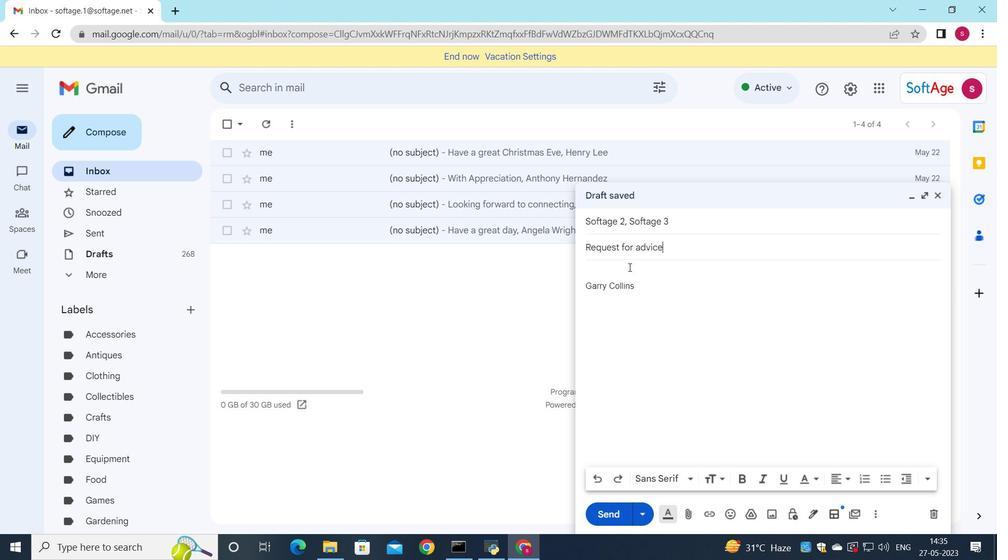 
Action: Mouse moved to (593, 271)
Screenshot: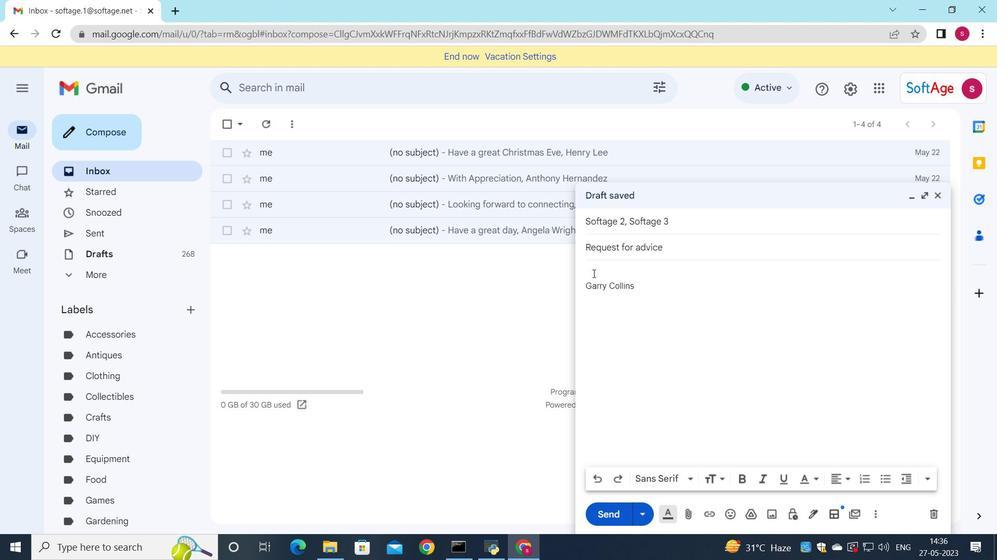 
Action: Mouse pressed left at (593, 271)
Screenshot: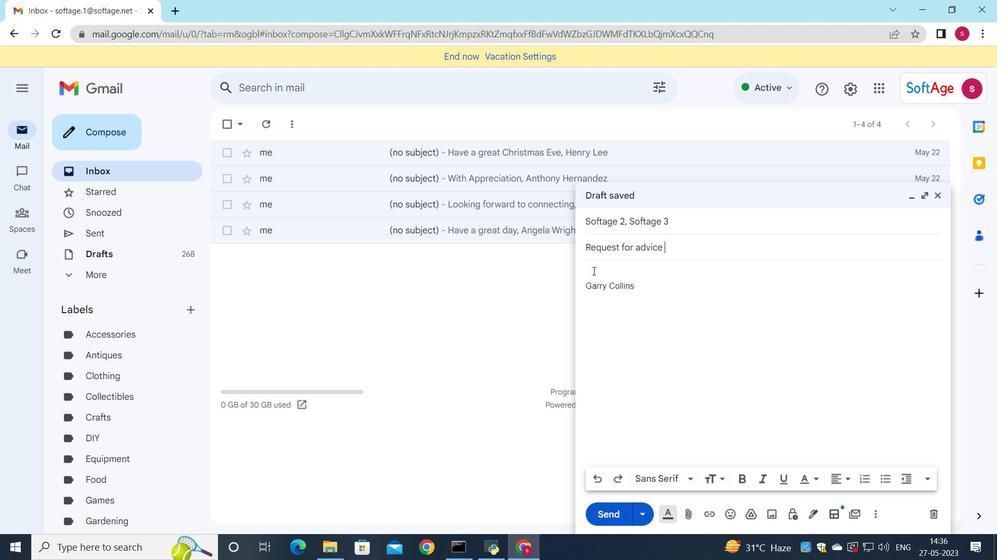 
Action: Mouse moved to (593, 272)
Screenshot: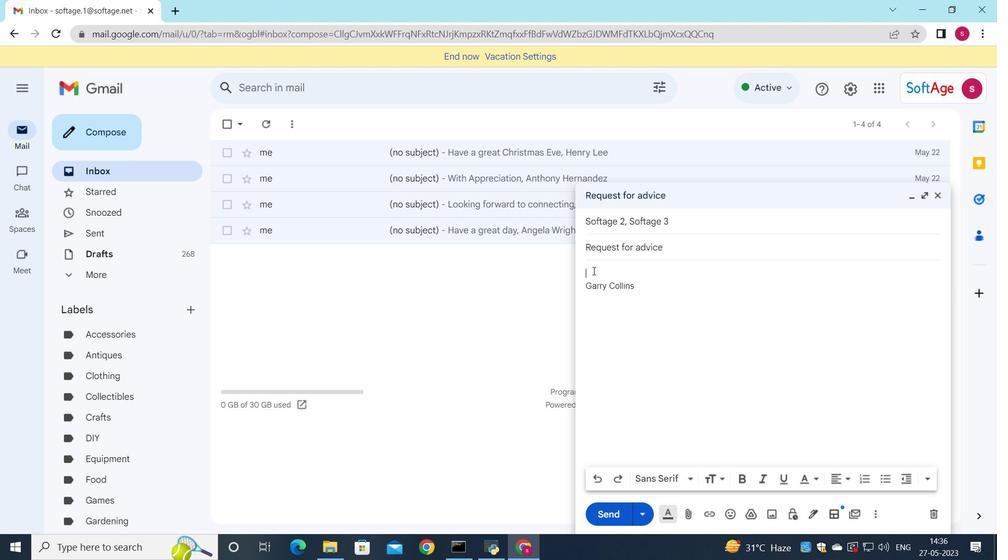 
Action: Key pressed <Key.shift_r><Key.shift_r><Key.shift_r><Key.shift_r><Key.shift_r><Key.shift_r><Key.shift_r><Key.shift_r><Key.shift_r><Key.shift_r><Key.shift_r><Key.shift_r>I<Key.space>apologizw<Key.space><Key.backspace><Key.backspace>e<Key.space>for<Key.space>any<Key.space>misunderstanding<Key.space><Key.backspace>s<Key.space>and<Key.space>wu<Key.backspace>oi<Key.backspace>uld<Key.space>like<Key.space>to<Key.space>clarify<Key.space>thr<Key.space>diyustin<Key.backspace><Key.backspace><Key.backspace><Key.backspace><Key.backspace><Key.backspace><Key.backspace><Key.backspace><Key.backspace><Key.backspace>e<Key.space>situation
Screenshot: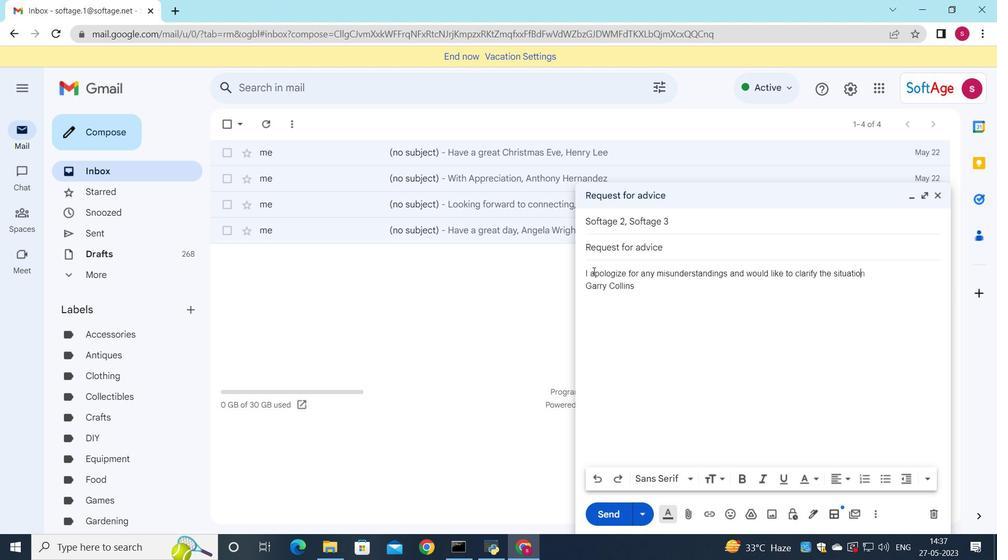 
Action: Mouse moved to (689, 263)
Screenshot: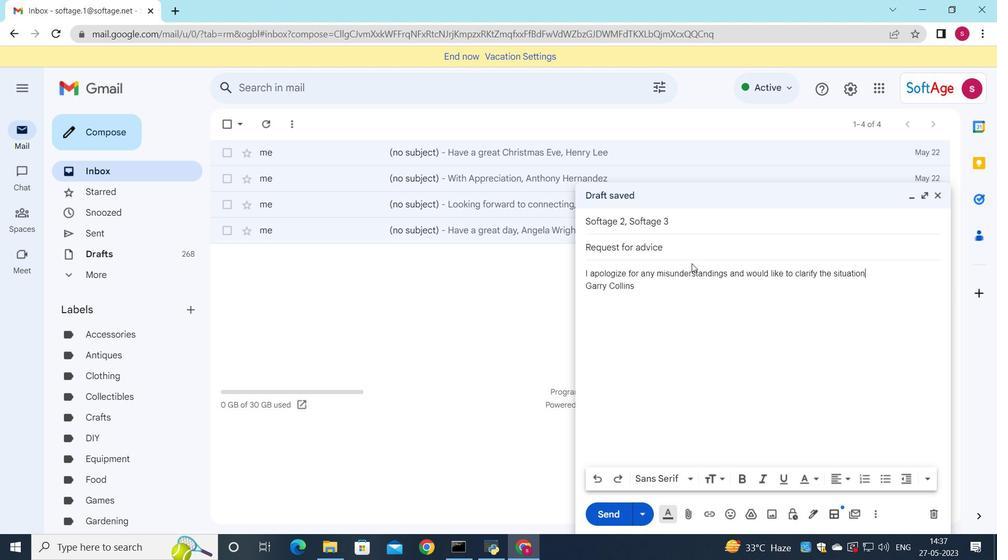 
Action: Key pressed .
Screenshot: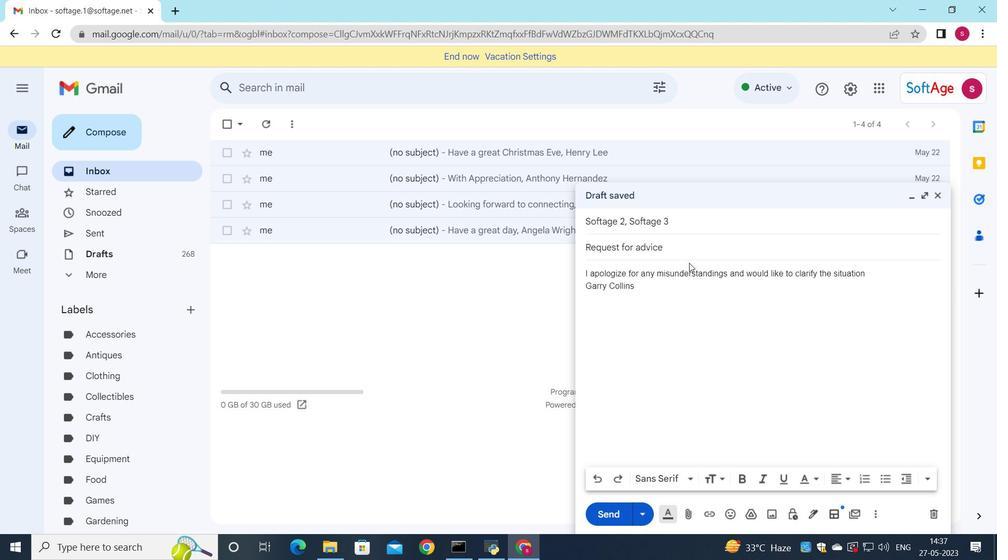 
Action: Mouse moved to (689, 516)
Screenshot: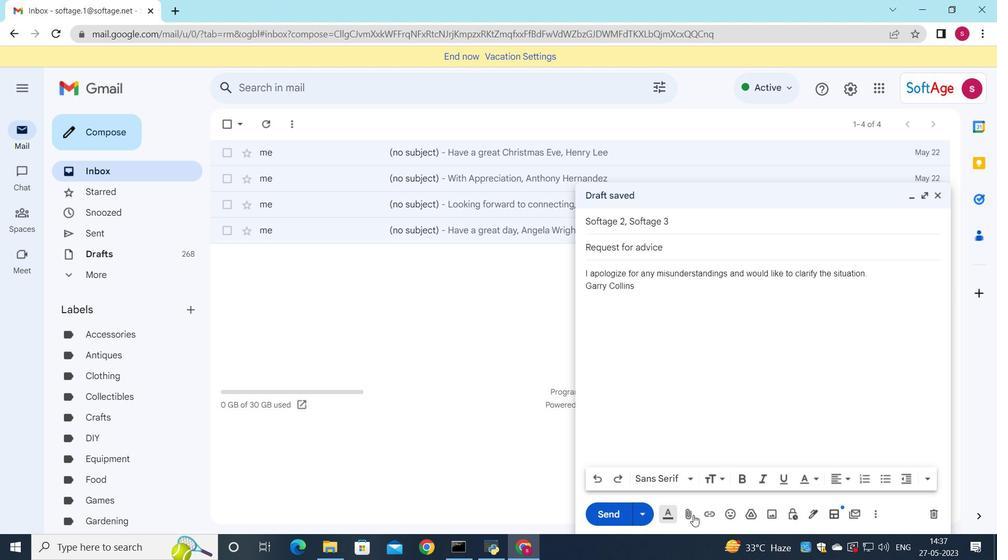 
Action: Mouse pressed left at (689, 516)
Screenshot: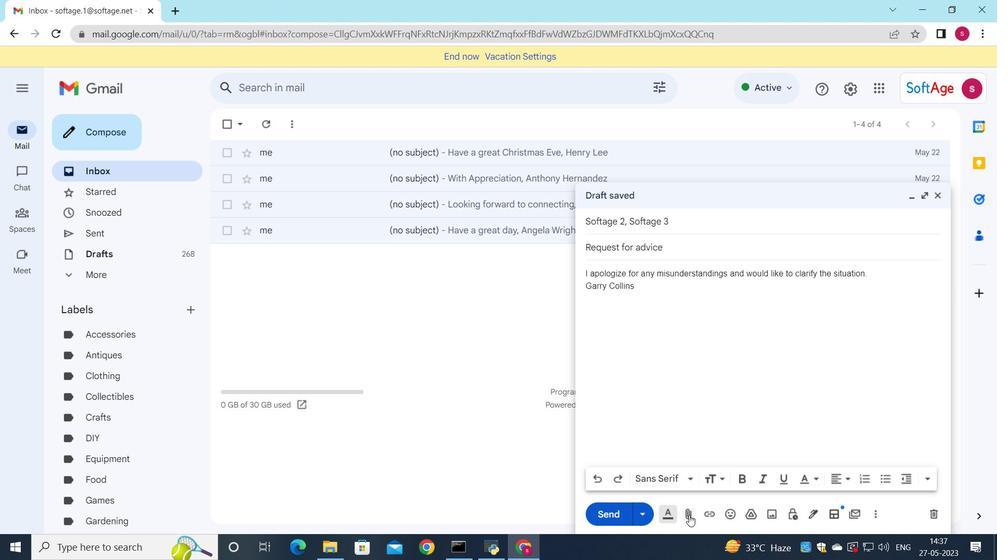 
Action: Mouse moved to (184, 93)
Screenshot: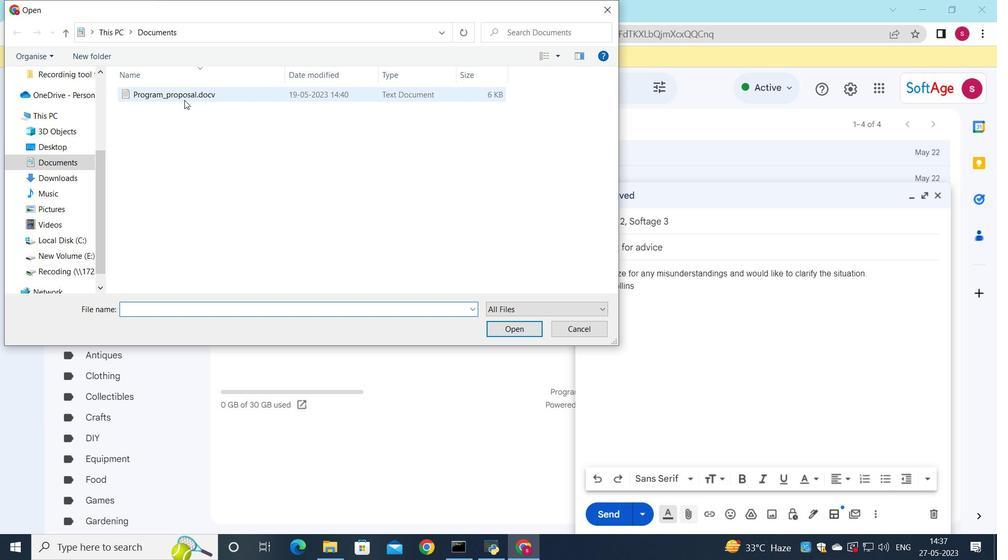 
Action: Mouse pressed left at (184, 93)
Screenshot: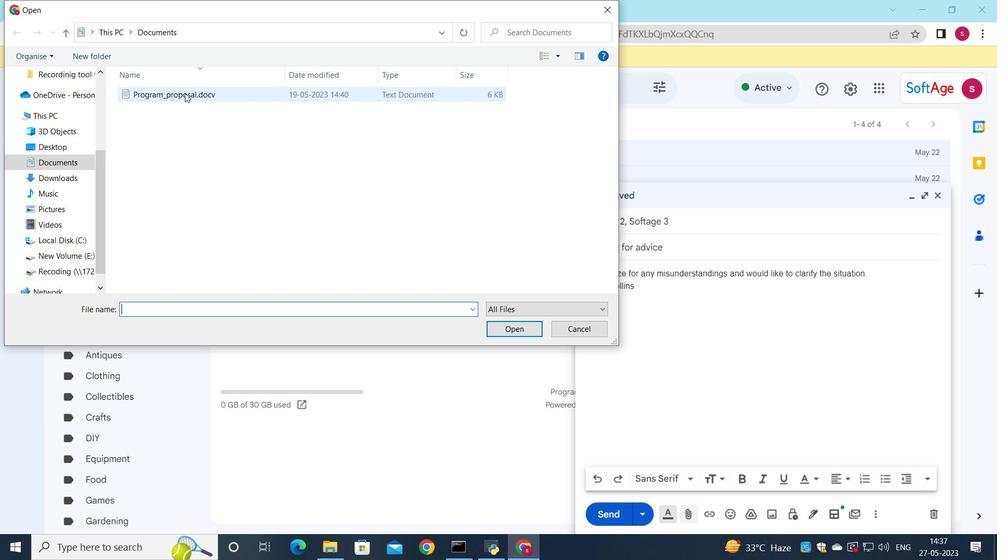 
Action: Mouse moved to (222, 95)
Screenshot: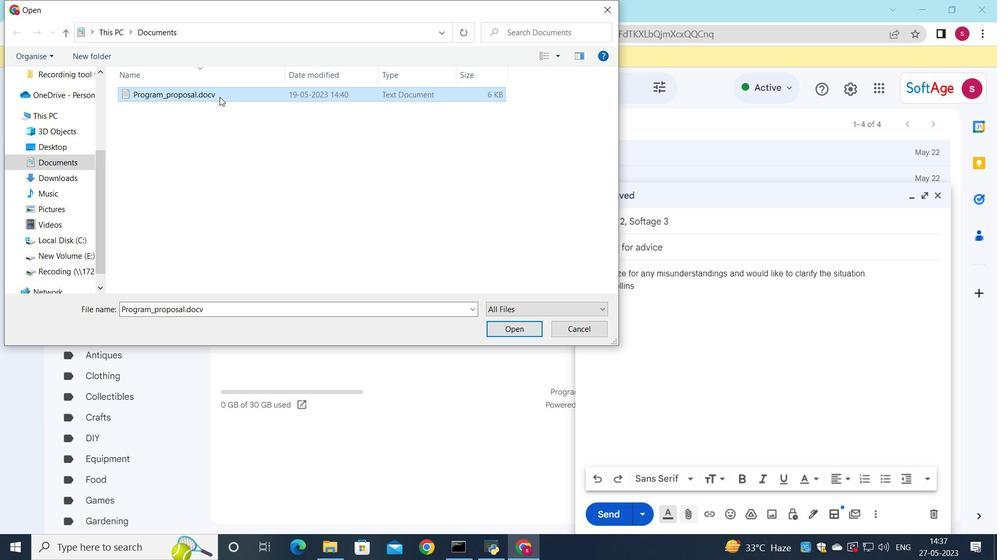 
Action: Mouse pressed left at (222, 95)
Screenshot: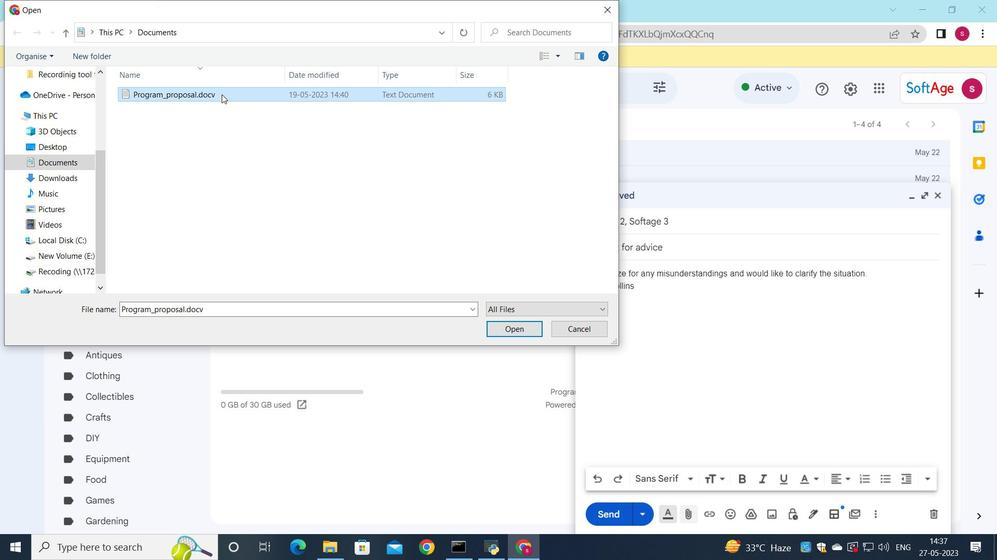 
Action: Mouse moved to (246, 104)
Screenshot: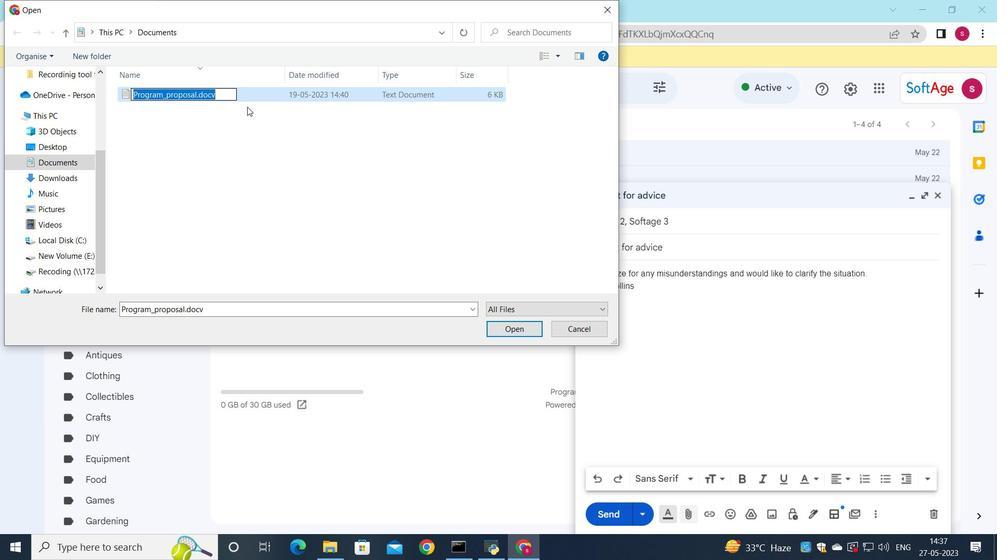 
Action: Key pressed <Key.shift><Key.shift><Key.shift><Key.shift><Key.shift><Key.shift><Key.shift><Key.shift>Report.docx
Screenshot: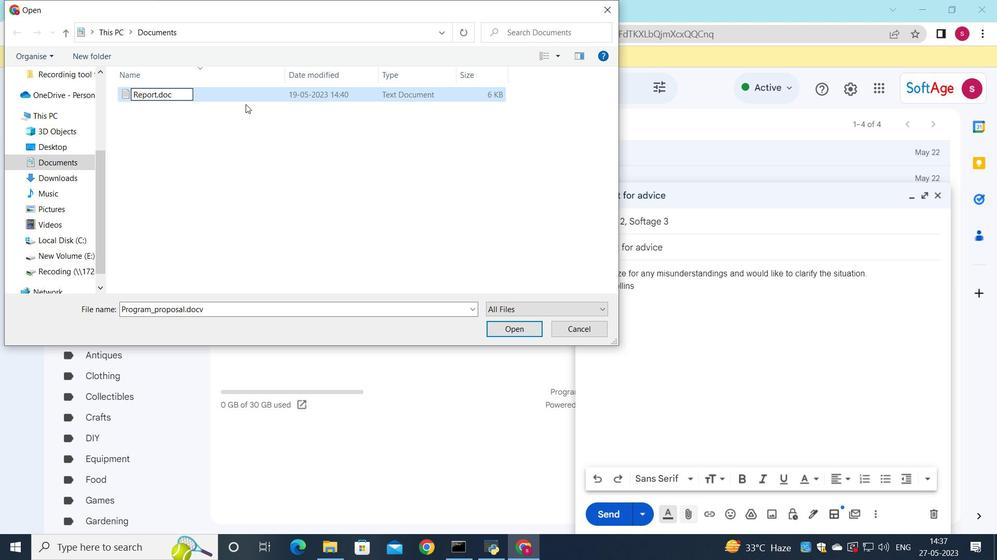 
Action: Mouse moved to (426, 93)
Screenshot: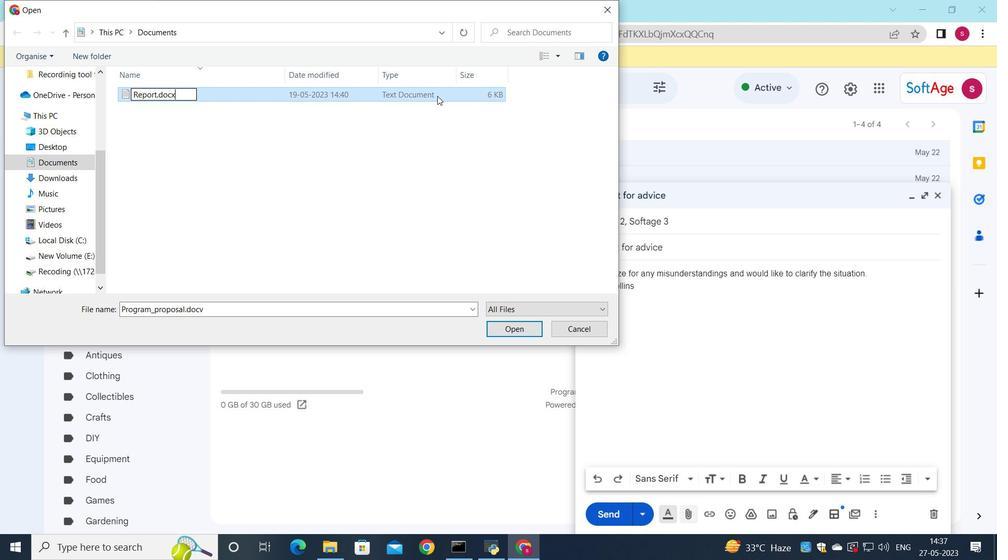 
Action: Key pressed <Key.enter>
Screenshot: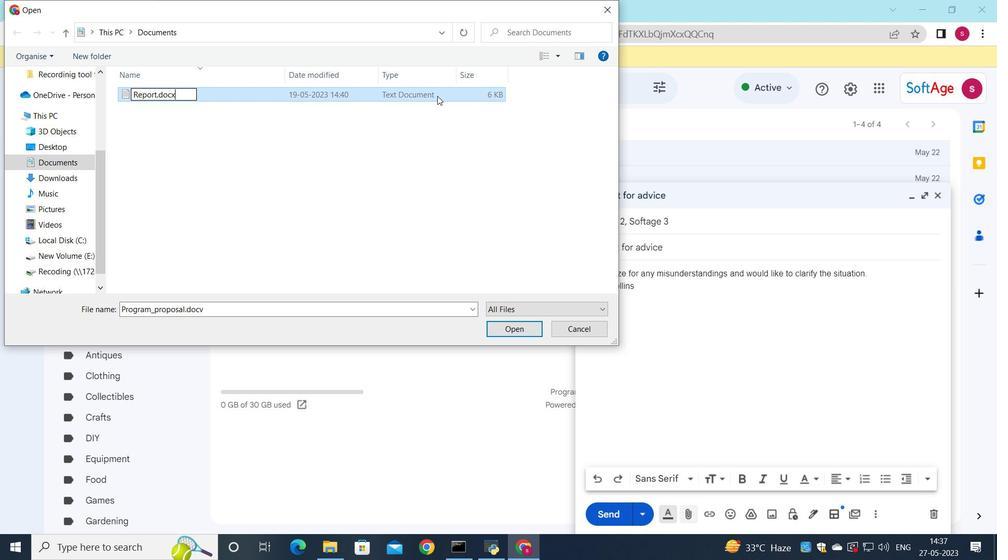 
Action: Mouse moved to (341, 88)
Screenshot: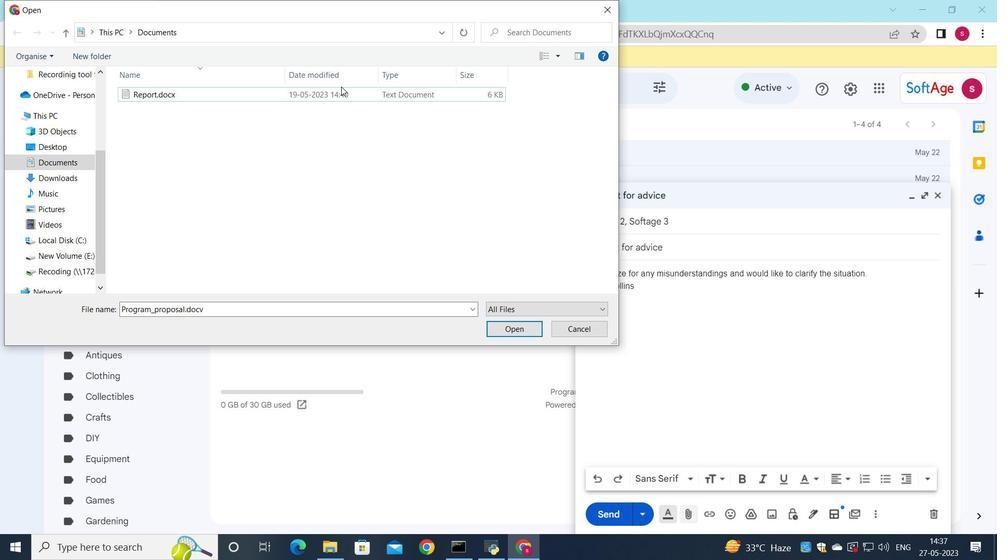
Action: Mouse pressed left at (341, 88)
Screenshot: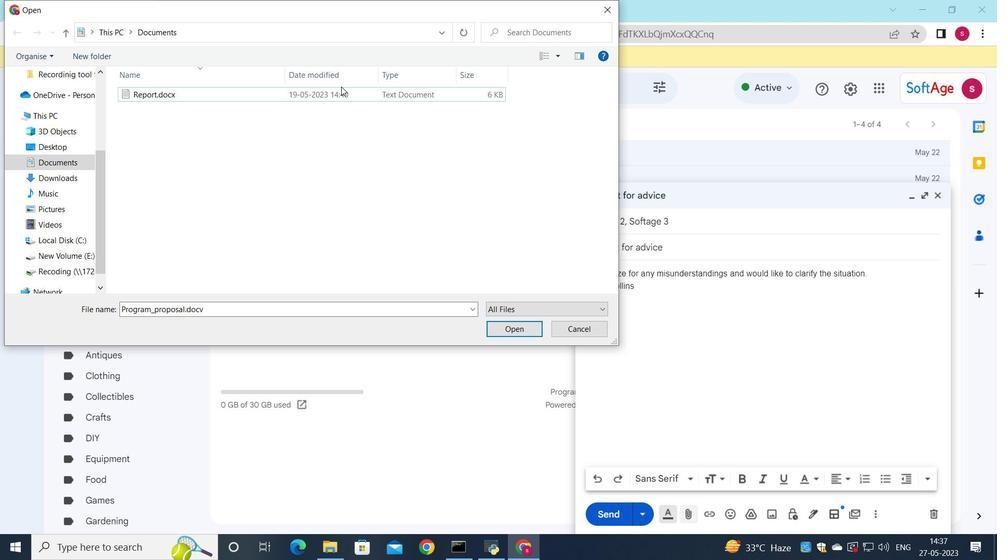 
Action: Mouse moved to (508, 321)
Screenshot: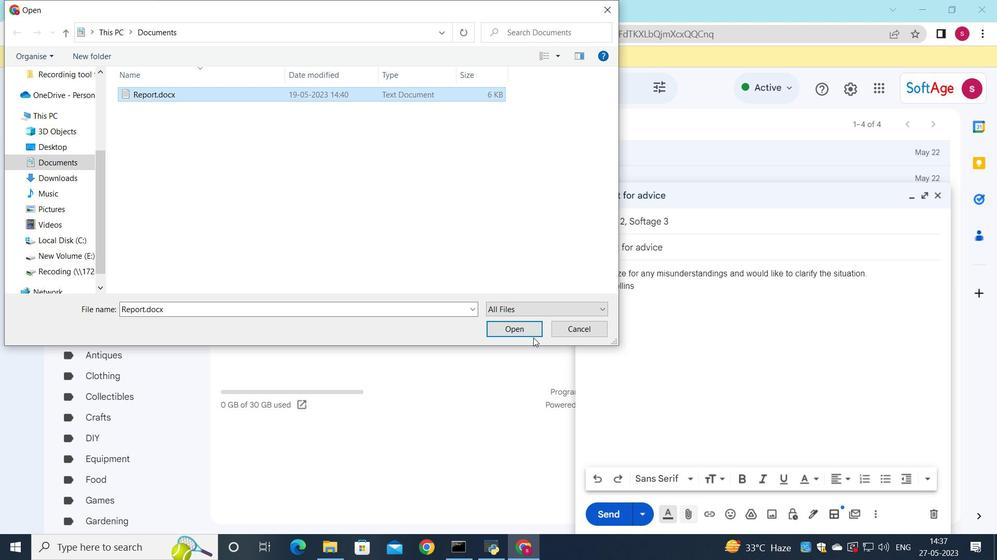 
Action: Mouse pressed left at (508, 321)
Screenshot: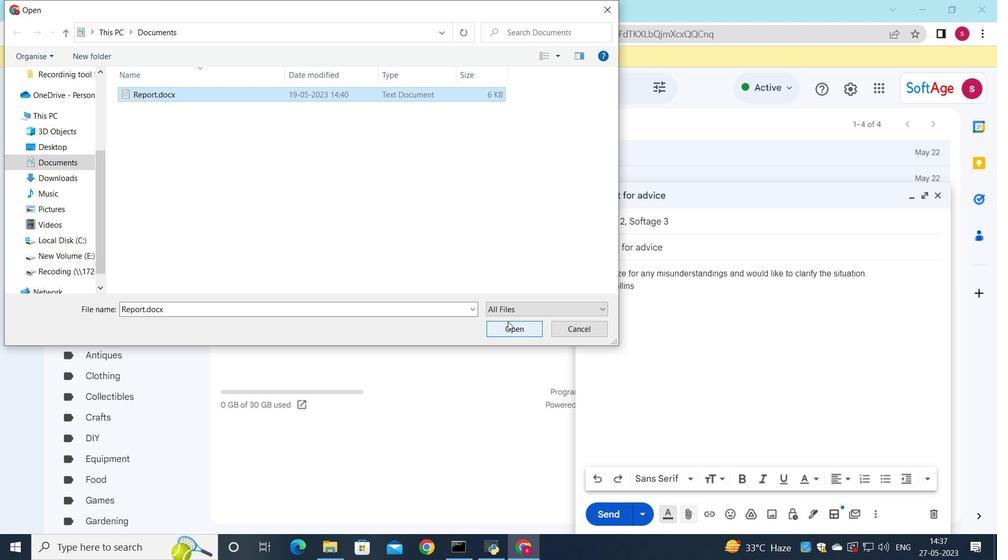 
Action: Mouse moved to (614, 519)
Screenshot: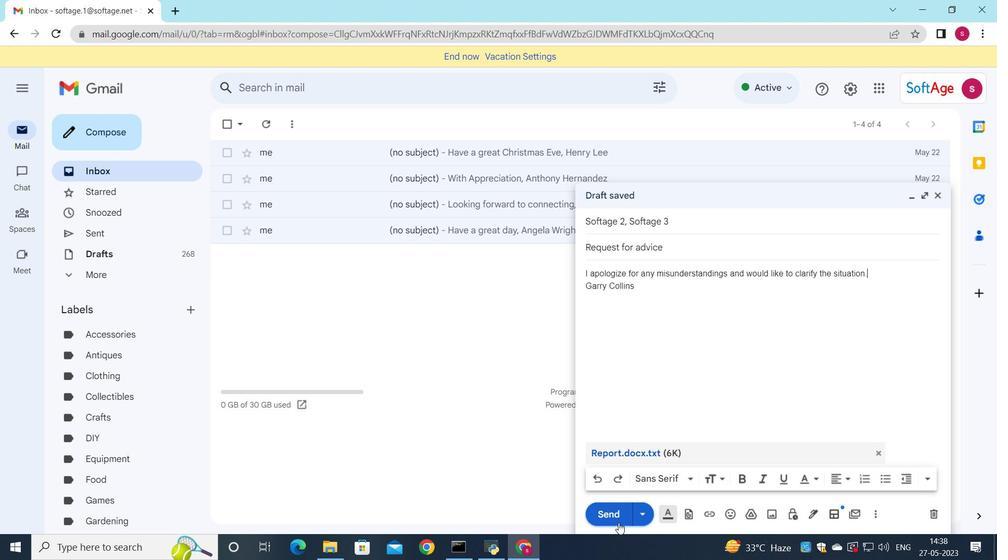 
Action: Mouse pressed left at (614, 519)
Screenshot: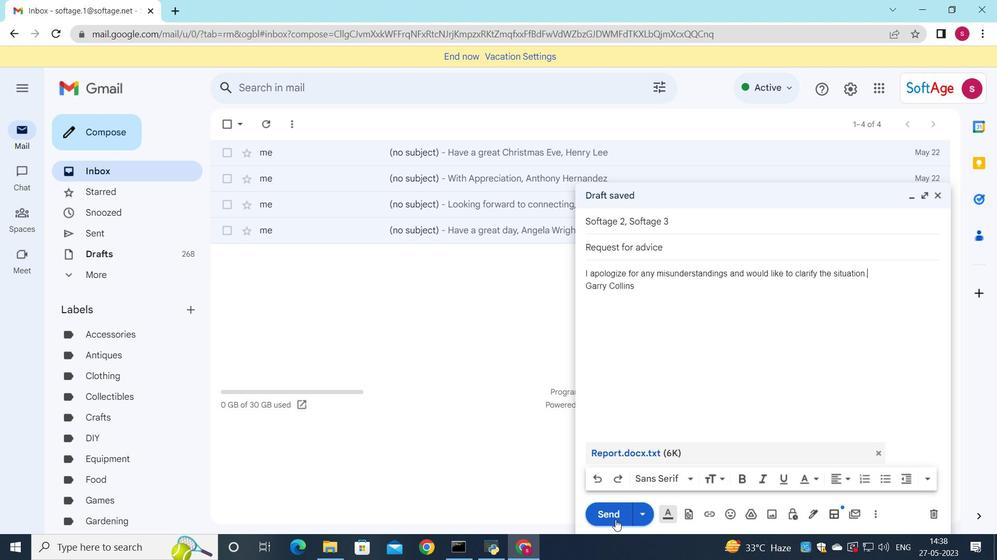 
Action: Mouse moved to (96, 235)
Screenshot: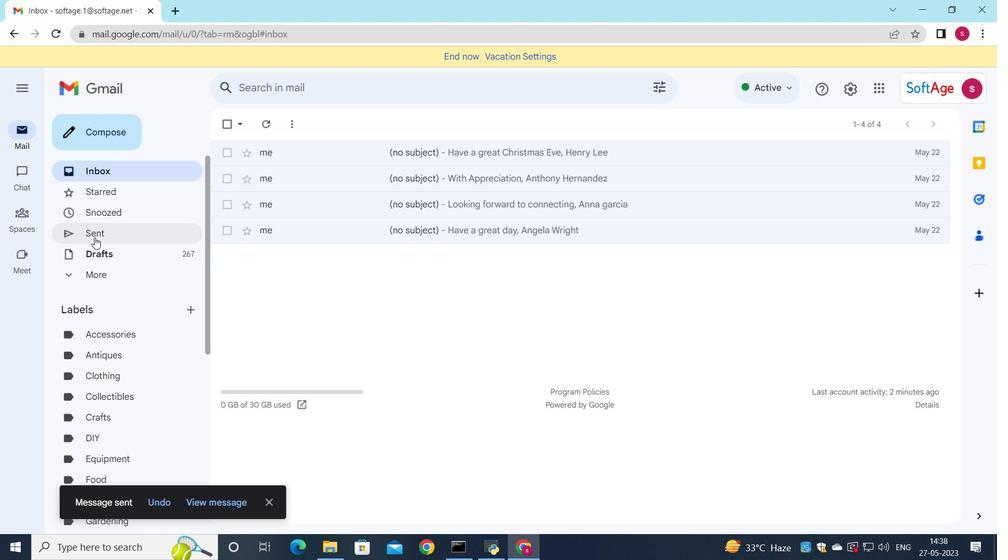 
Action: Mouse pressed left at (96, 235)
Screenshot: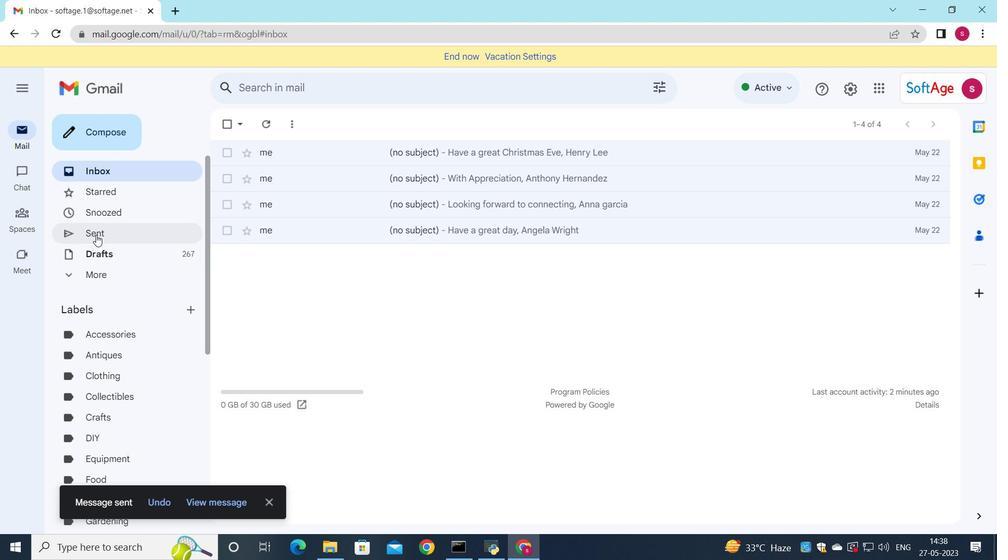 
Action: Mouse moved to (595, 189)
Screenshot: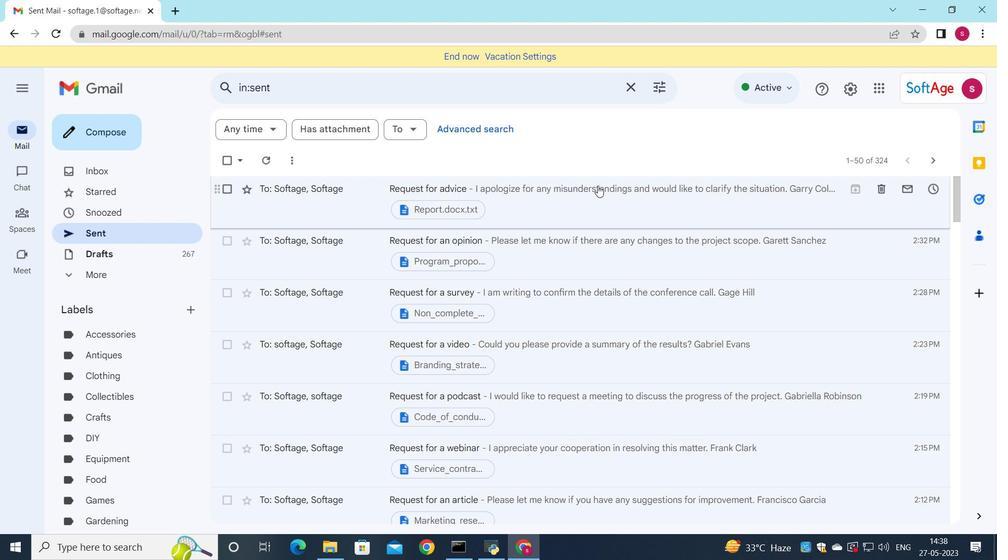 
Action: Mouse pressed left at (595, 189)
Screenshot: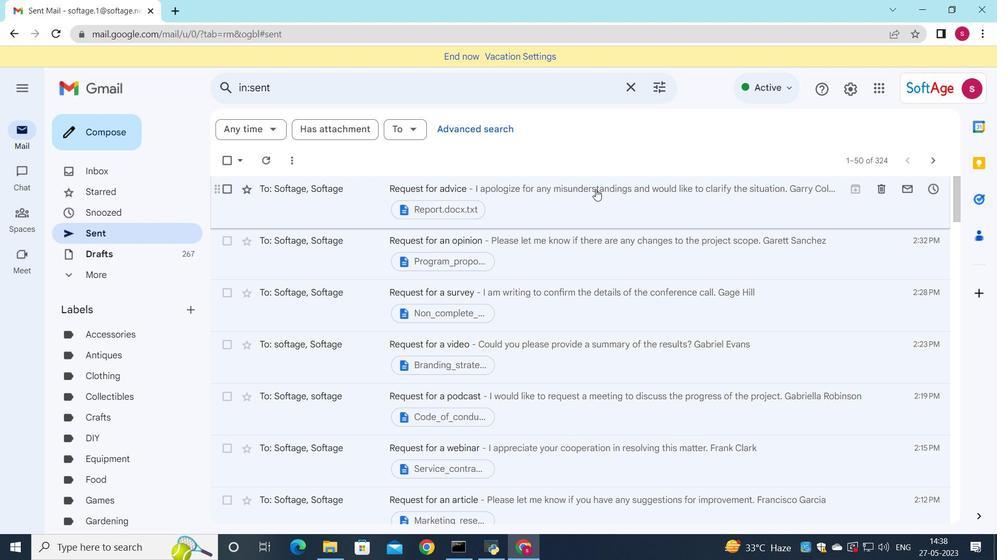 
Action: Mouse moved to (536, 164)
Screenshot: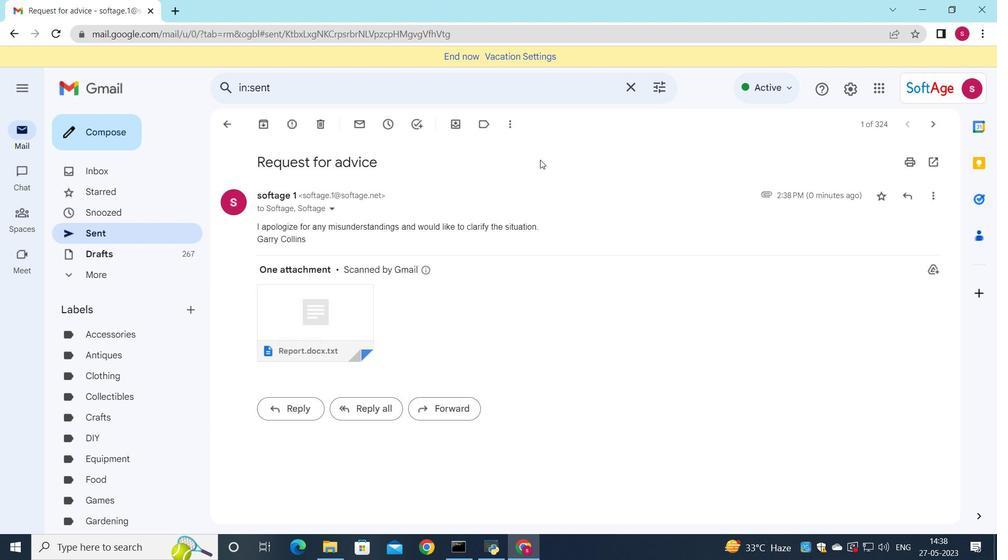 
